 Task: Add a signature Connor Wood containing Have a lovely day, Connor Wood to email address softage.4@softage.net and add a label Benefits
Action: Mouse moved to (1001, 86)
Screenshot: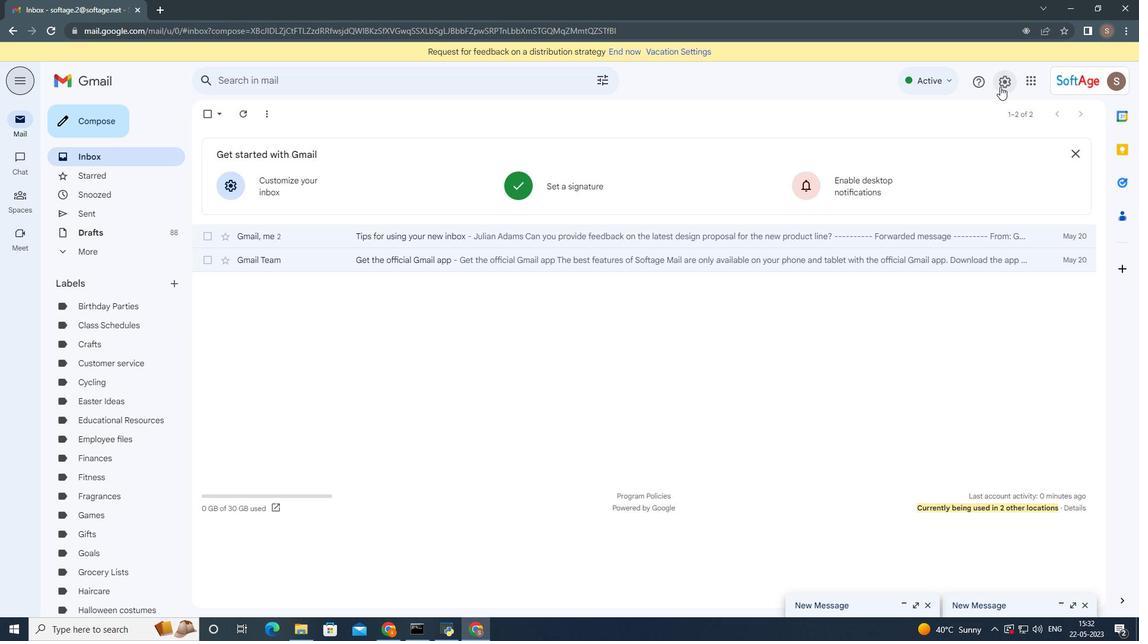 
Action: Mouse pressed left at (1000, 86)
Screenshot: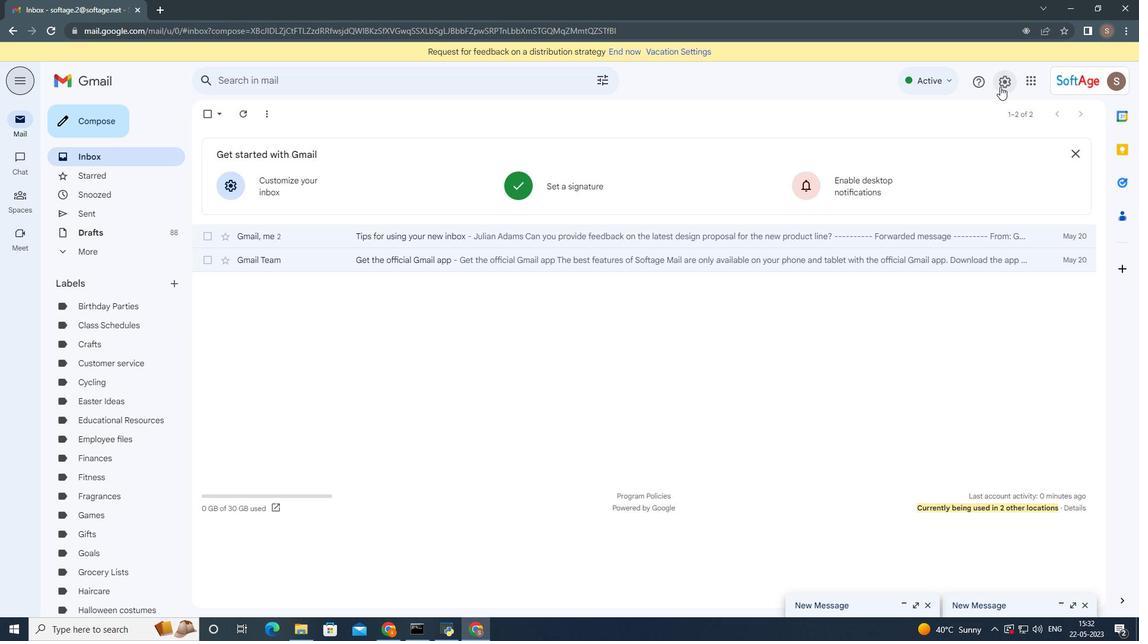 
Action: Mouse moved to (1019, 137)
Screenshot: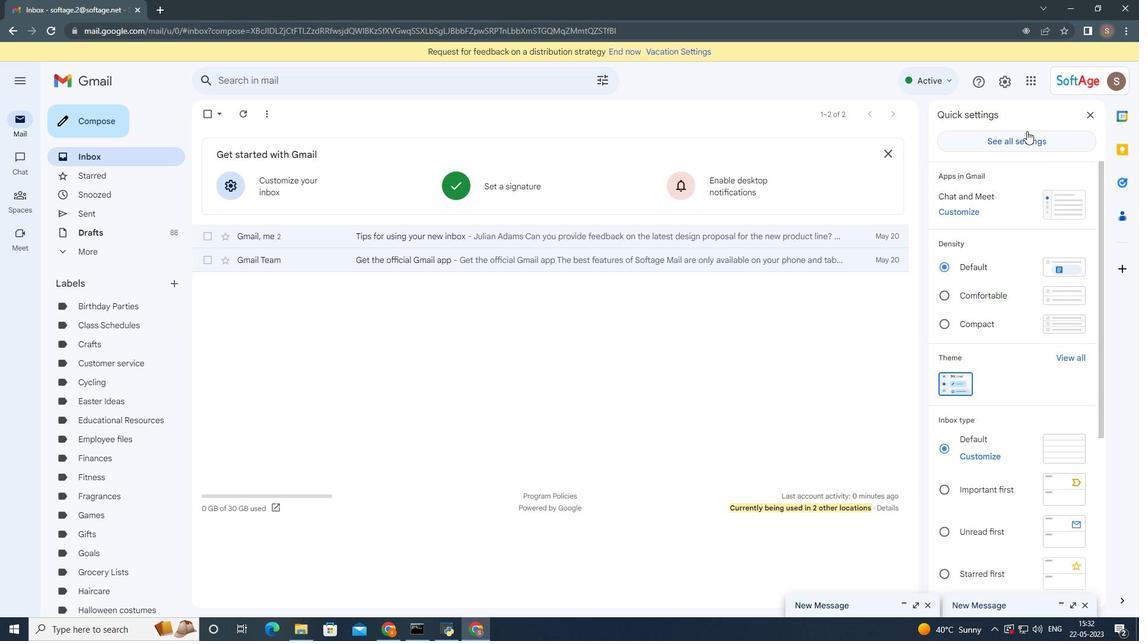 
Action: Mouse pressed left at (1019, 137)
Screenshot: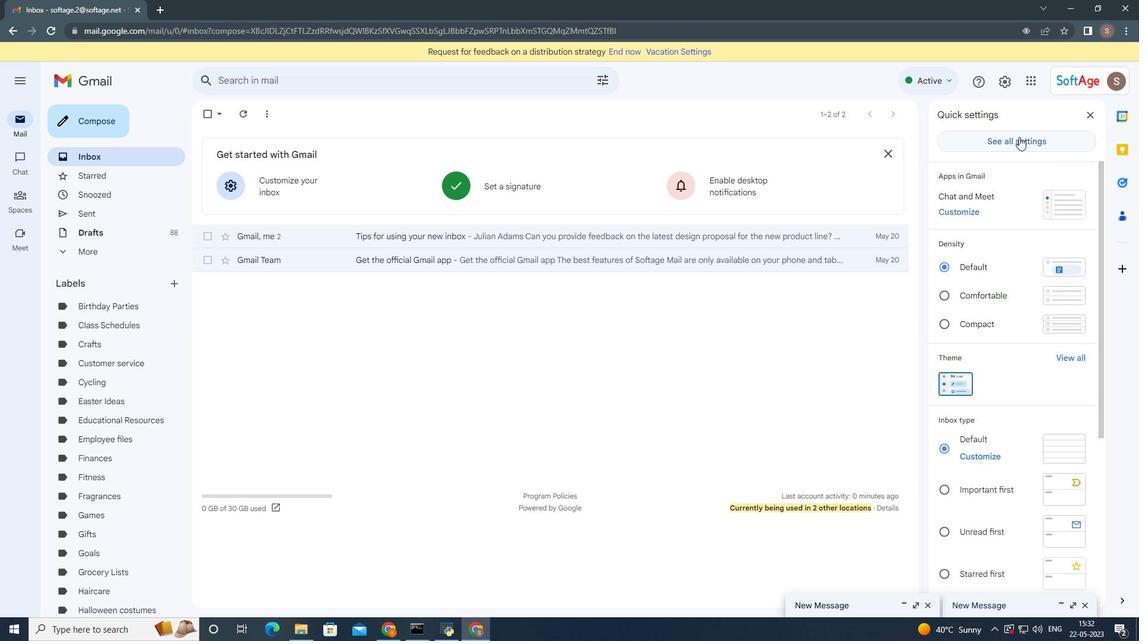 
Action: Mouse moved to (477, 305)
Screenshot: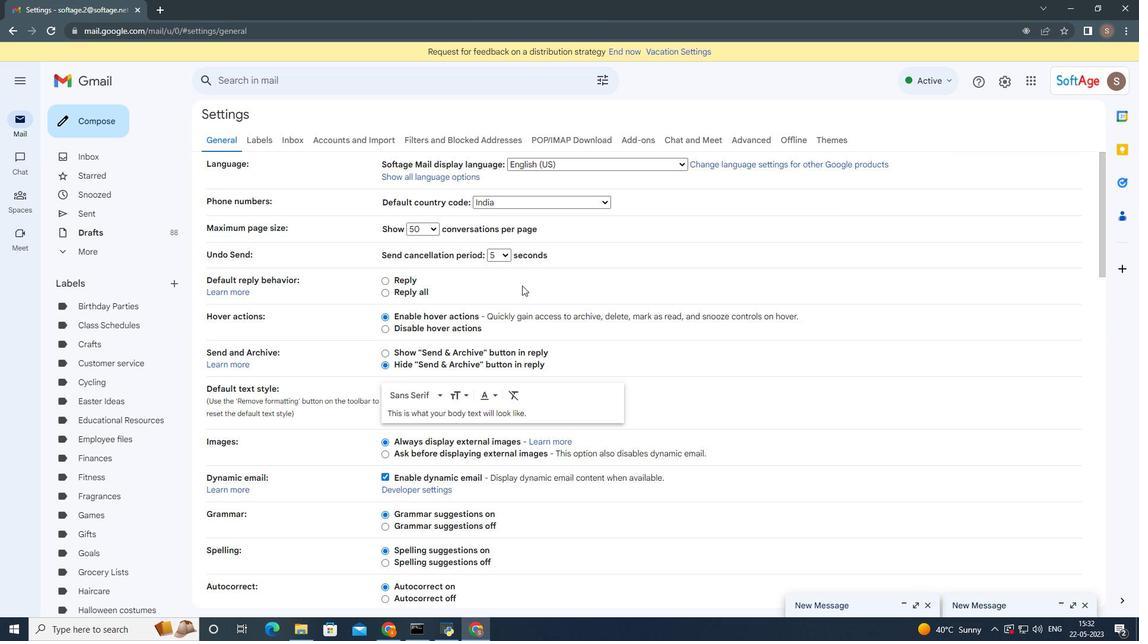 
Action: Mouse scrolled (477, 304) with delta (0, 0)
Screenshot: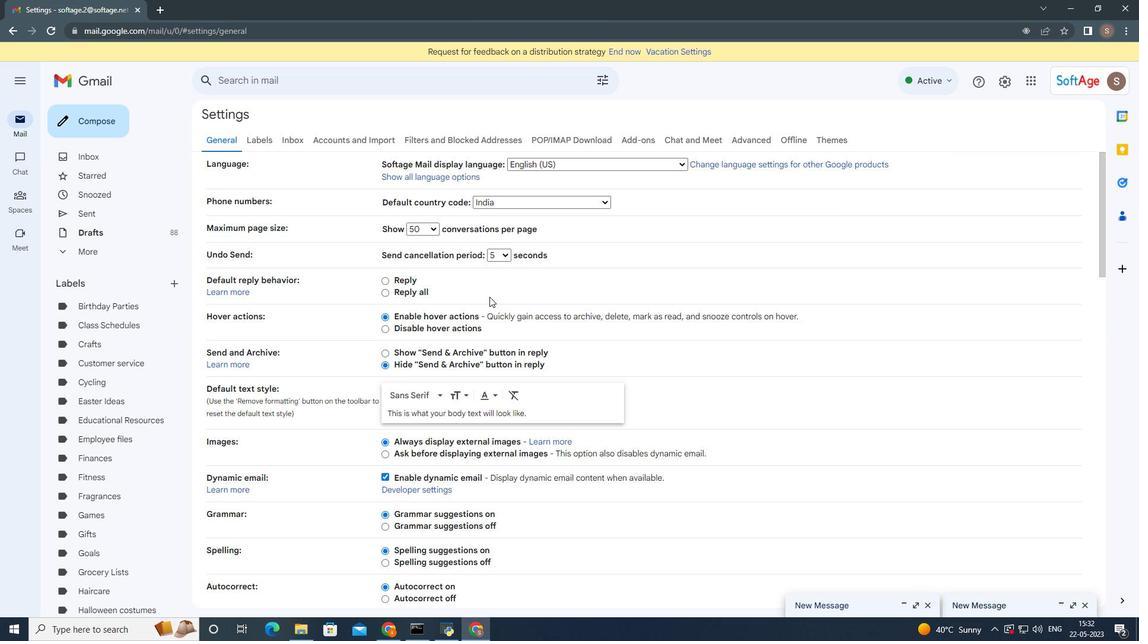 
Action: Mouse moved to (477, 305)
Screenshot: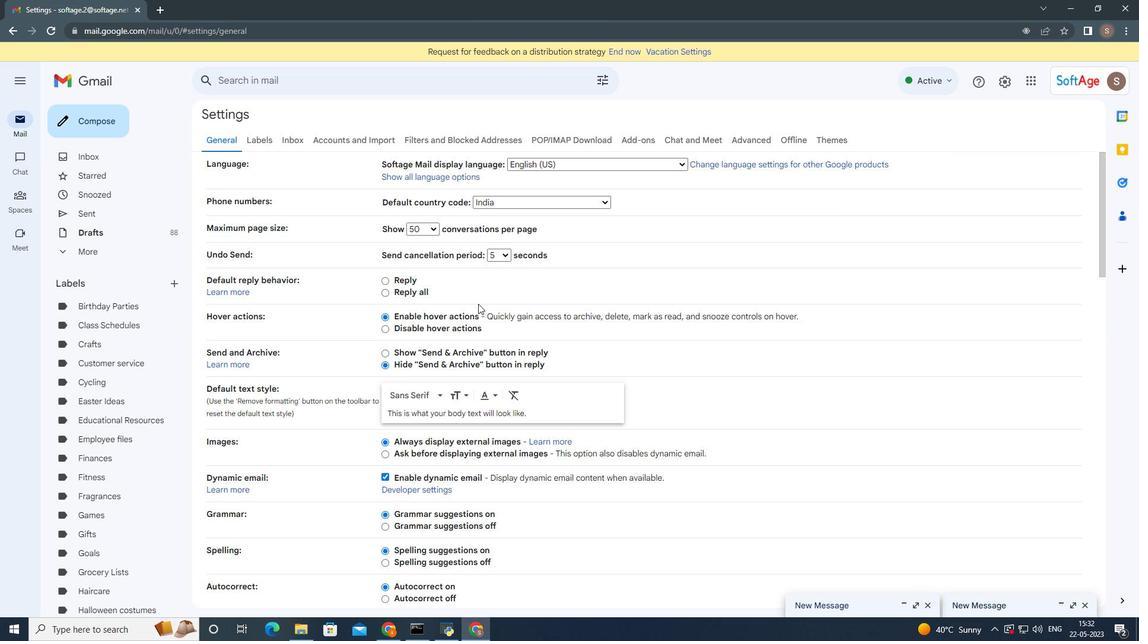 
Action: Mouse scrolled (477, 305) with delta (0, 0)
Screenshot: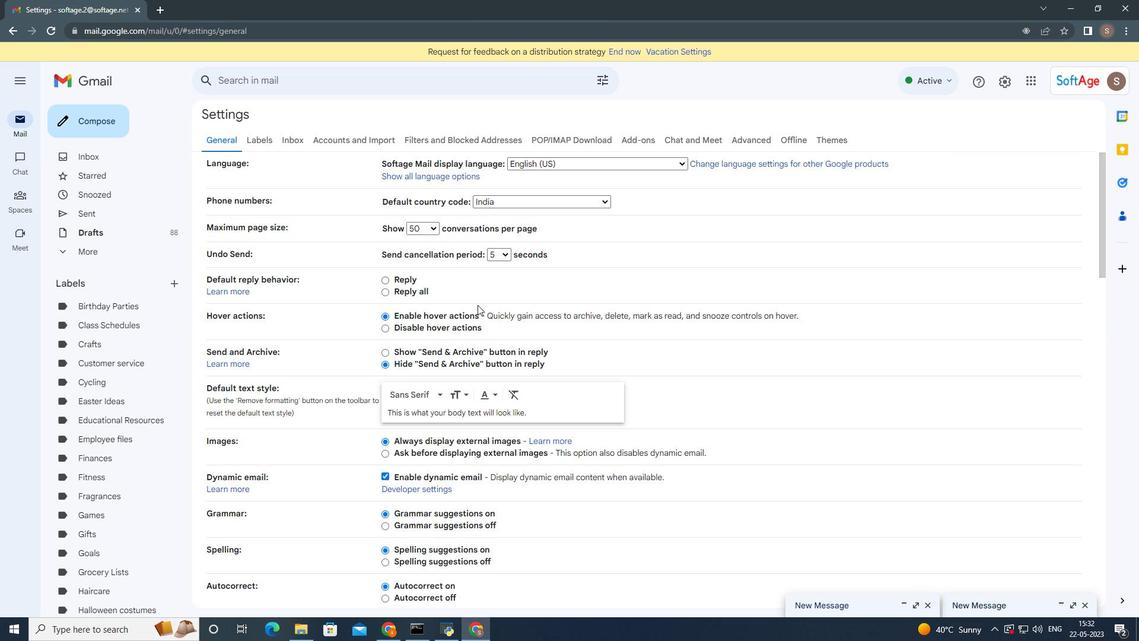 
Action: Mouse moved to (477, 306)
Screenshot: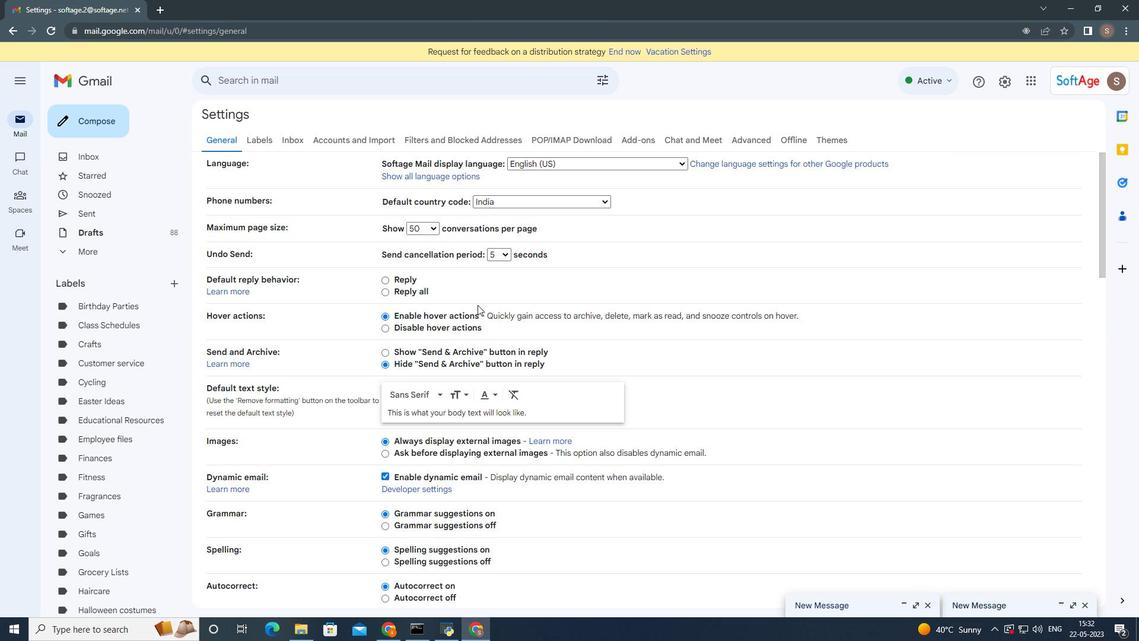 
Action: Mouse scrolled (477, 306) with delta (0, 0)
Screenshot: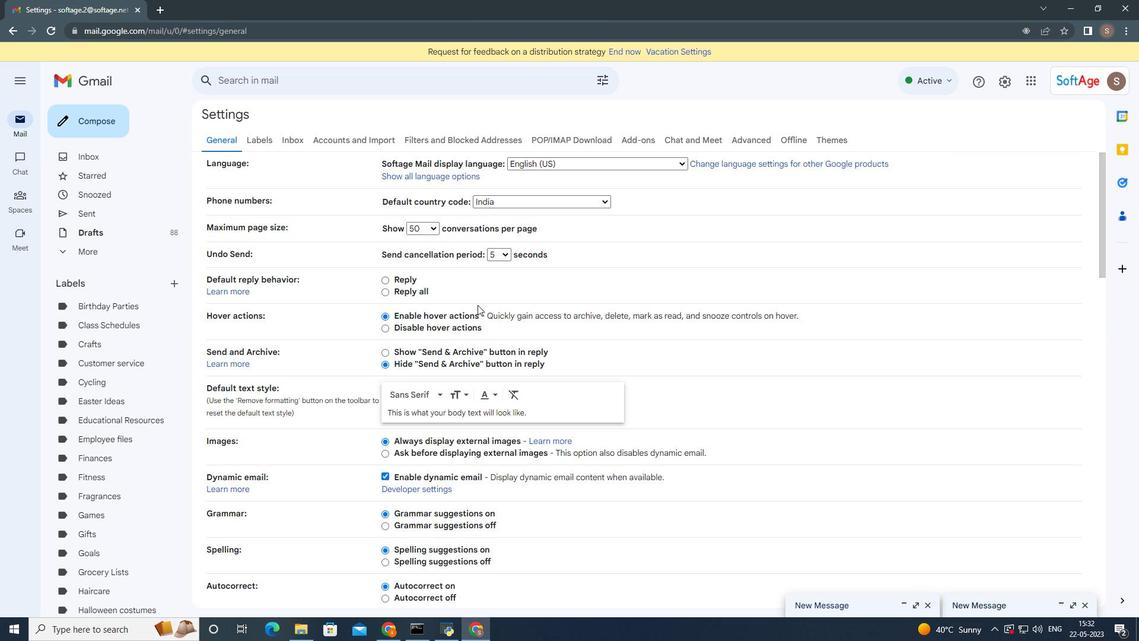 
Action: Mouse moved to (477, 307)
Screenshot: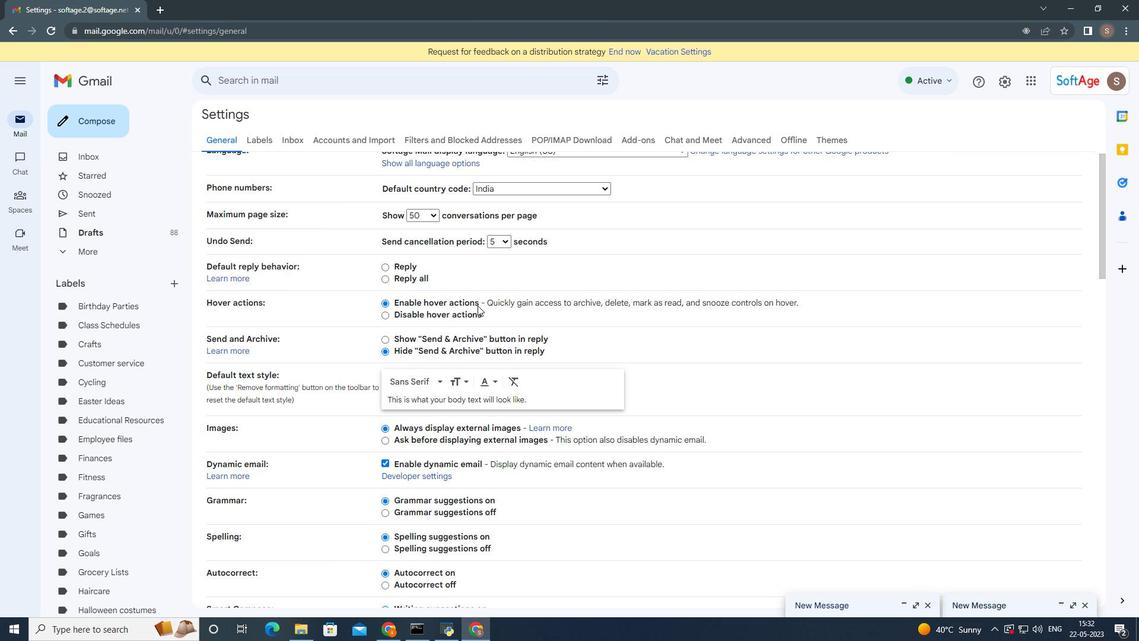 
Action: Mouse scrolled (477, 306) with delta (0, 0)
Screenshot: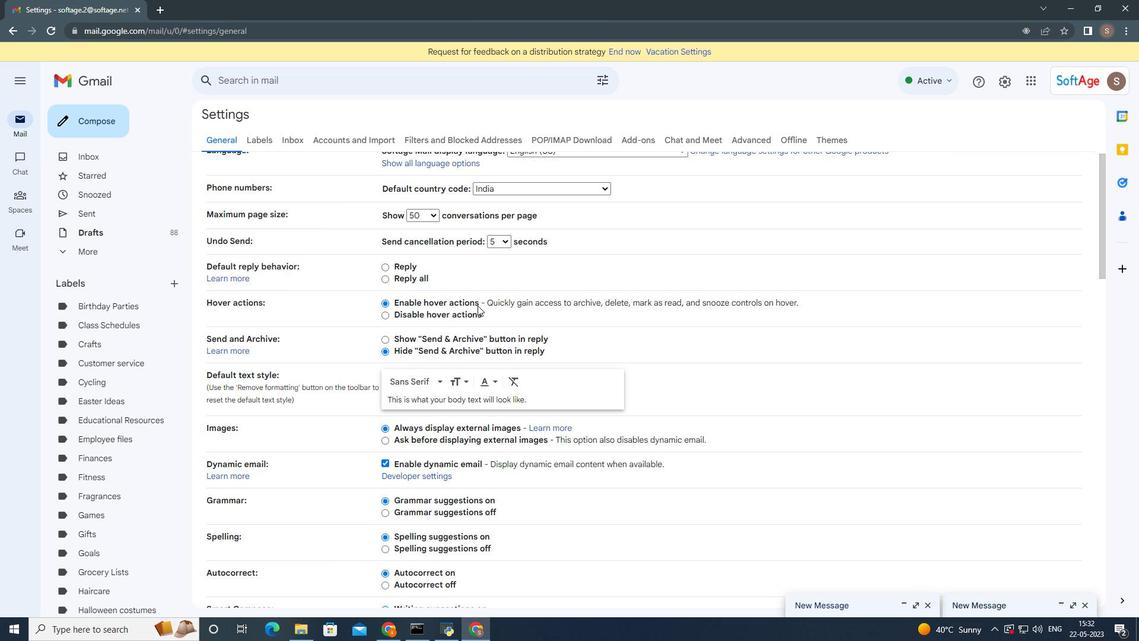 
Action: Mouse moved to (479, 308)
Screenshot: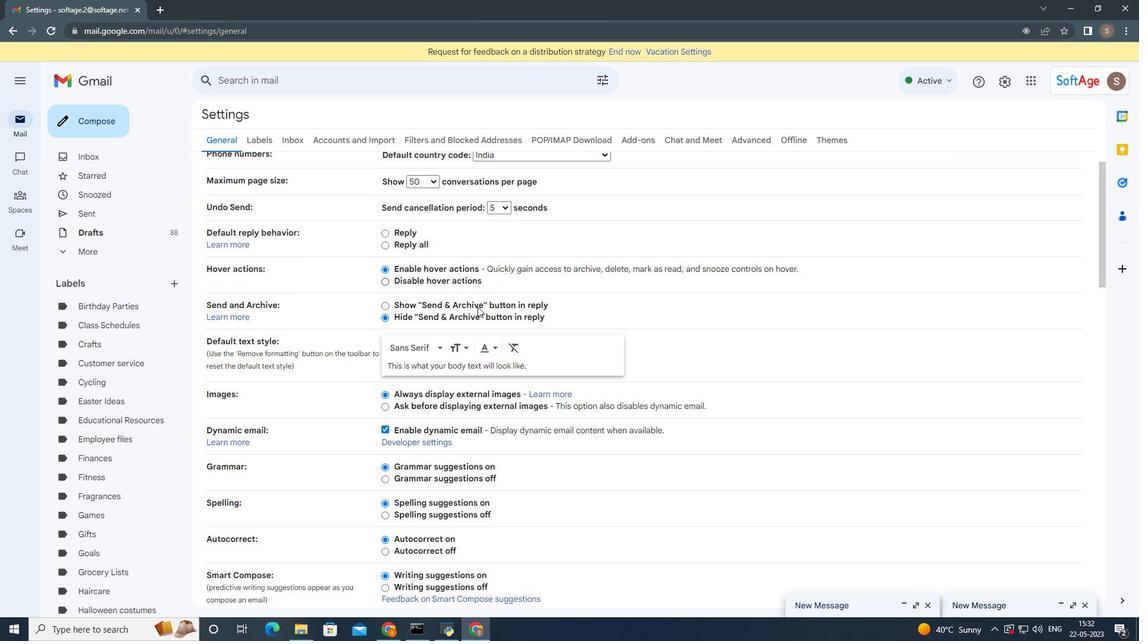 
Action: Mouse scrolled (479, 307) with delta (0, 0)
Screenshot: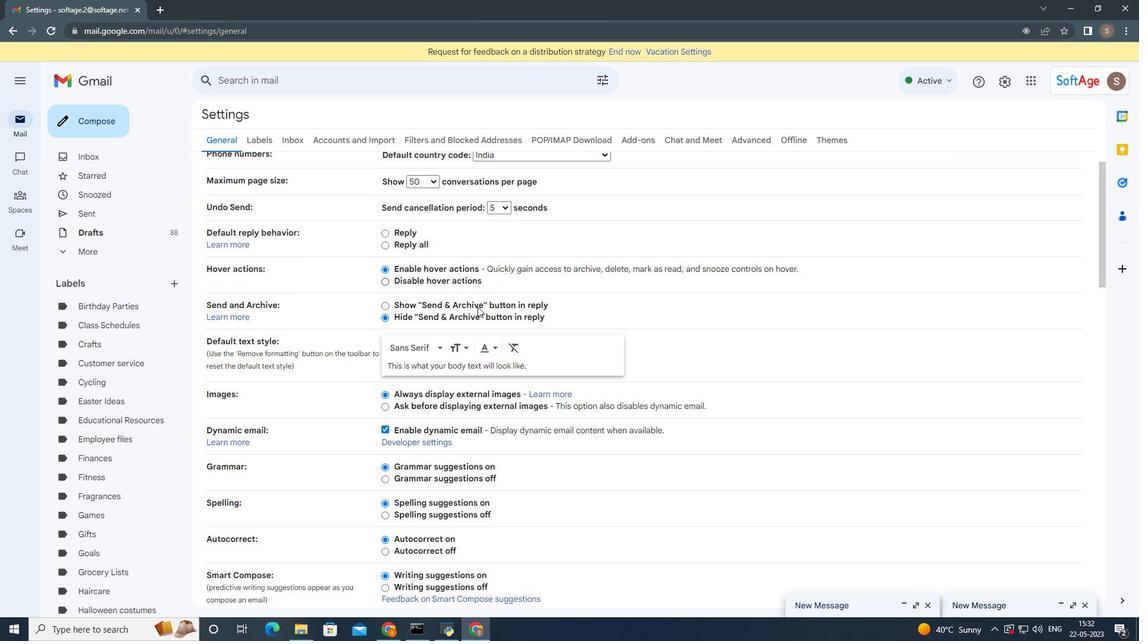 
Action: Mouse moved to (479, 308)
Screenshot: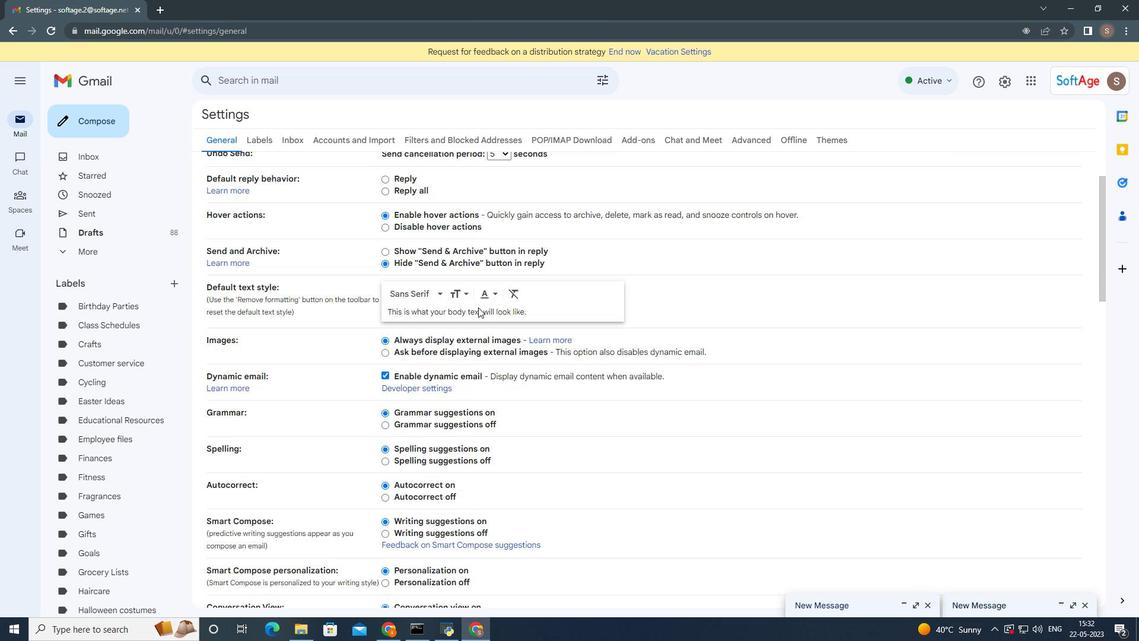 
Action: Mouse scrolled (479, 308) with delta (0, 0)
Screenshot: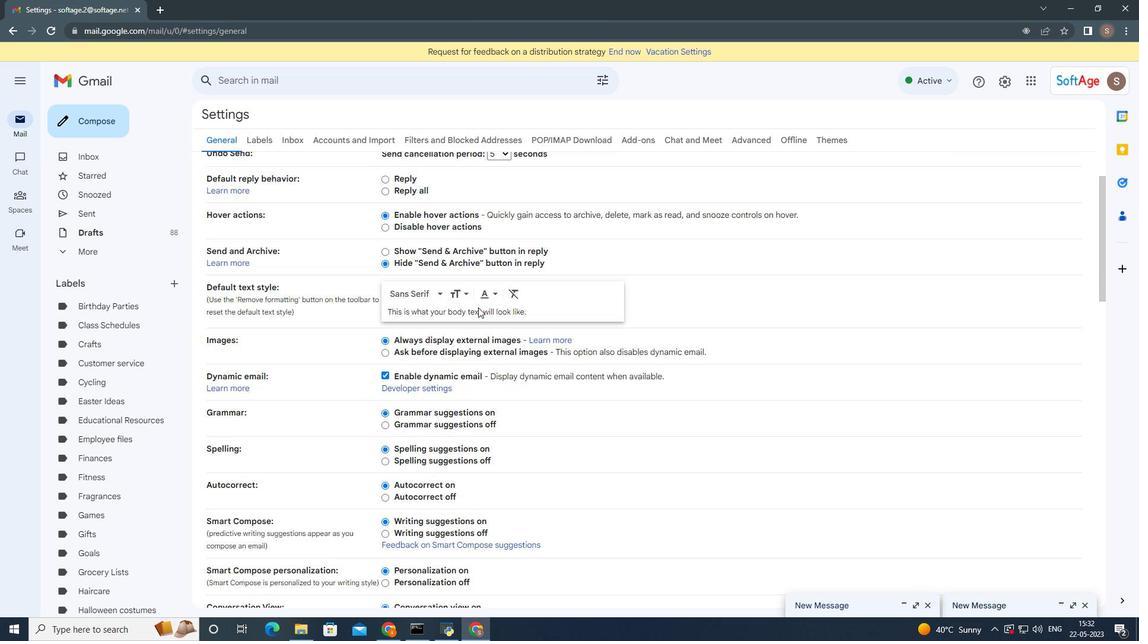 
Action: Mouse moved to (479, 309)
Screenshot: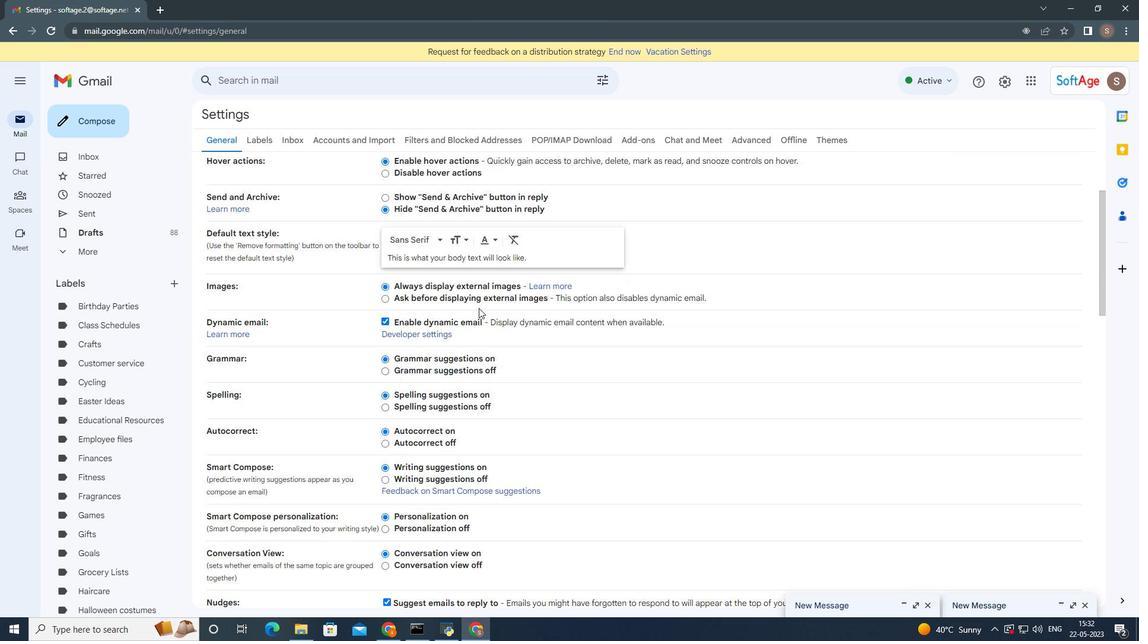 
Action: Mouse scrolled (479, 308) with delta (0, 0)
Screenshot: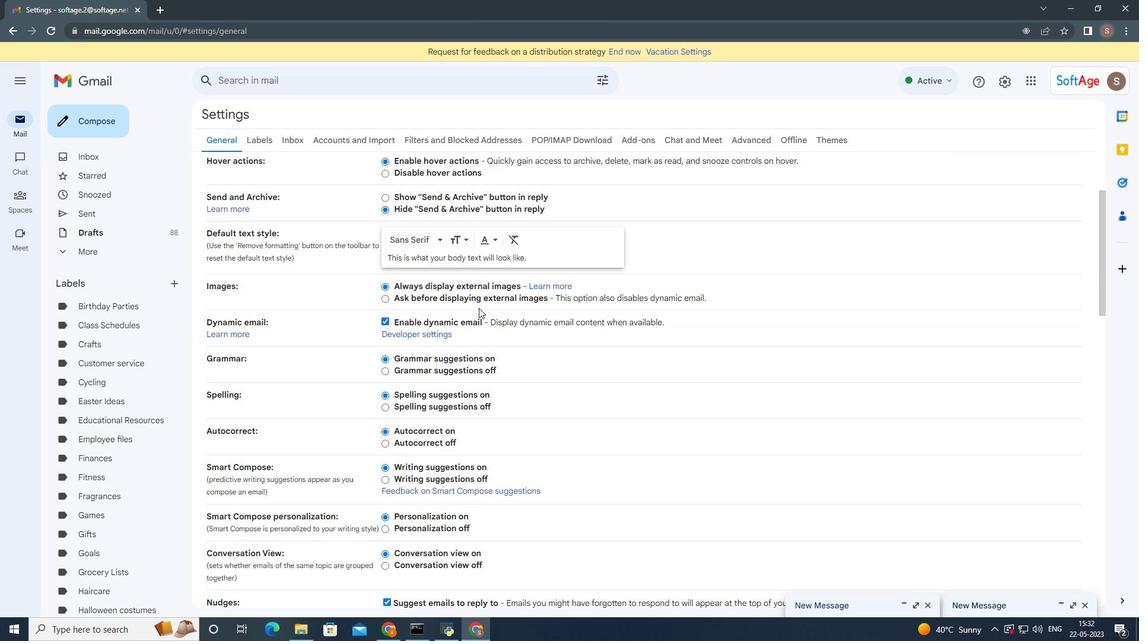 
Action: Mouse moved to (479, 311)
Screenshot: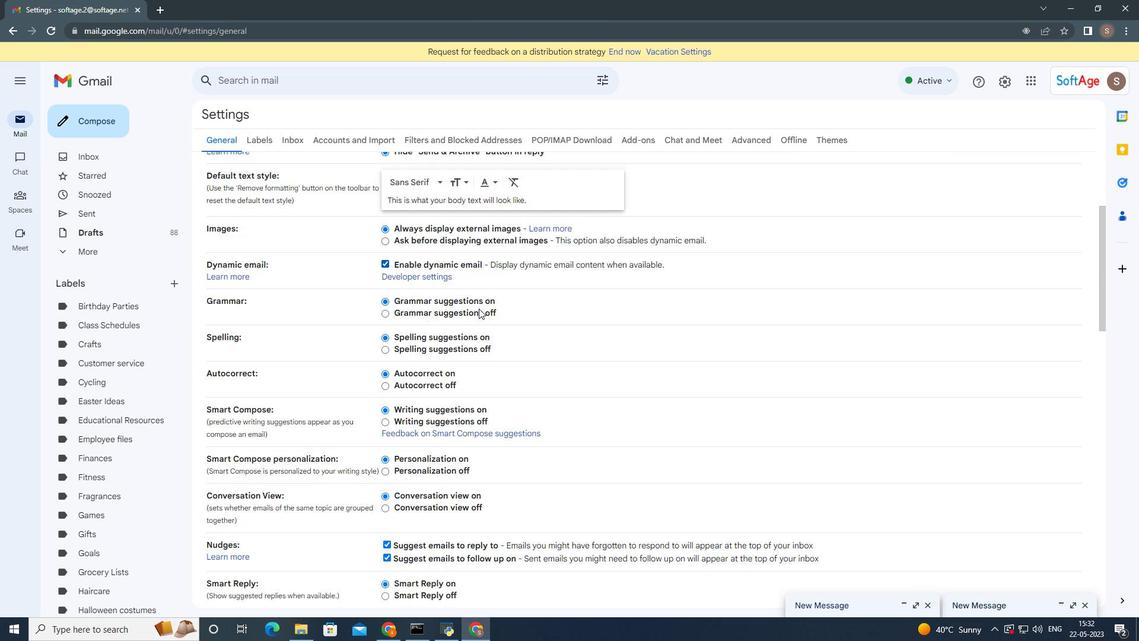 
Action: Mouse scrolled (479, 311) with delta (0, 0)
Screenshot: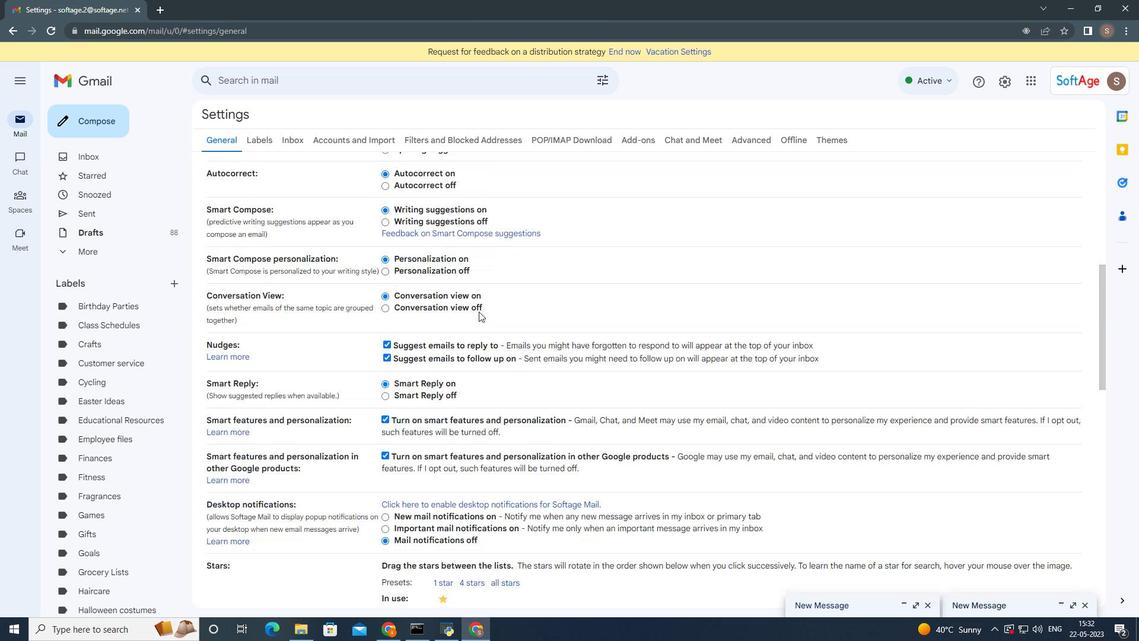 
Action: Mouse moved to (478, 314)
Screenshot: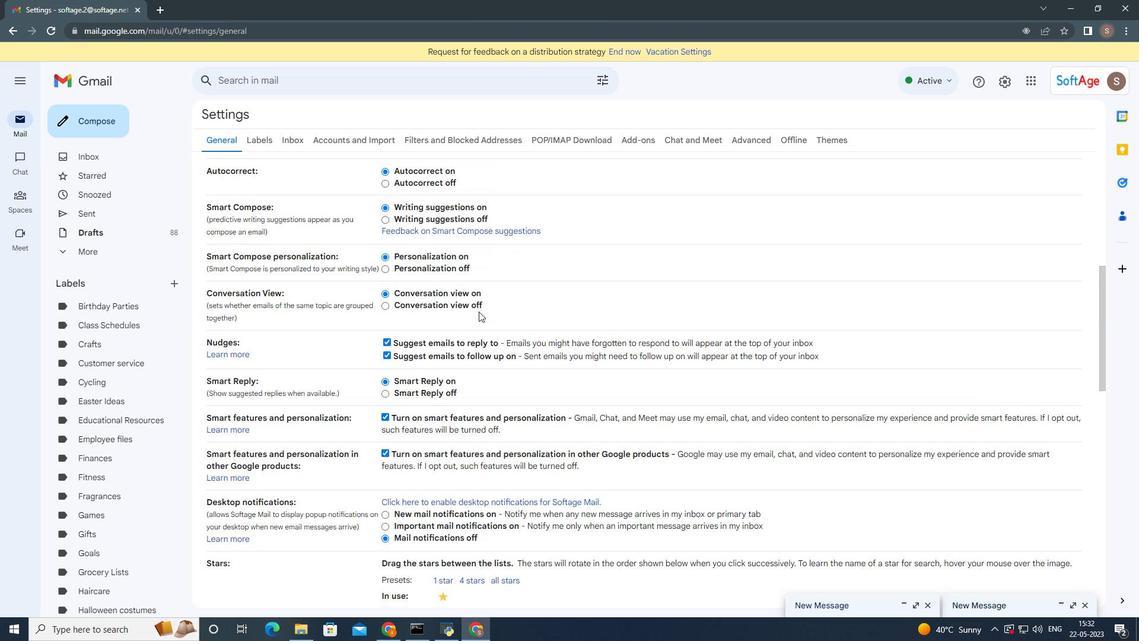 
Action: Mouse scrolled (478, 313) with delta (0, 0)
Screenshot: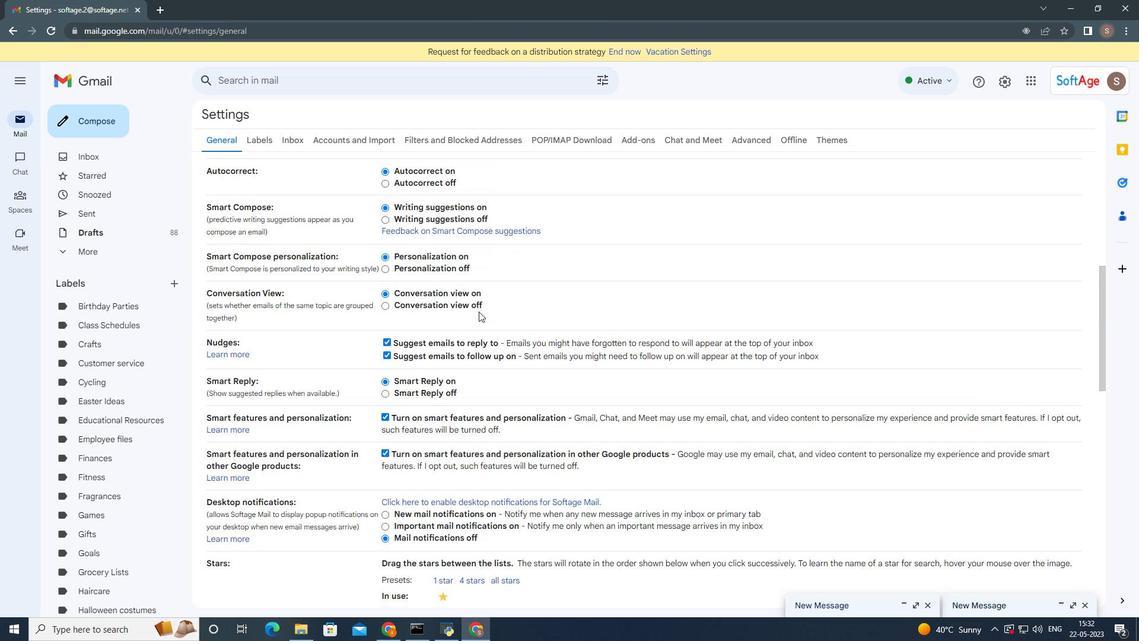 
Action: Mouse moved to (478, 318)
Screenshot: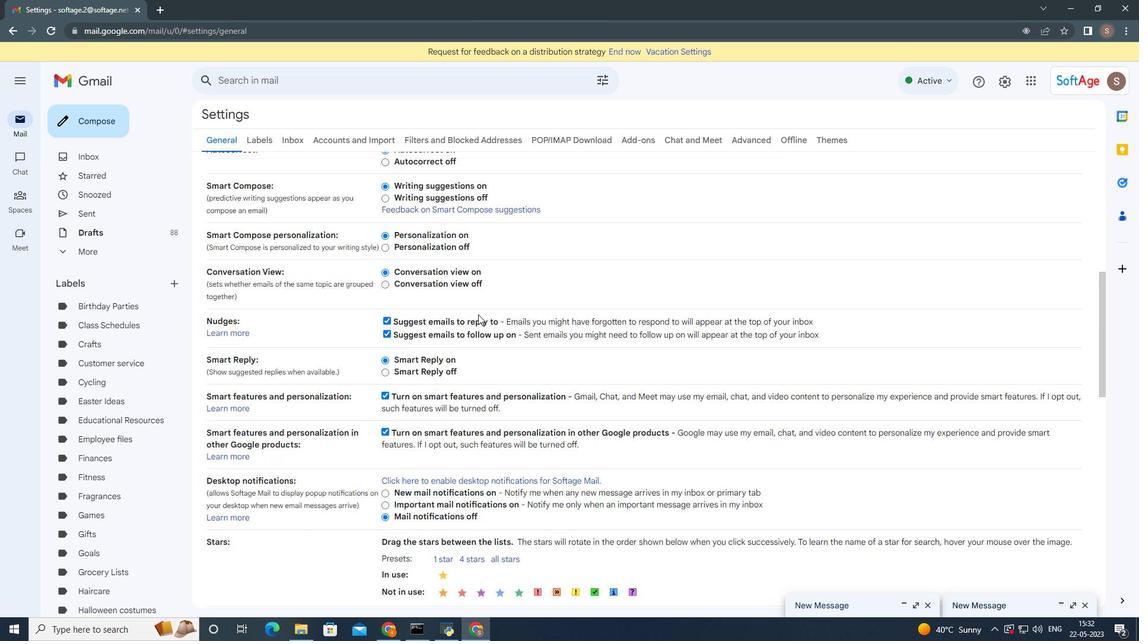 
Action: Mouse scrolled (478, 315) with delta (0, 0)
Screenshot: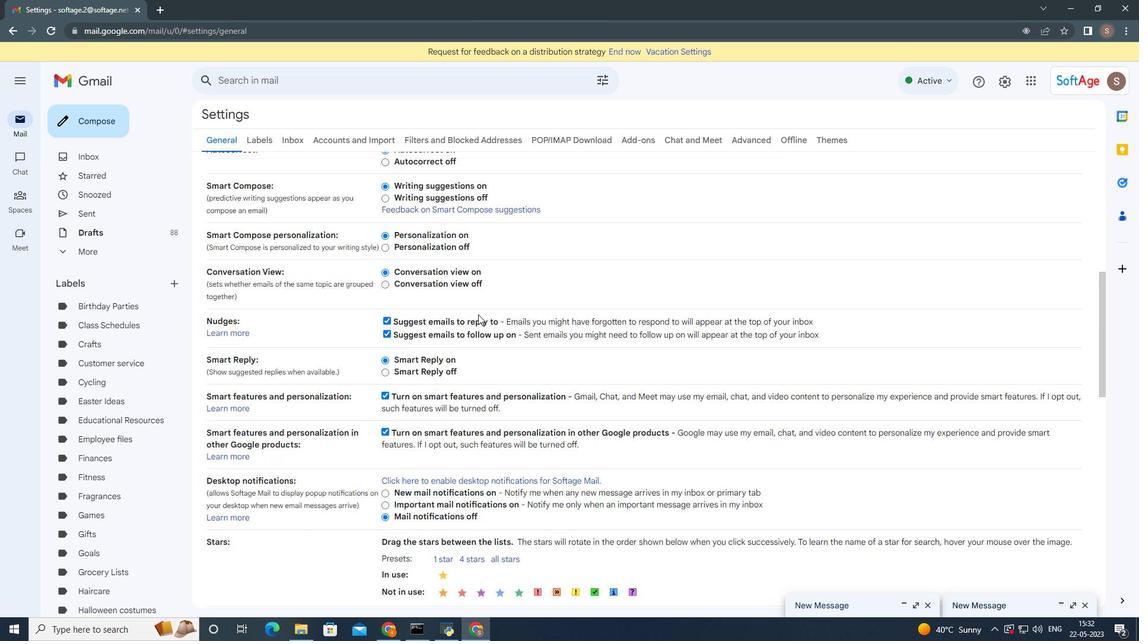 
Action: Mouse moved to (474, 323)
Screenshot: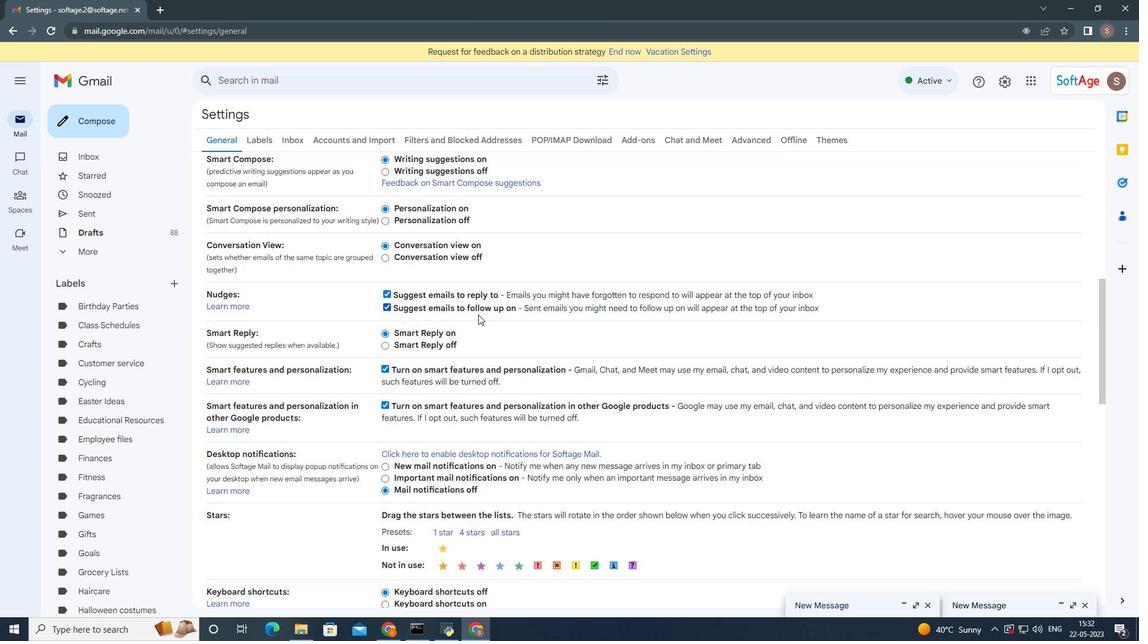 
Action: Mouse scrolled (478, 318) with delta (0, 0)
Screenshot: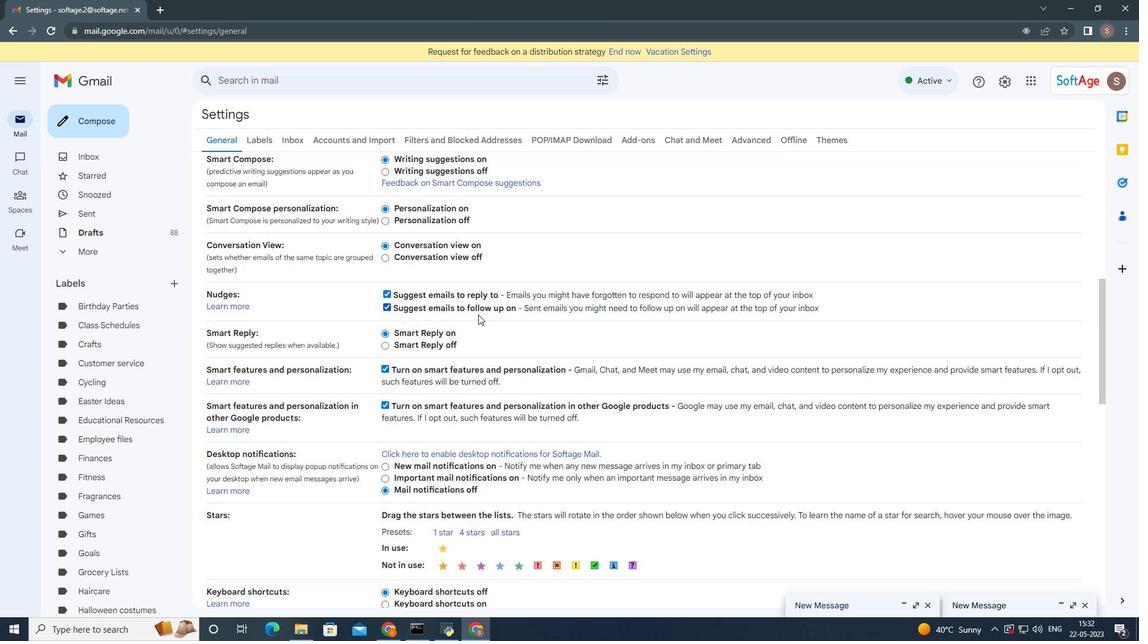 
Action: Mouse moved to (473, 324)
Screenshot: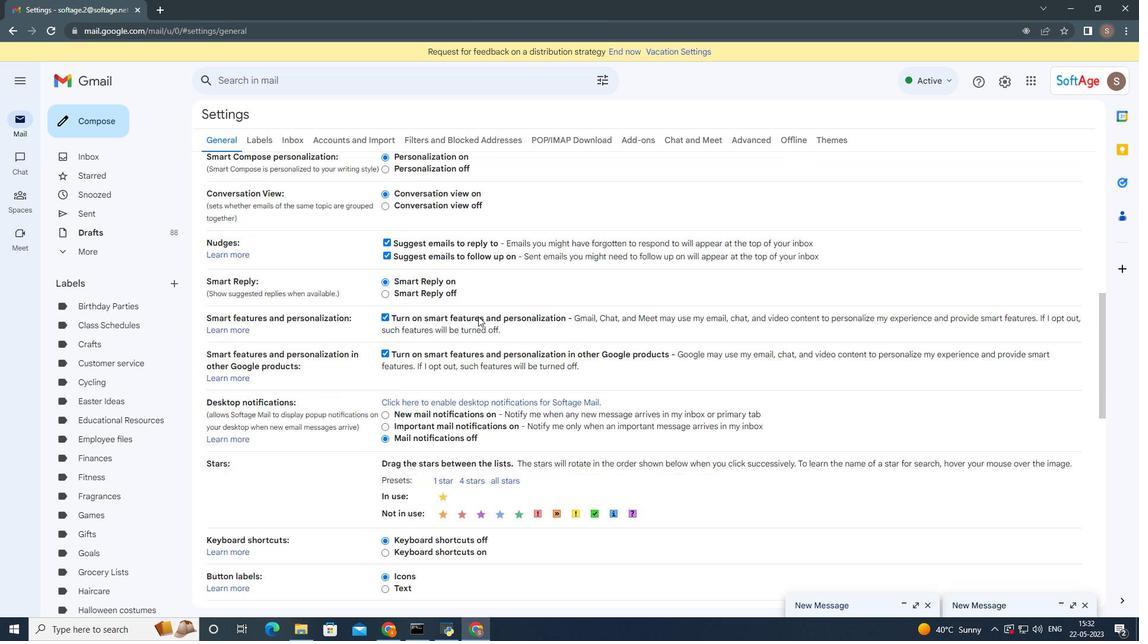 
Action: Mouse scrolled (473, 324) with delta (0, 0)
Screenshot: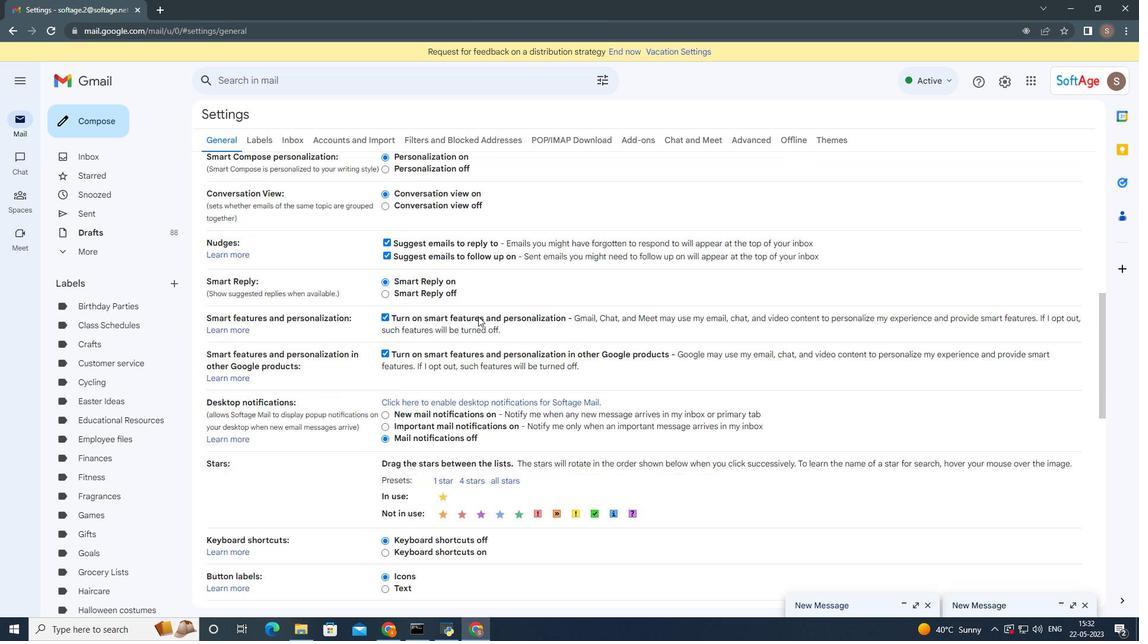 
Action: Mouse moved to (429, 363)
Screenshot: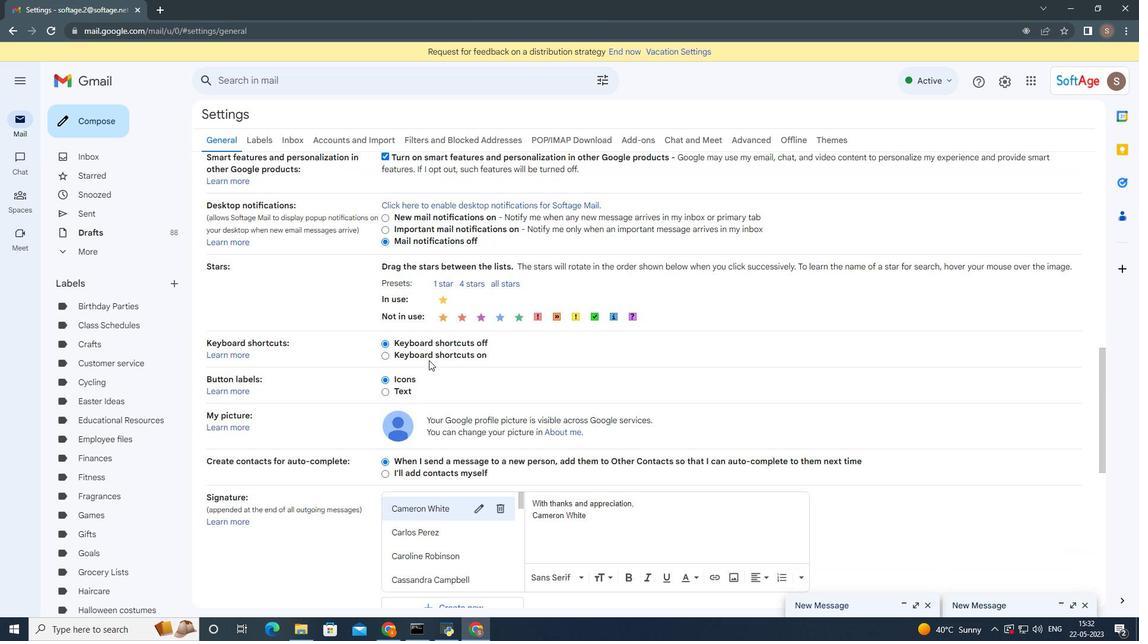 
Action: Mouse scrolled (429, 363) with delta (0, 0)
Screenshot: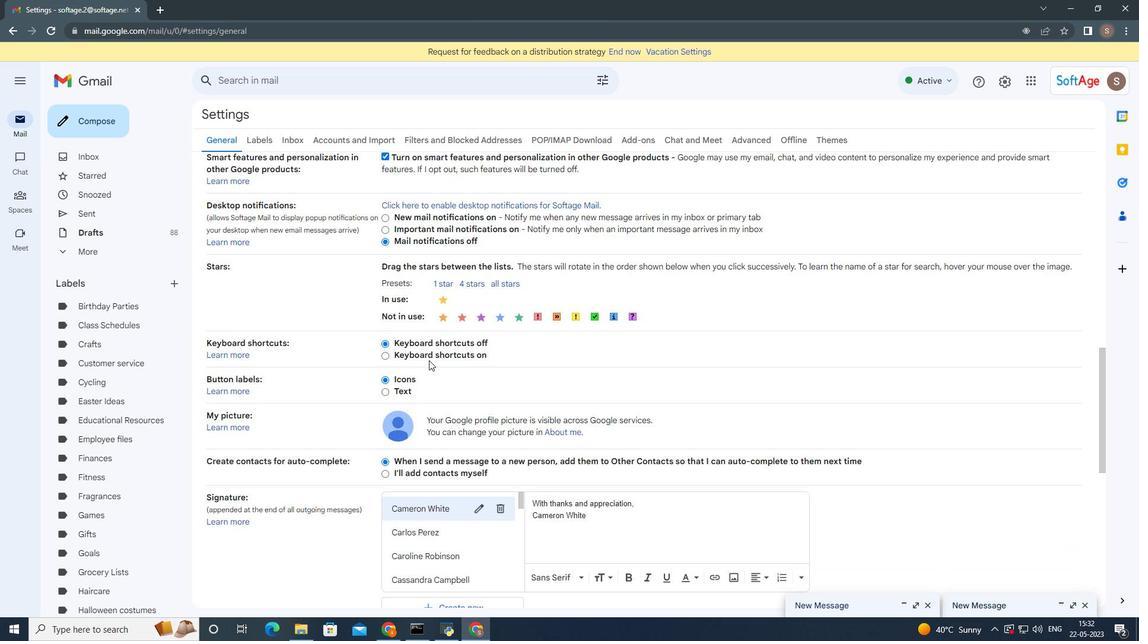 
Action: Mouse moved to (429, 364)
Screenshot: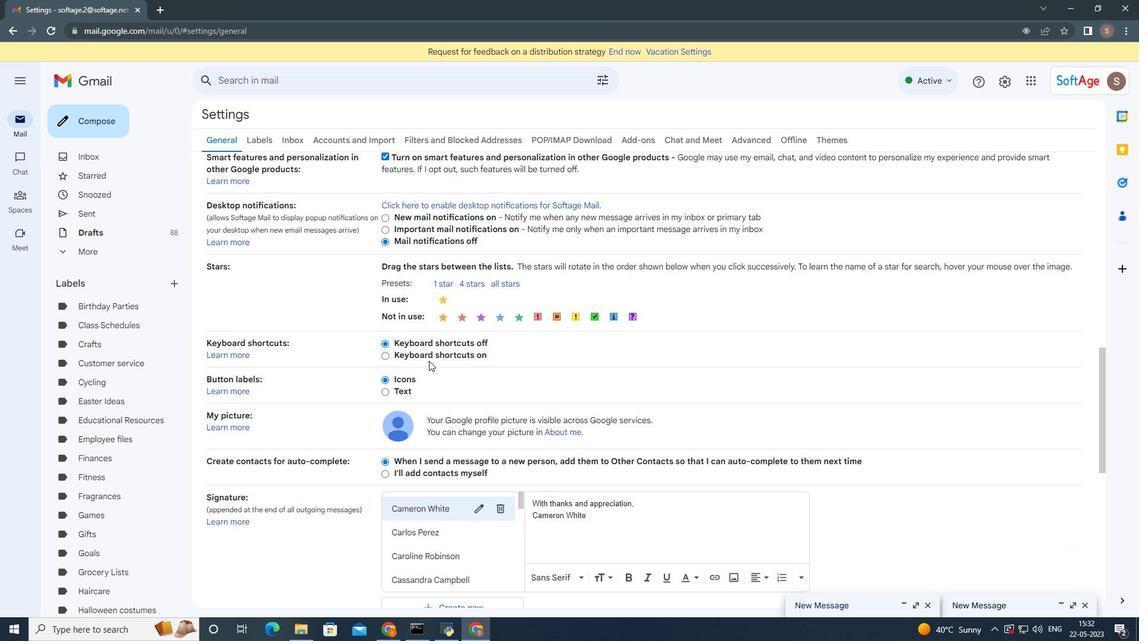 
Action: Mouse scrolled (429, 363) with delta (0, 0)
Screenshot: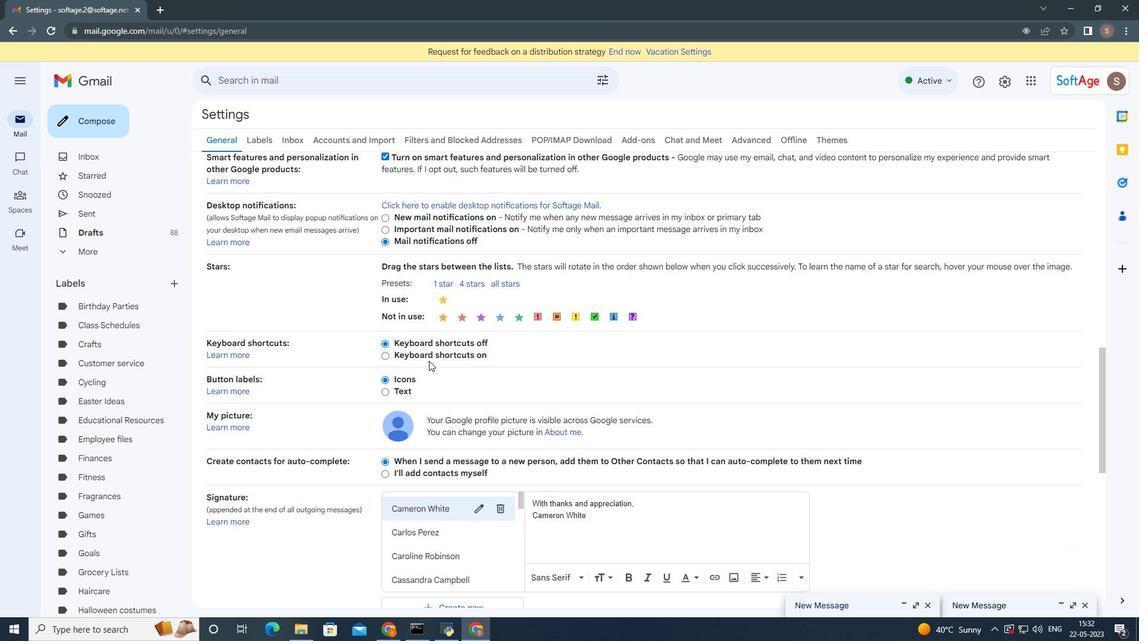
Action: Mouse moved to (429, 366)
Screenshot: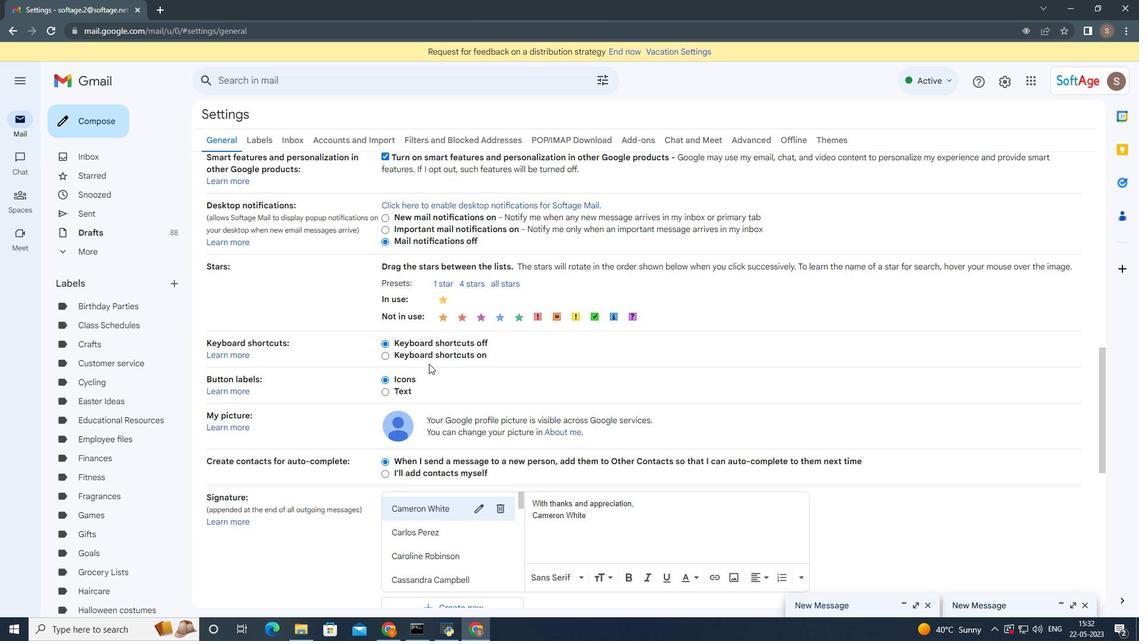 
Action: Mouse scrolled (429, 365) with delta (0, 0)
Screenshot: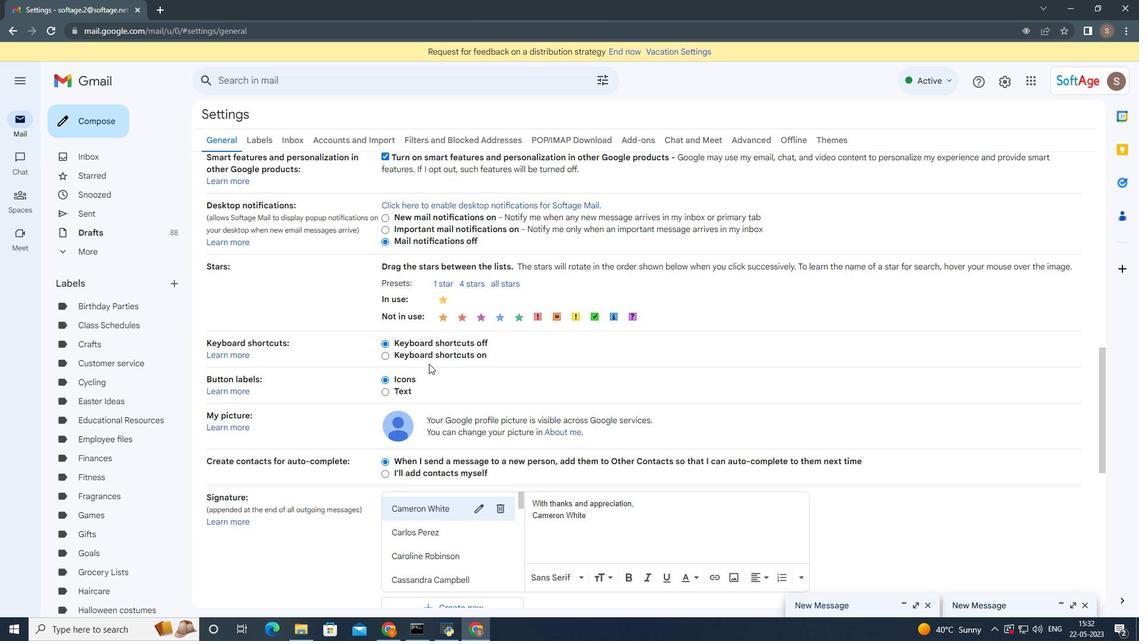 
Action: Mouse moved to (457, 426)
Screenshot: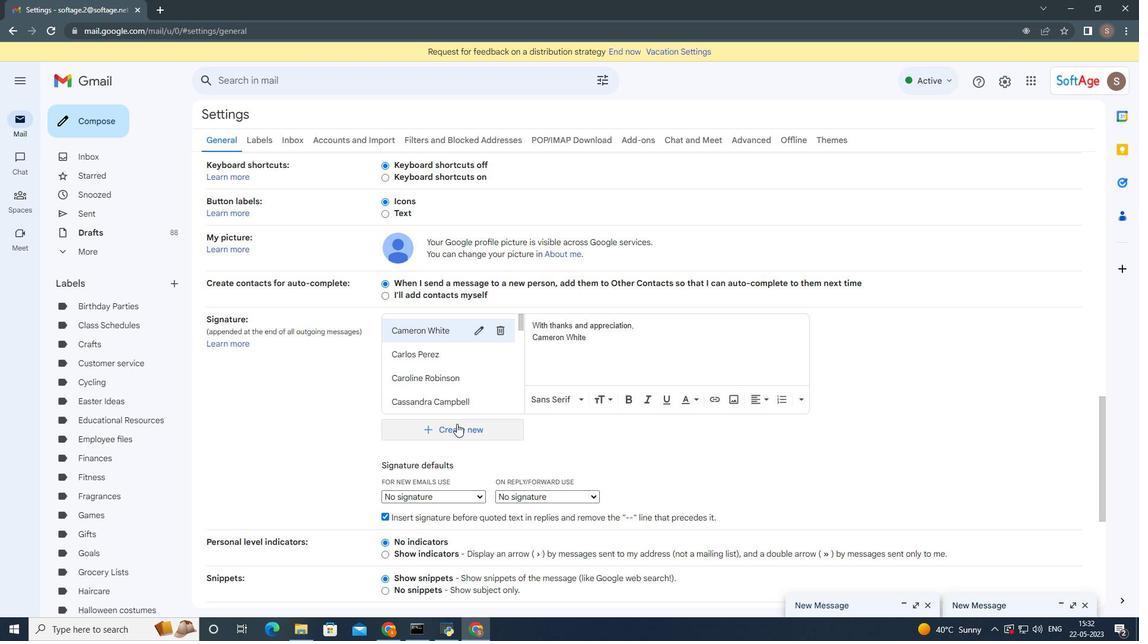 
Action: Mouse pressed left at (457, 426)
Screenshot: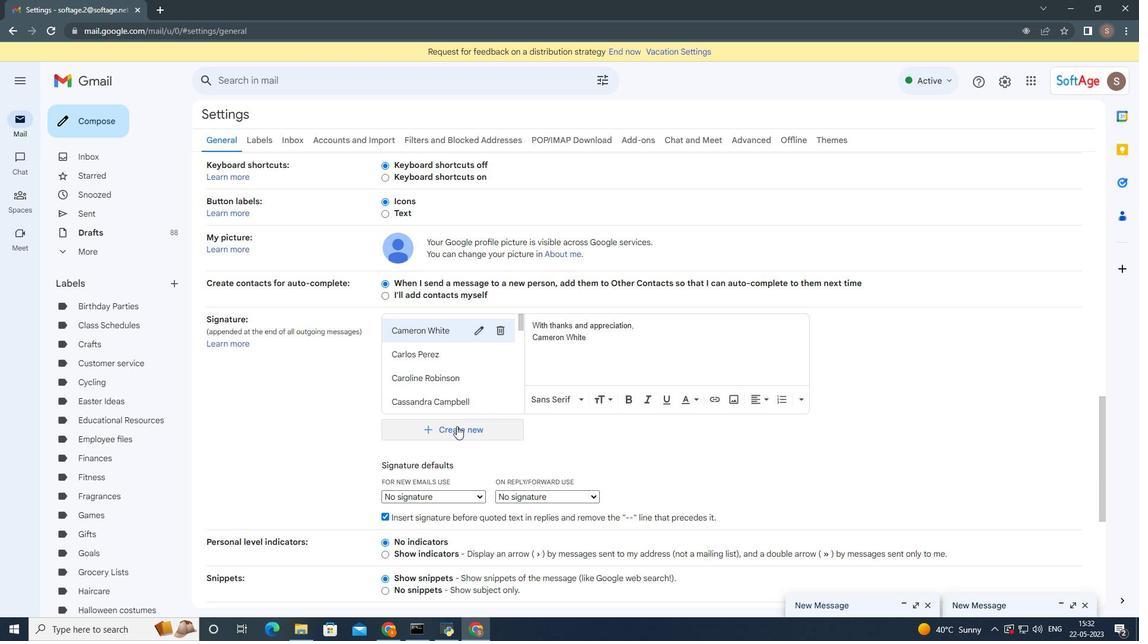 
Action: Mouse moved to (508, 325)
Screenshot: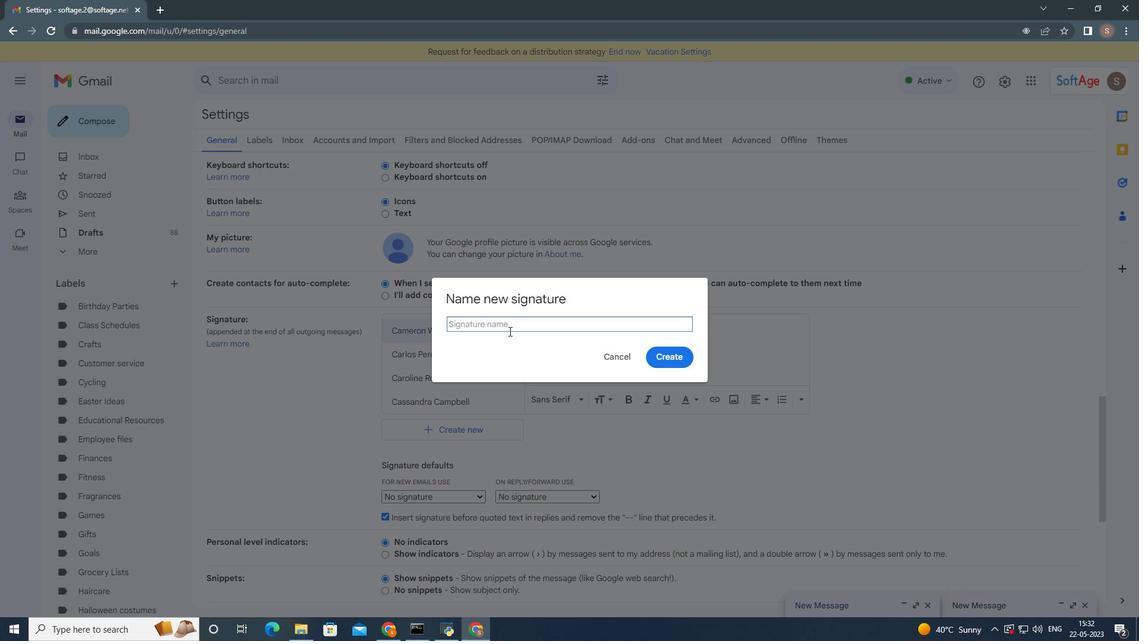 
Action: Key pressed <Key.shift>Connor<Key.space><Key.shift>Wood
Screenshot: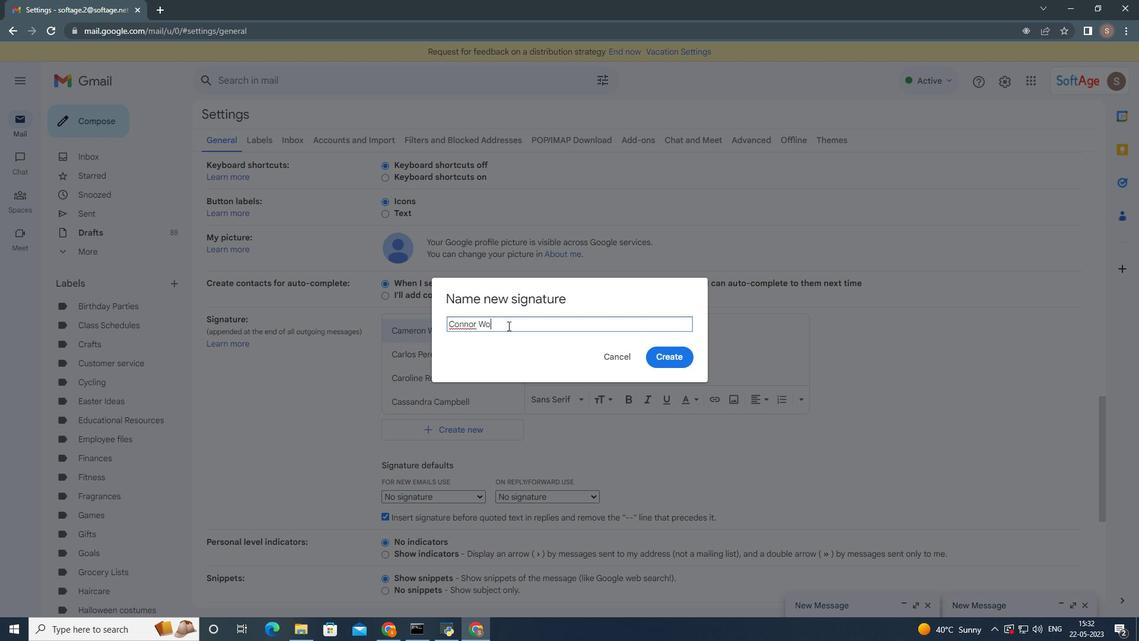 
Action: Mouse moved to (670, 357)
Screenshot: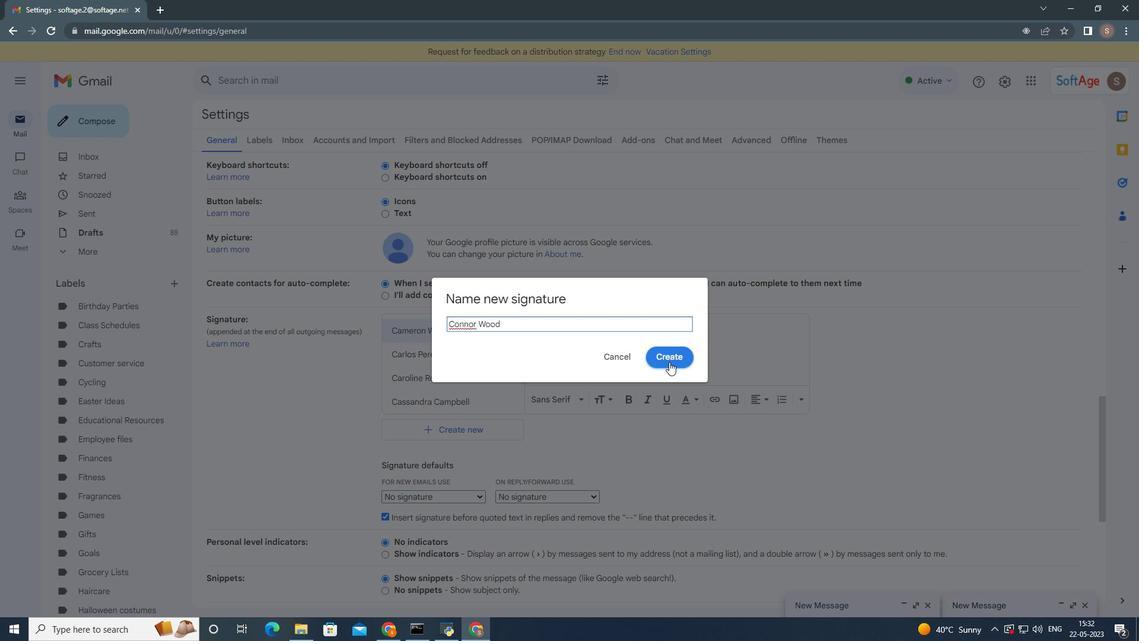 
Action: Mouse pressed left at (670, 357)
Screenshot: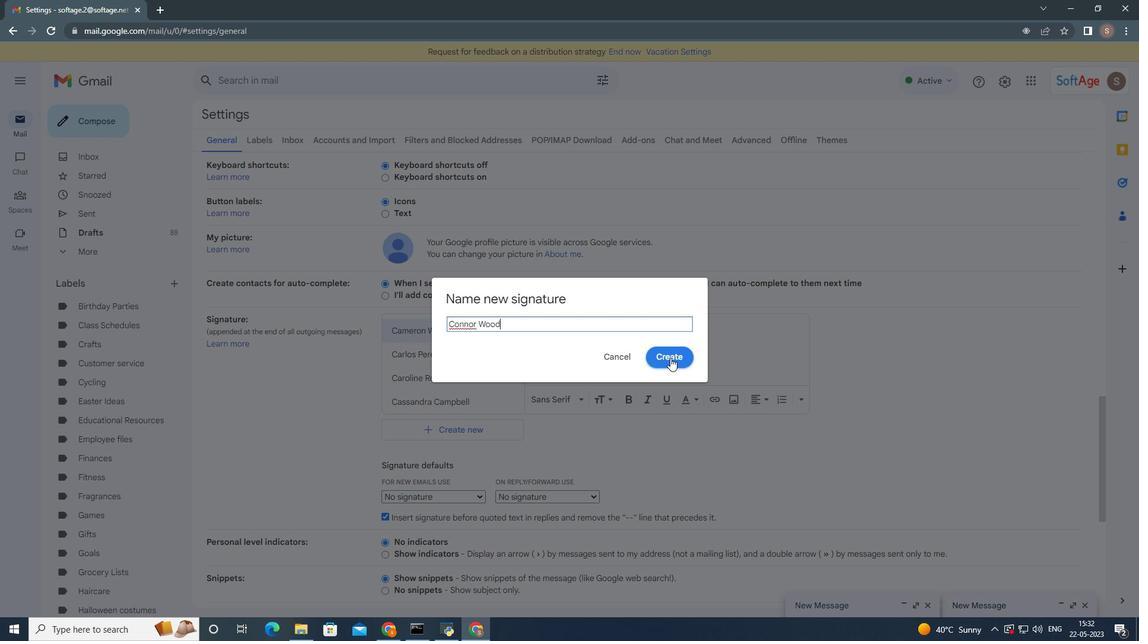 
Action: Mouse moved to (445, 341)
Screenshot: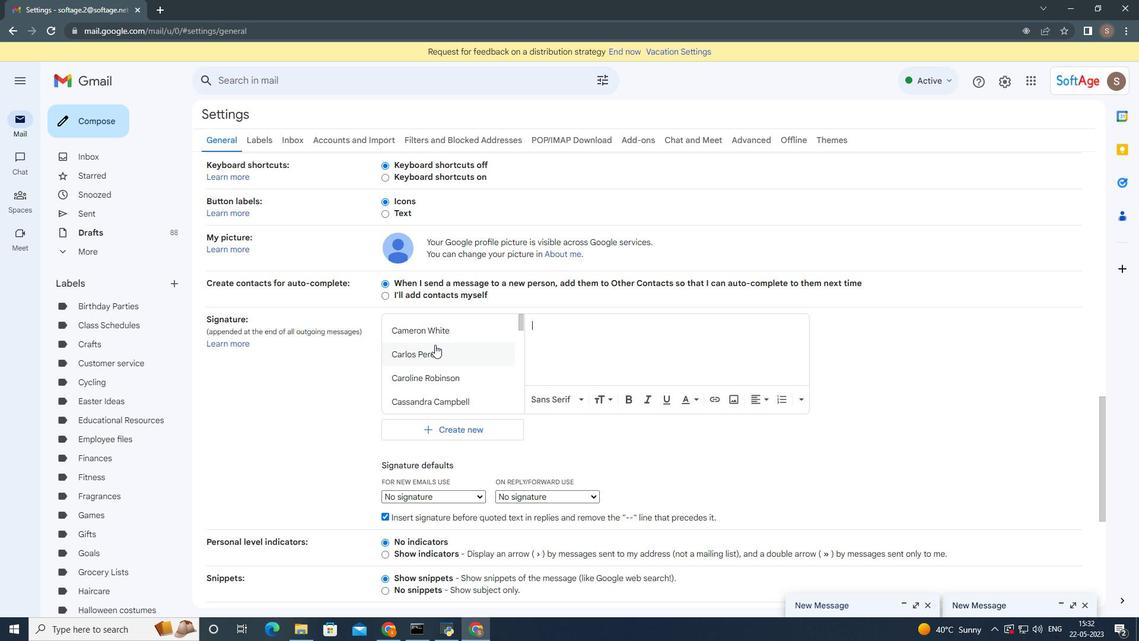 
Action: Mouse scrolled (445, 341) with delta (0, 0)
Screenshot: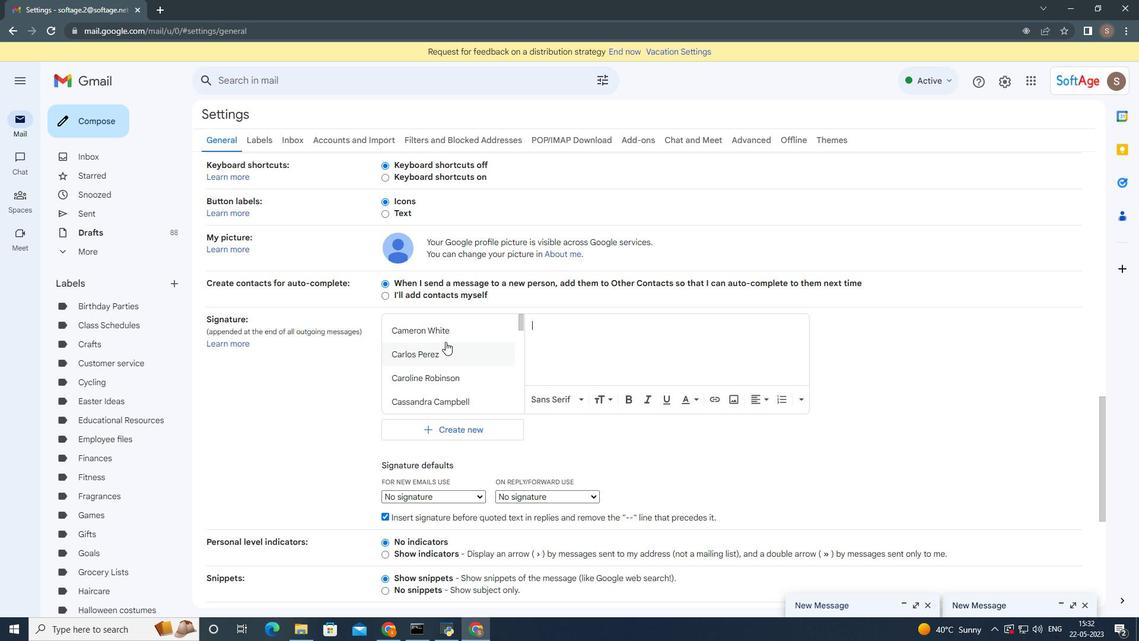 
Action: Mouse scrolled (445, 341) with delta (0, 0)
Screenshot: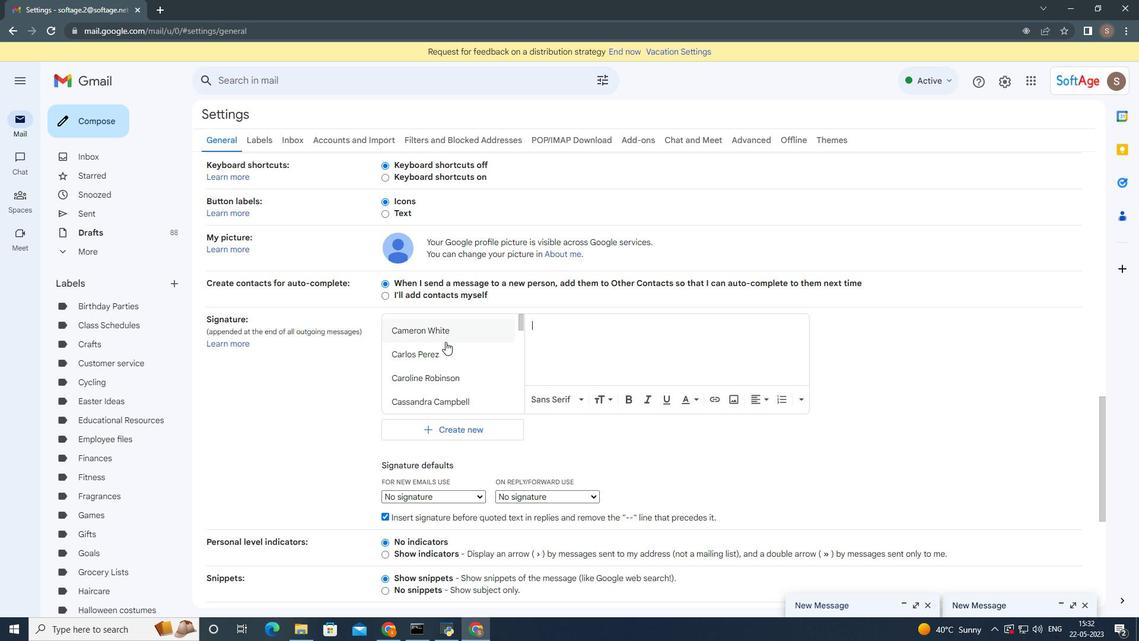 
Action: Mouse scrolled (445, 341) with delta (0, 0)
Screenshot: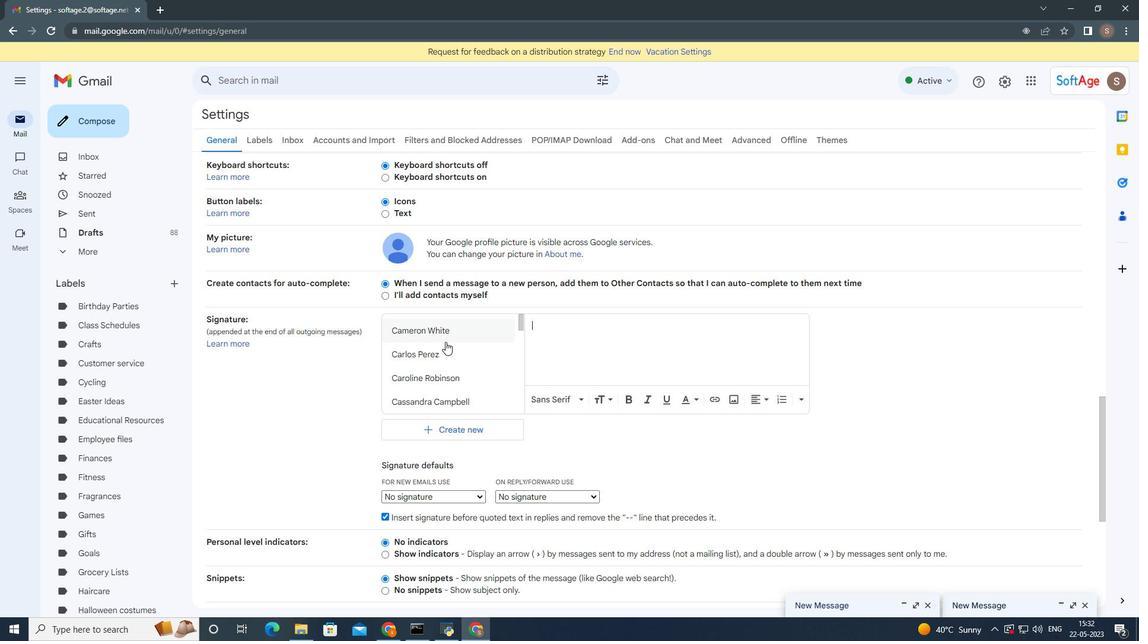 
Action: Mouse scrolled (445, 341) with delta (0, 0)
Screenshot: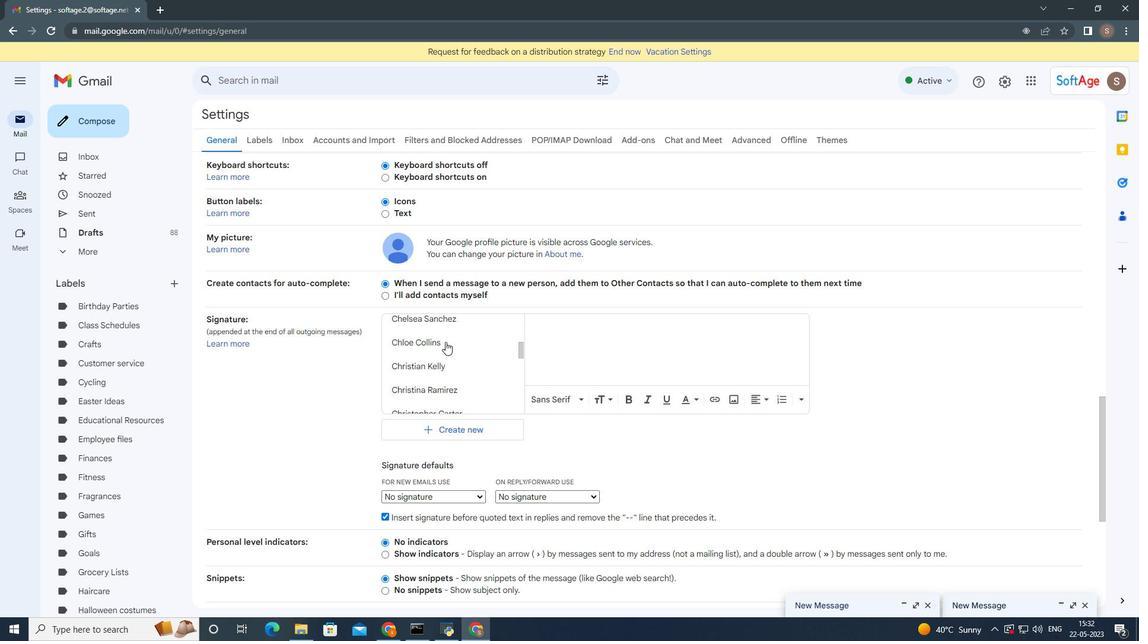 
Action: Mouse scrolled (445, 341) with delta (0, 0)
Screenshot: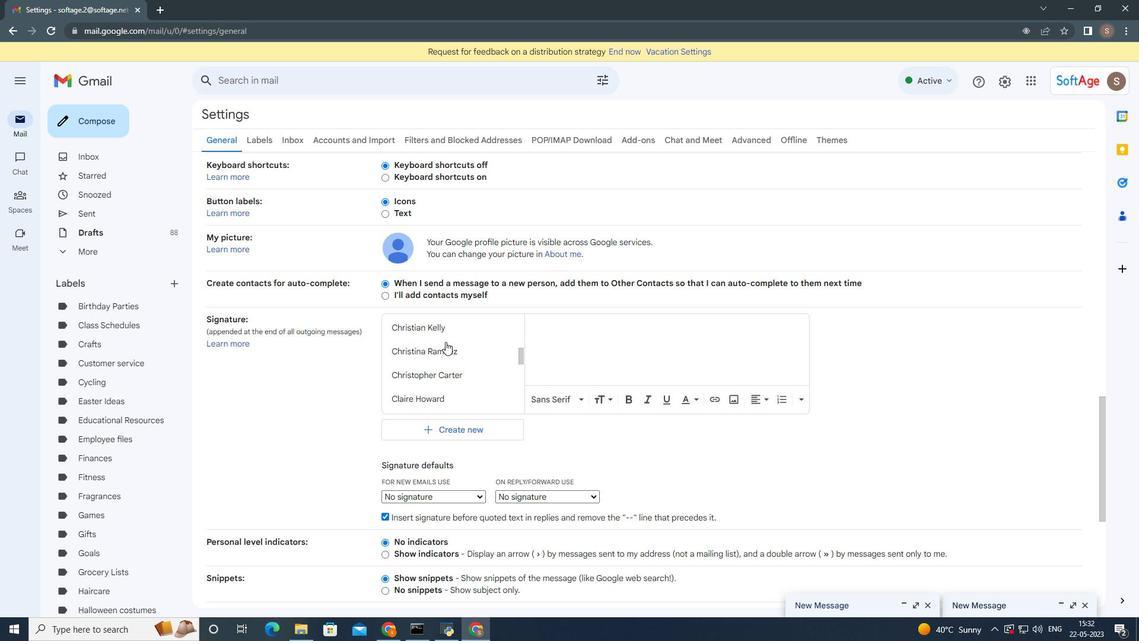 
Action: Mouse scrolled (445, 341) with delta (0, 0)
Screenshot: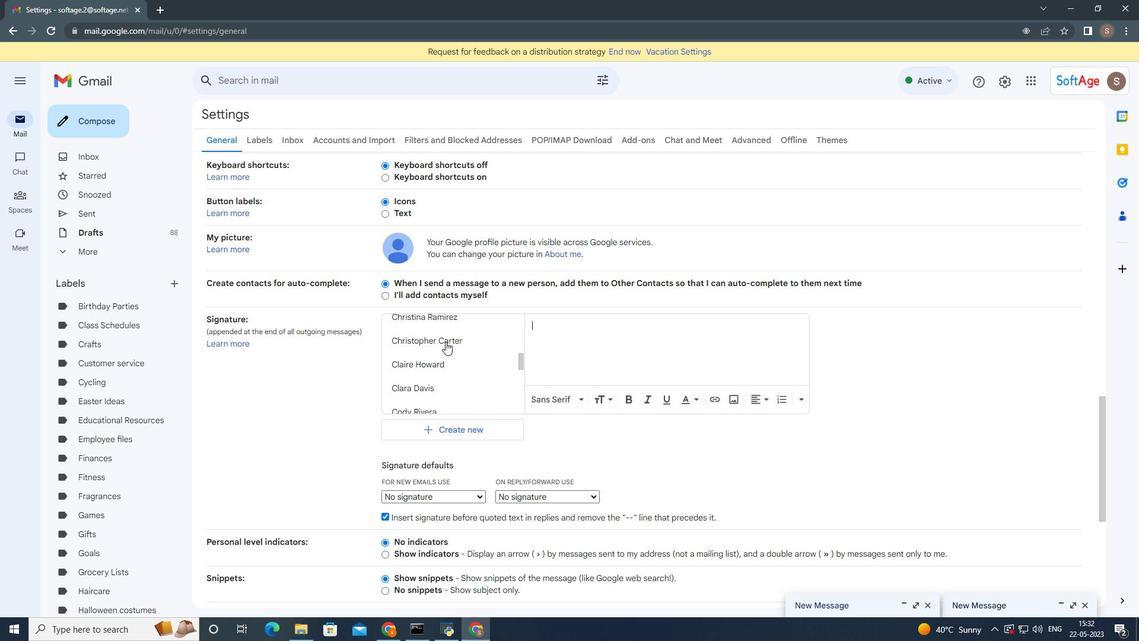 
Action: Mouse moved to (444, 344)
Screenshot: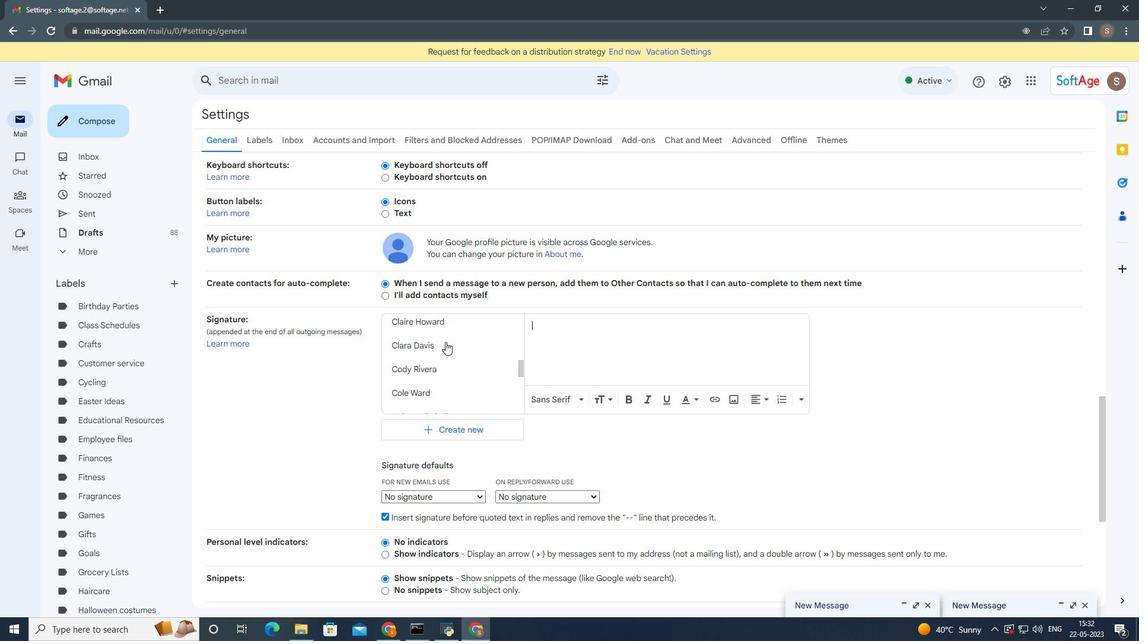 
Action: Mouse scrolled (444, 344) with delta (0, 0)
Screenshot: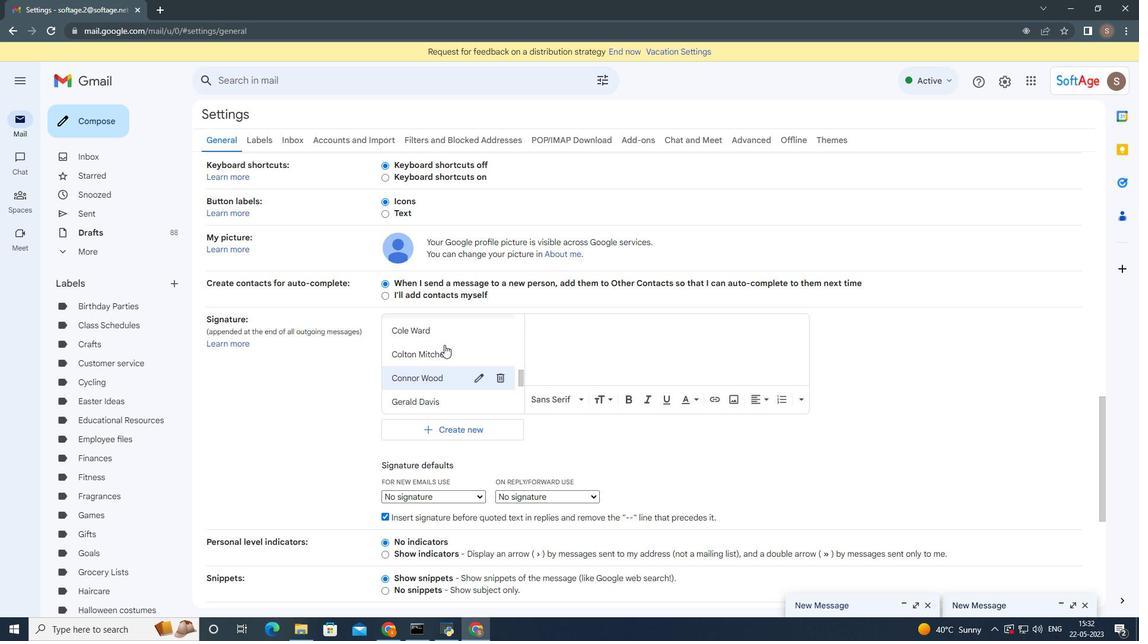
Action: Mouse scrolled (444, 345) with delta (0, 0)
Screenshot: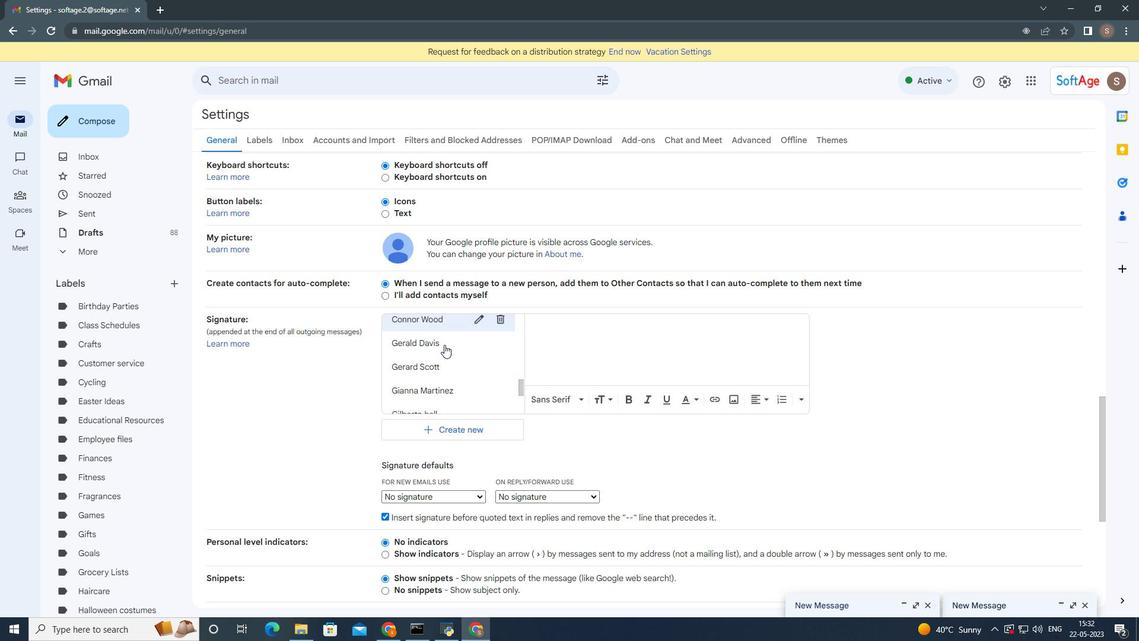 
Action: Mouse moved to (558, 331)
Screenshot: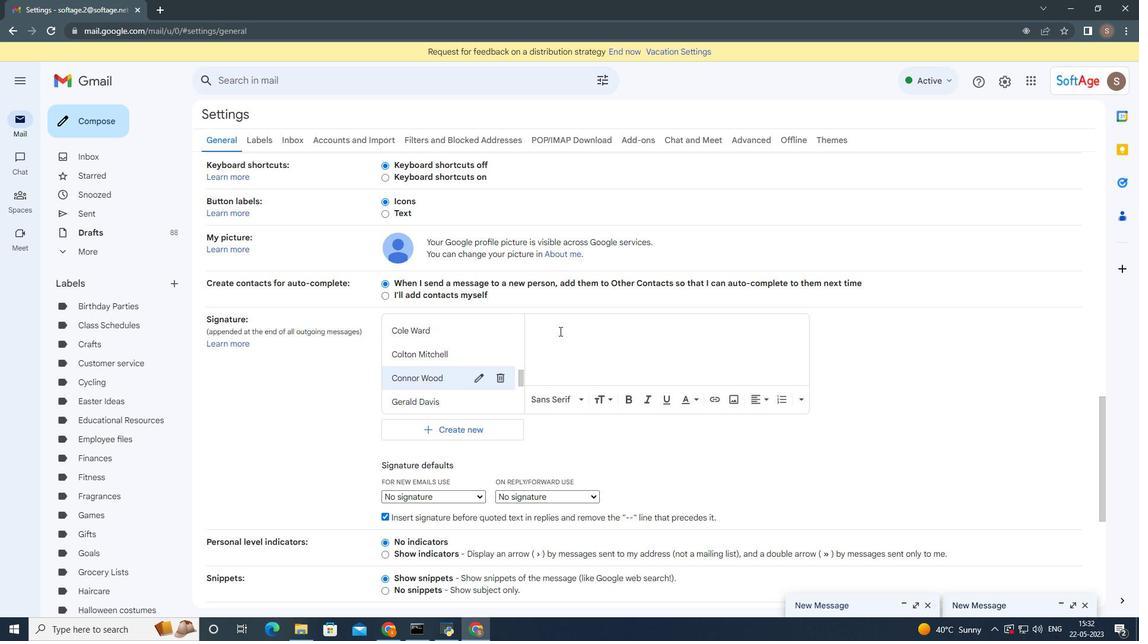 
Action: Key pressed <Key.shift>HAve<Key.backspace><Key.backspace><Key.backspace>ave<Key.space>a<Key.space>lovely<Key.space>day,<Key.enter><Key.shift>Conor<Key.space><Key.left><Key.left><Key.left>n<Key.right><Key.right><Key.right><Key.shift>Wood
Screenshot: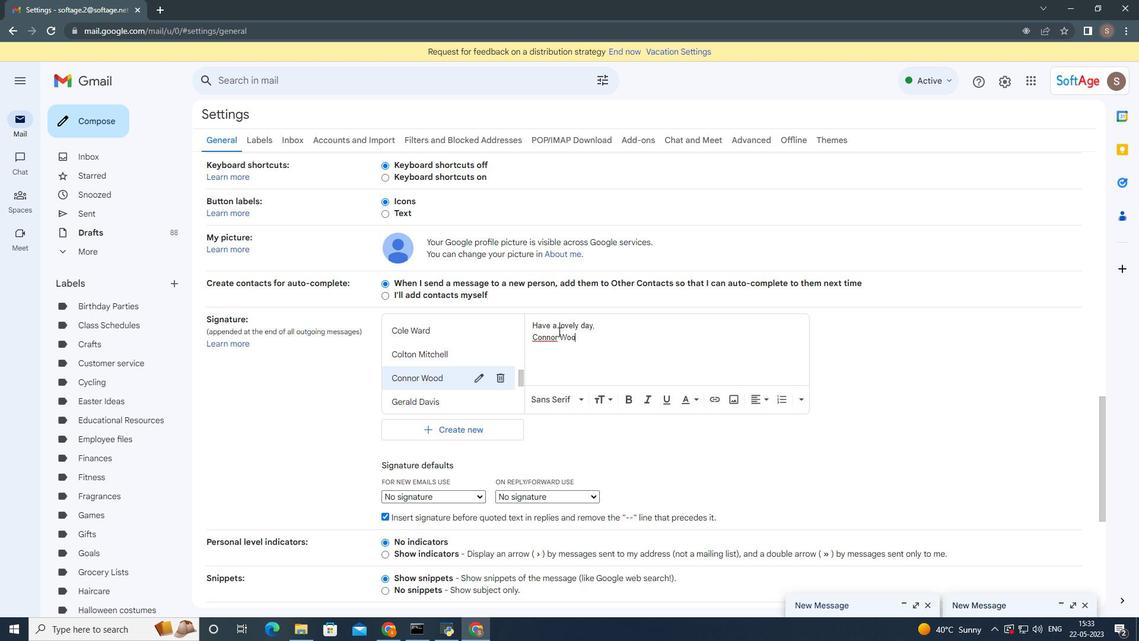 
Action: Mouse moved to (563, 324)
Screenshot: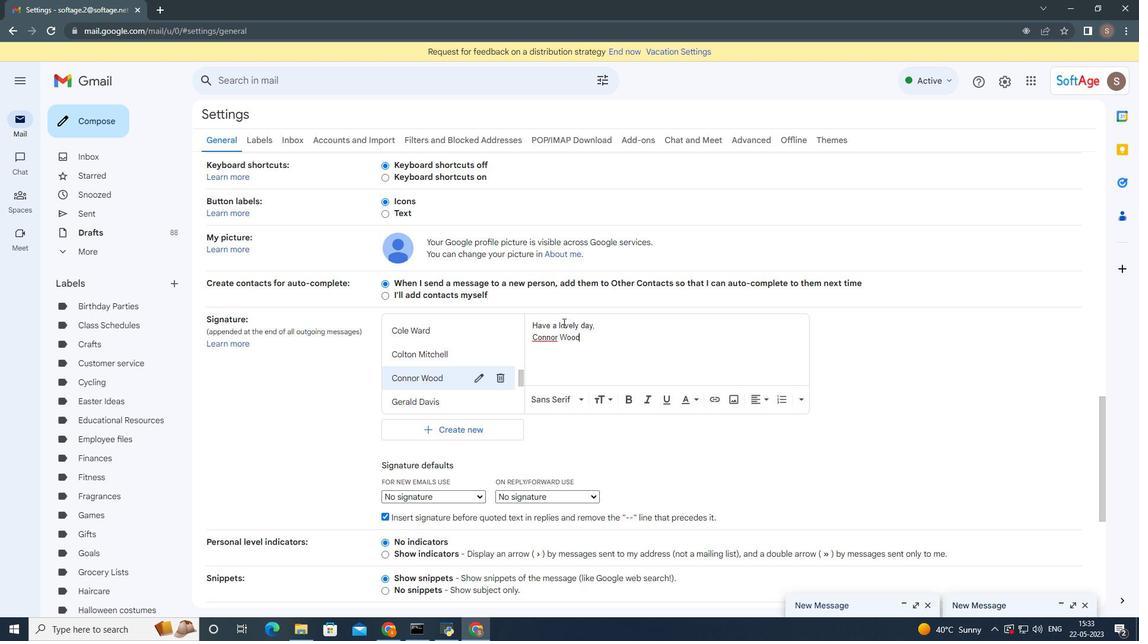 
Action: Mouse scrolled (563, 324) with delta (0, 0)
Screenshot: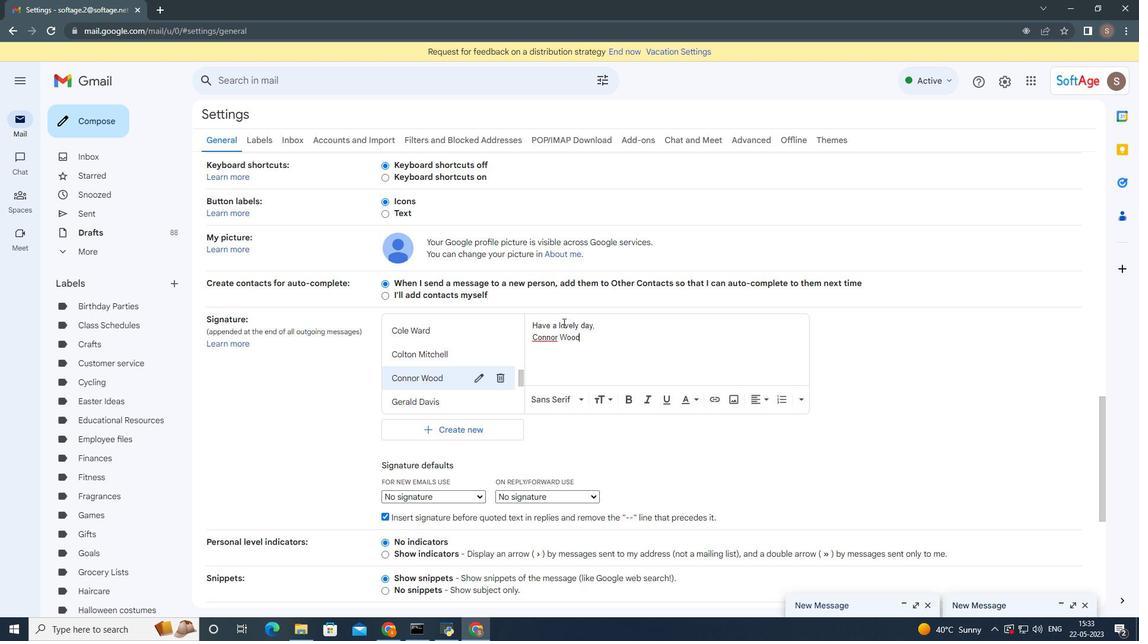 
Action: Mouse moved to (600, 380)
Screenshot: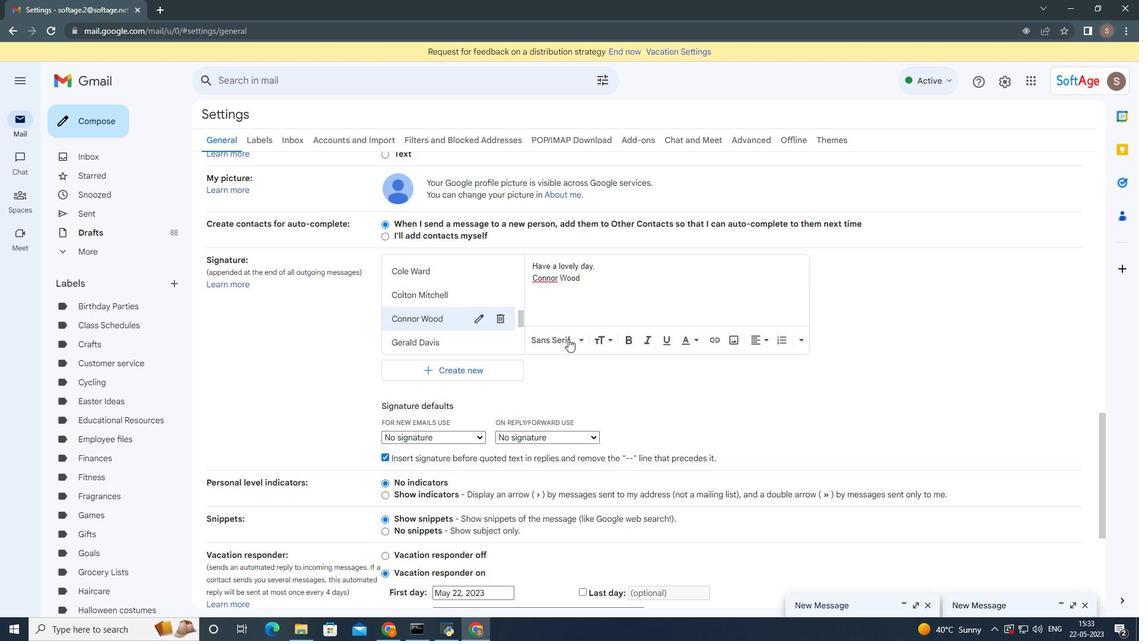 
Action: Mouse scrolled (600, 379) with delta (0, 0)
Screenshot: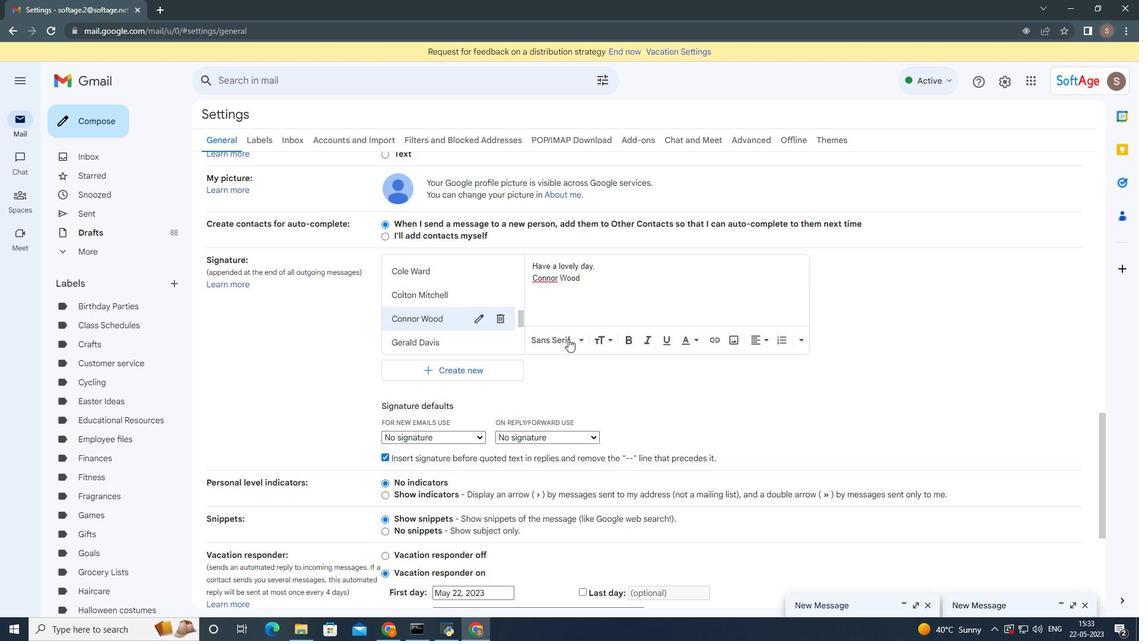 
Action: Mouse moved to (603, 381)
Screenshot: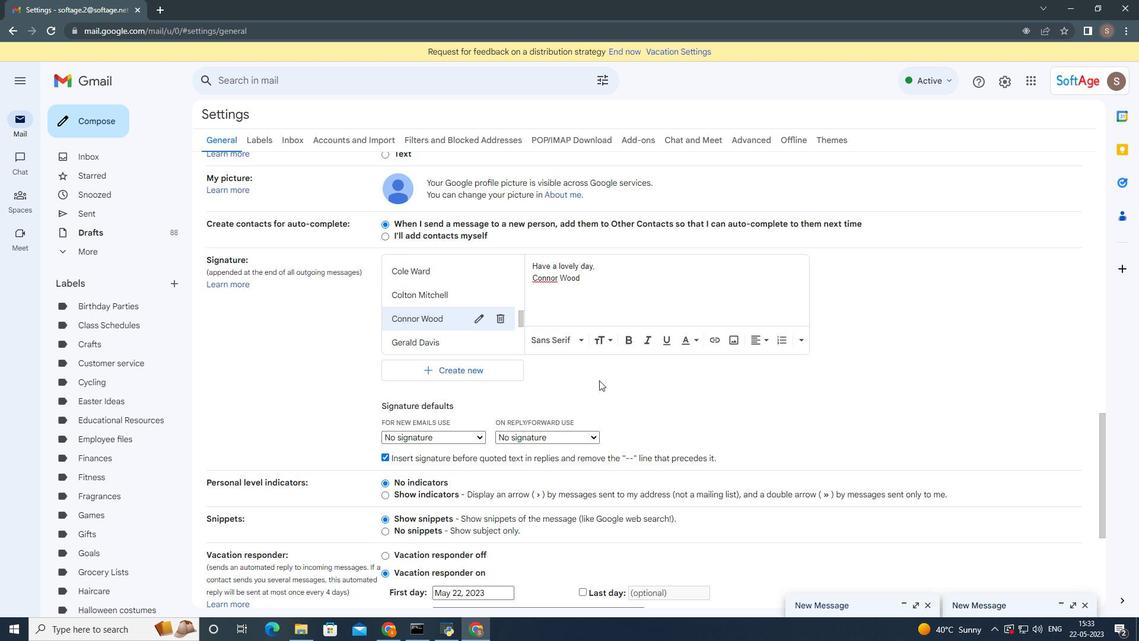 
Action: Mouse scrolled (603, 380) with delta (0, 0)
Screenshot: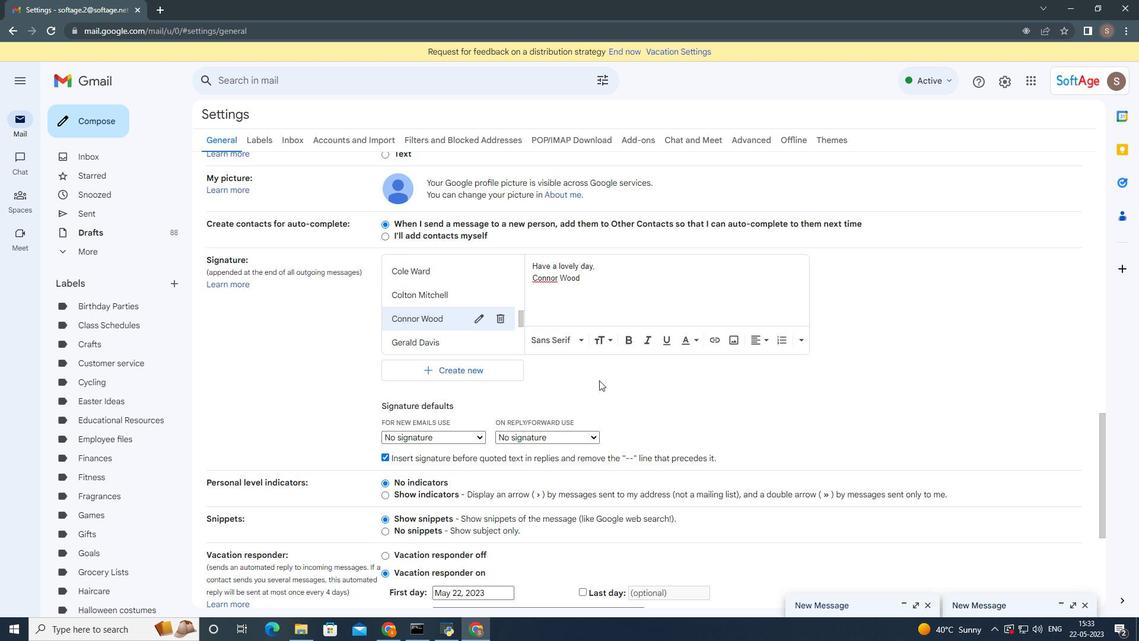 
Action: Mouse moved to (629, 441)
Screenshot: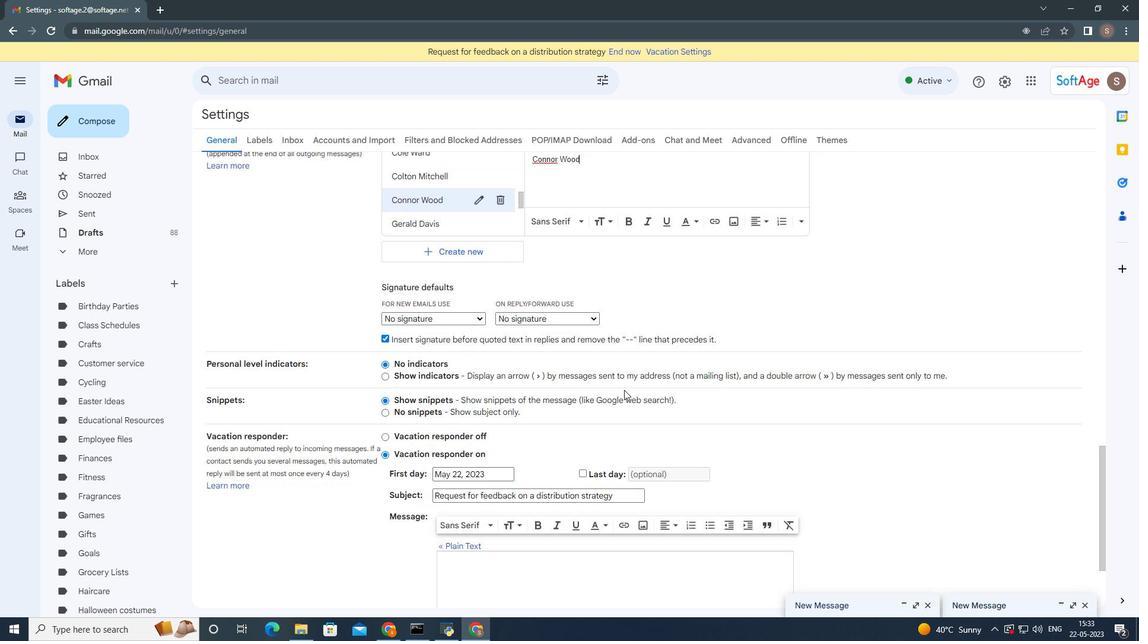 
Action: Mouse scrolled (629, 441) with delta (0, 0)
Screenshot: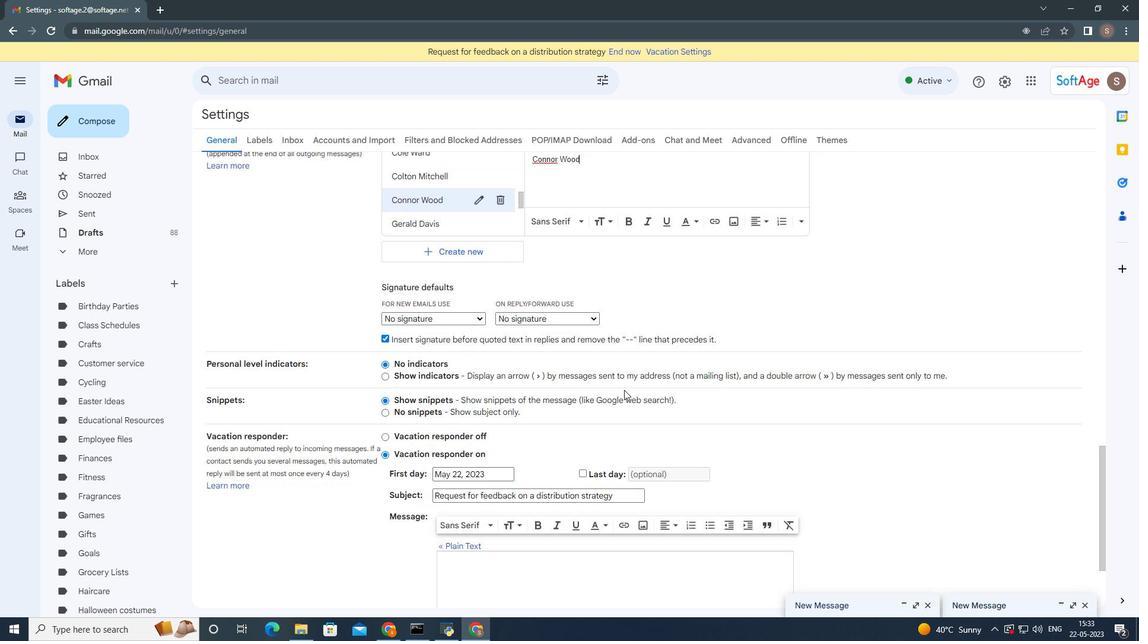 
Action: Mouse moved to (630, 444)
Screenshot: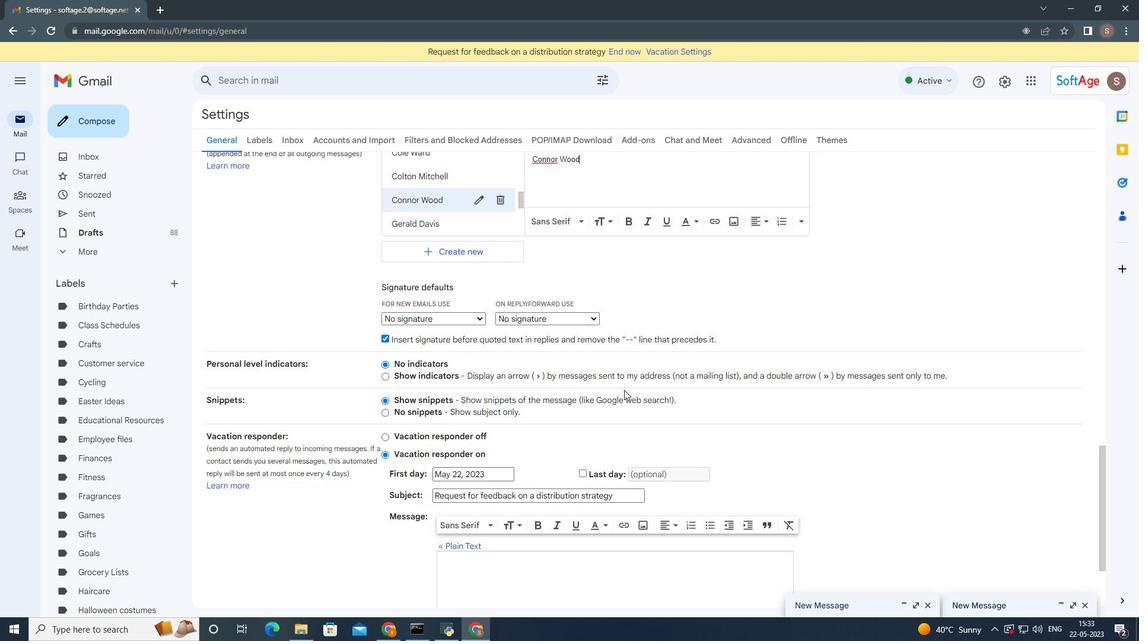 
Action: Mouse scrolled (630, 444) with delta (0, 0)
Screenshot: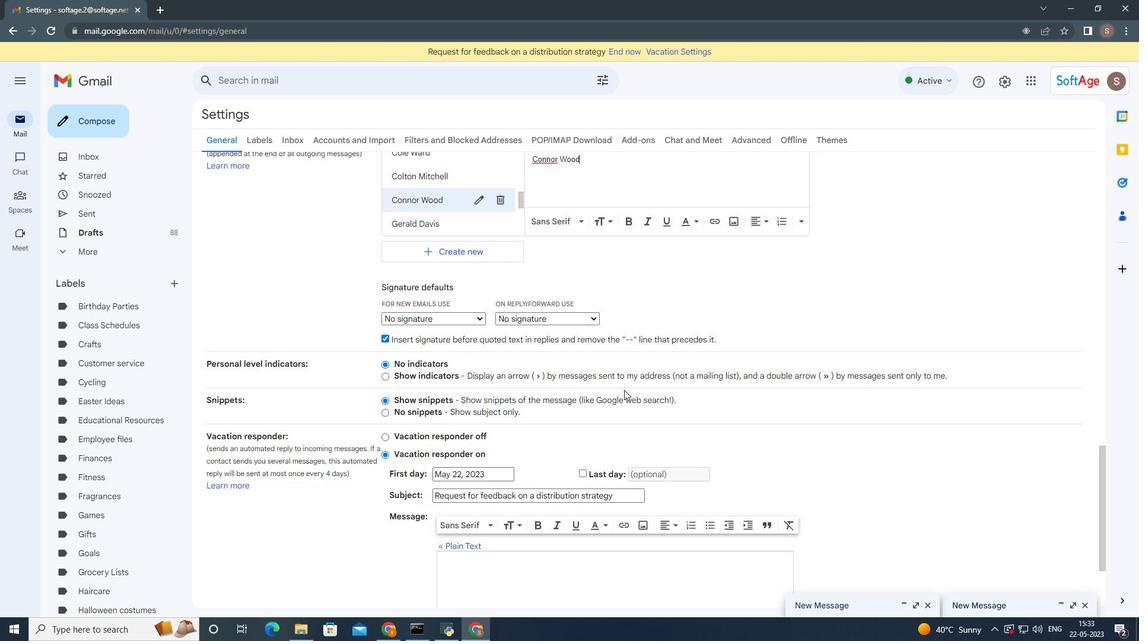 
Action: Mouse moved to (630, 445)
Screenshot: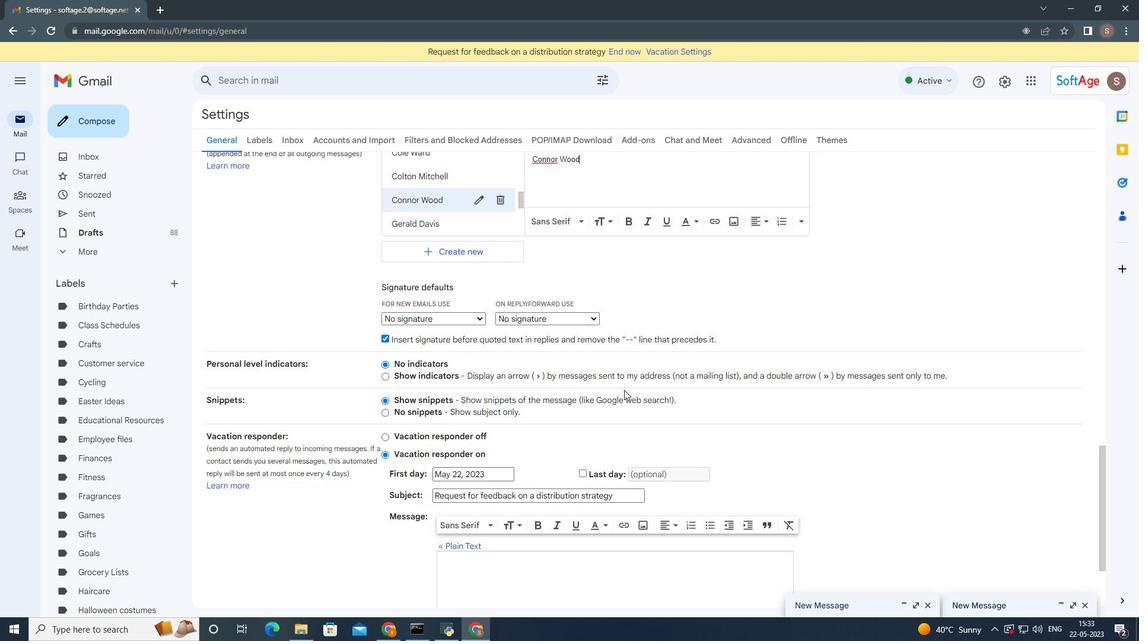 
Action: Mouse scrolled (630, 444) with delta (0, 0)
Screenshot: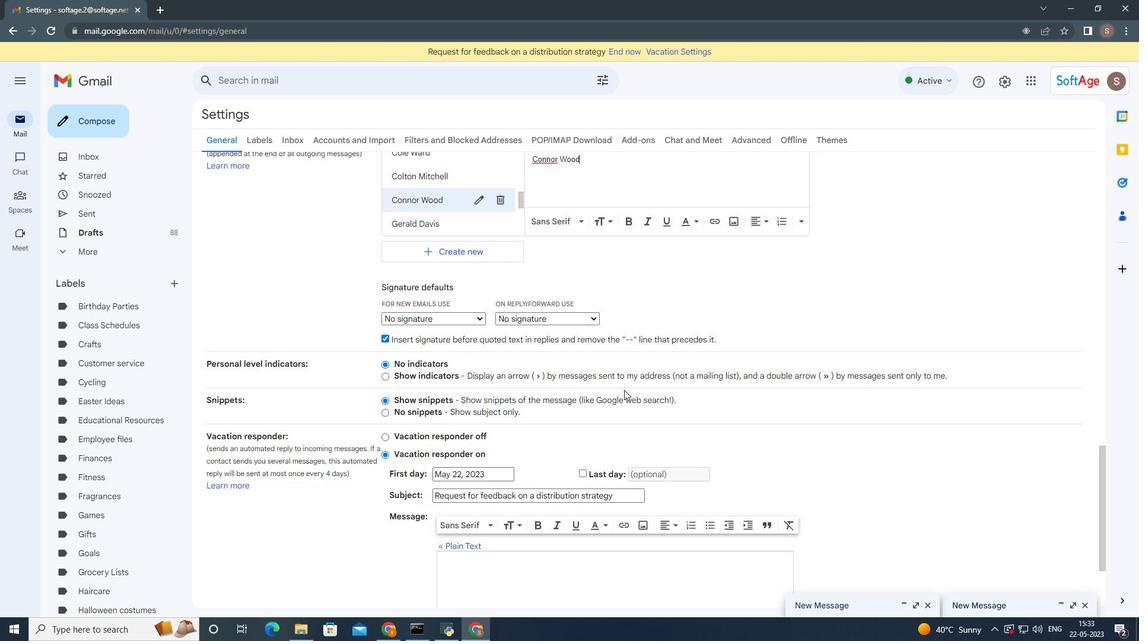 
Action: Mouse moved to (630, 447)
Screenshot: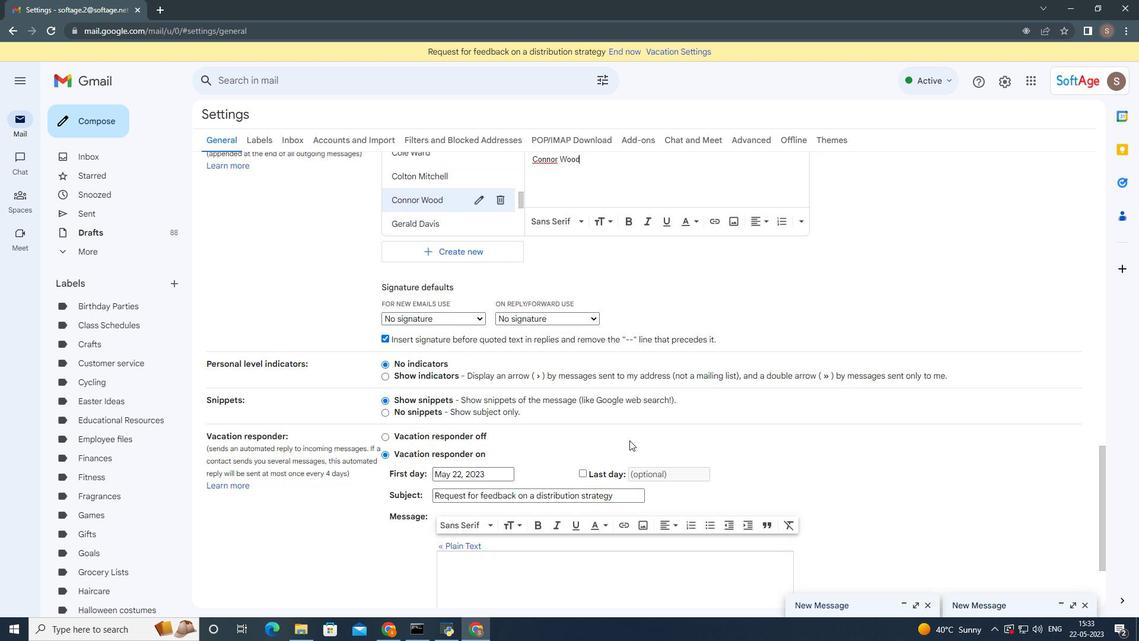 
Action: Mouse scrolled (630, 447) with delta (0, 0)
Screenshot: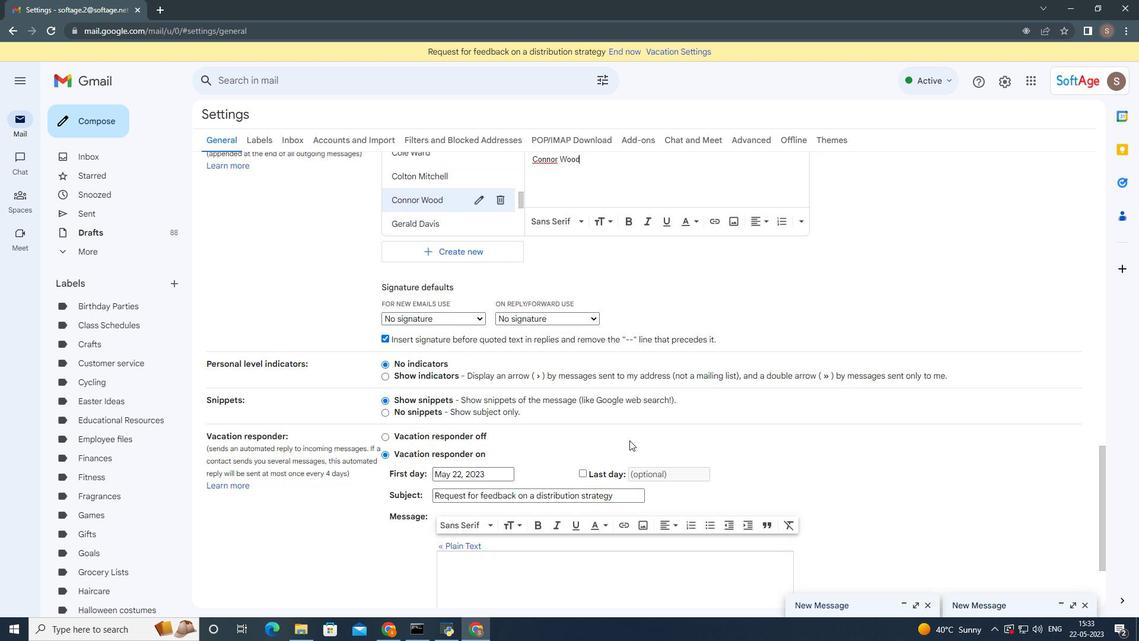 
Action: Mouse moved to (611, 491)
Screenshot: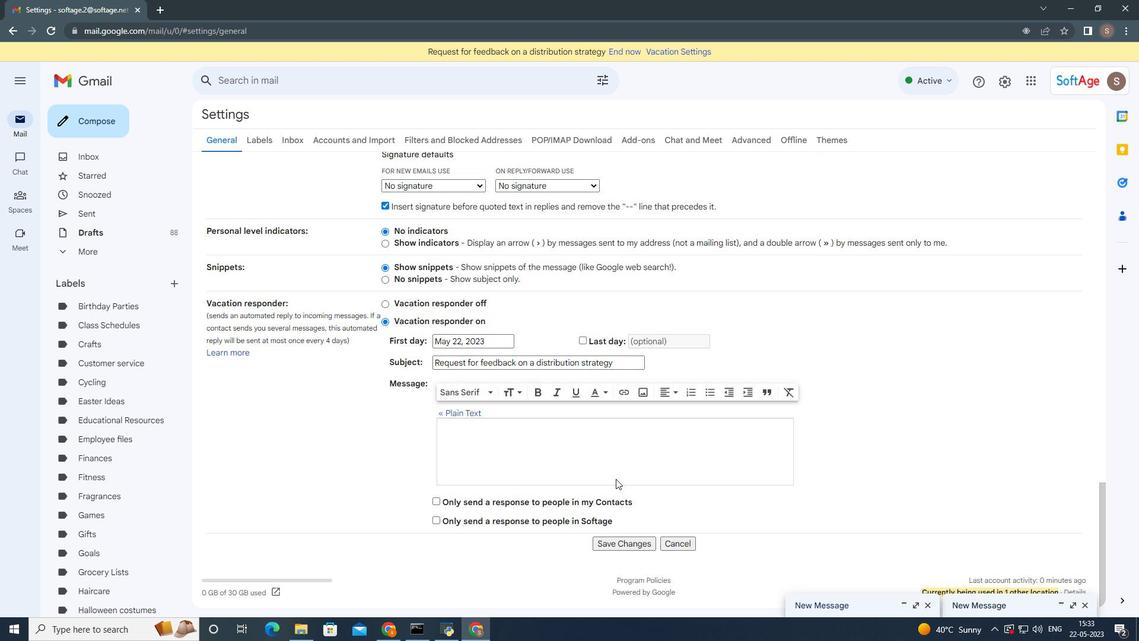 
Action: Mouse scrolled (611, 490) with delta (0, 0)
Screenshot: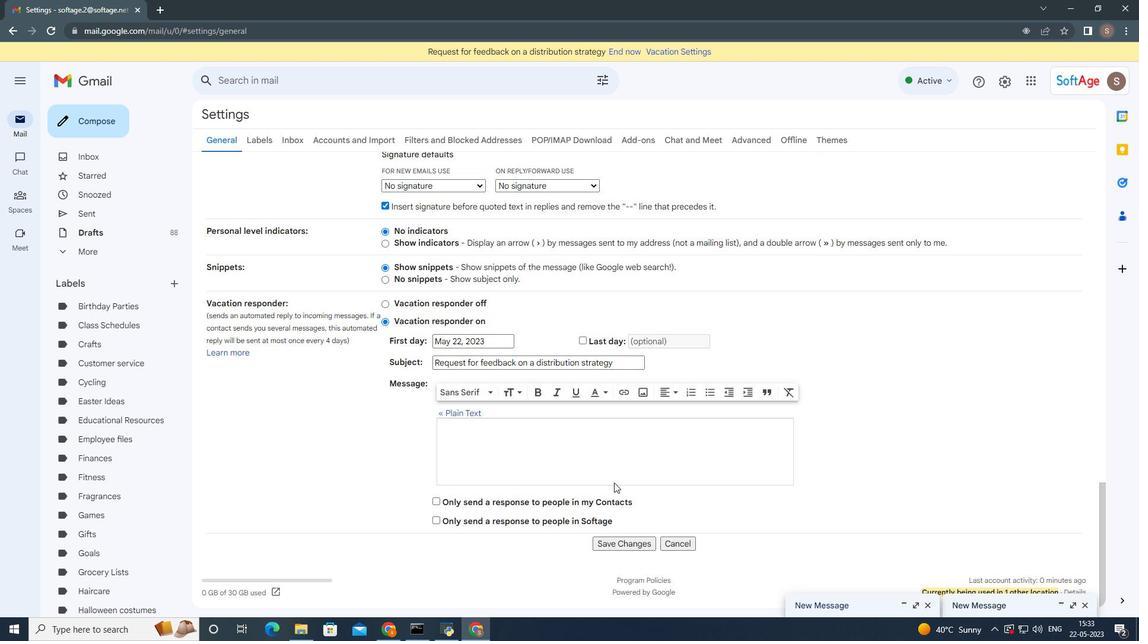 
Action: Mouse moved to (611, 492)
Screenshot: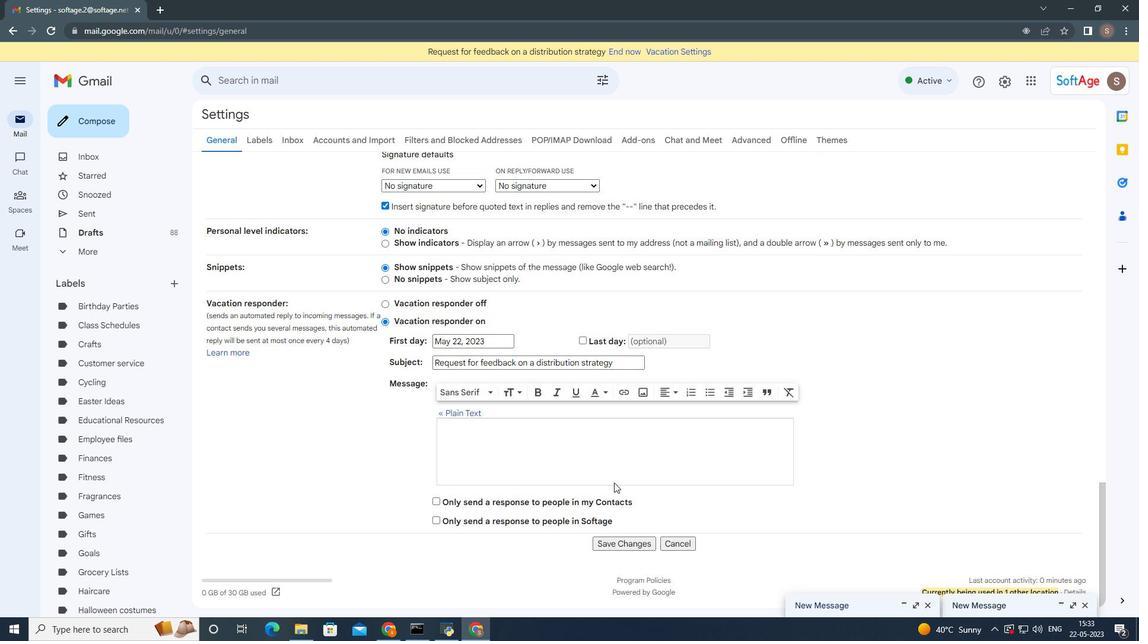 
Action: Mouse scrolled (611, 492) with delta (0, 0)
Screenshot: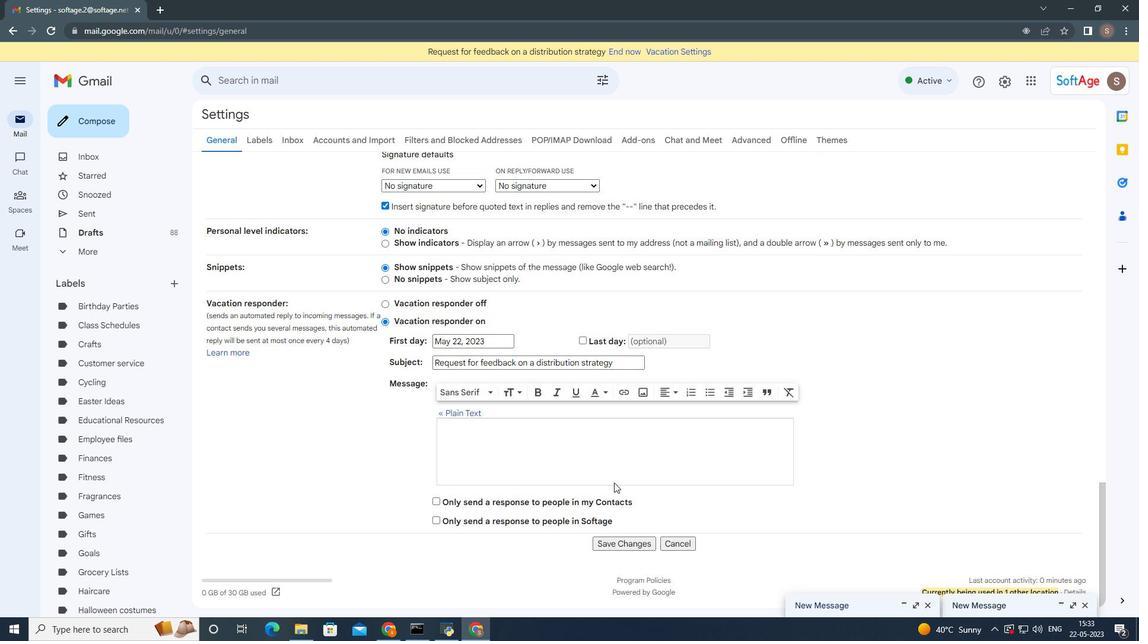 
Action: Mouse moved to (611, 492)
Screenshot: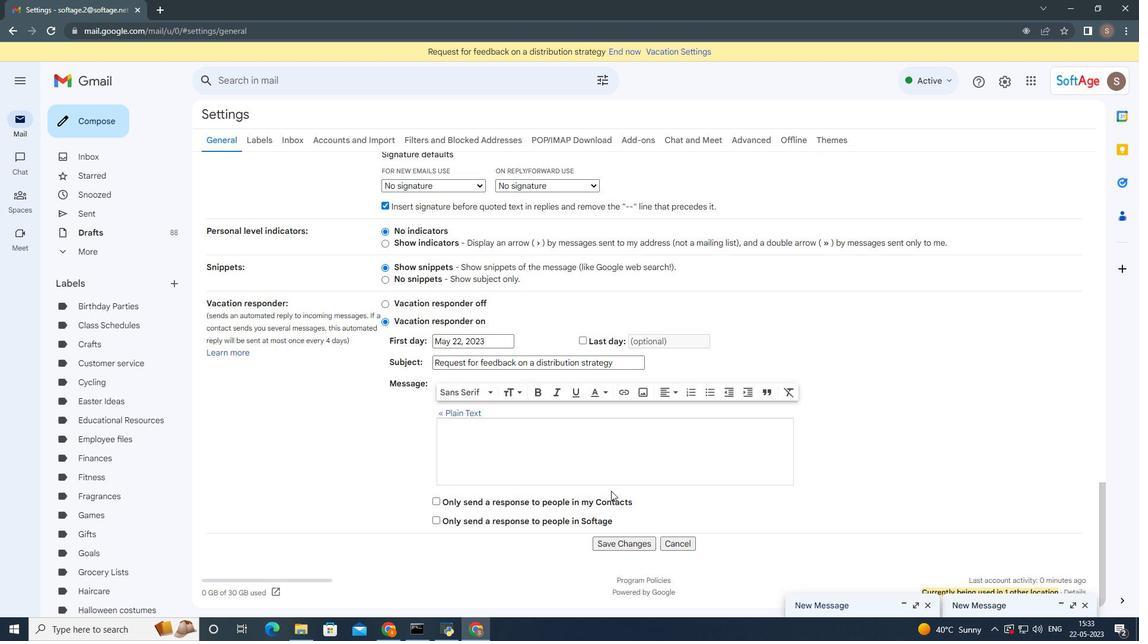 
Action: Mouse scrolled (611, 492) with delta (0, 0)
Screenshot: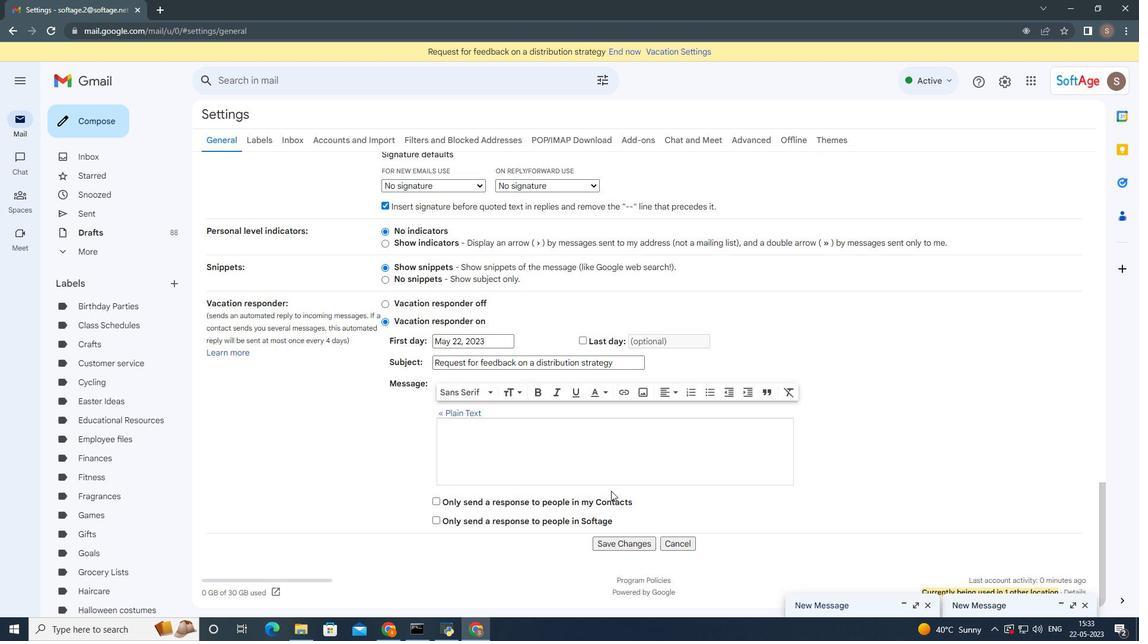 
Action: Mouse moved to (614, 497)
Screenshot: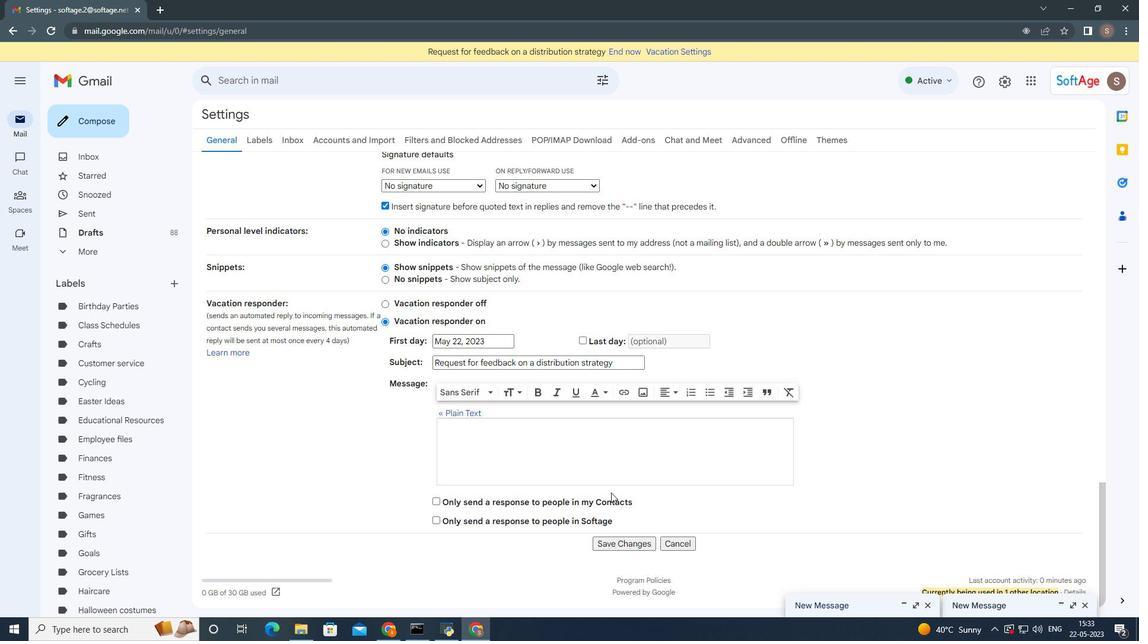 
Action: Mouse scrolled (612, 492) with delta (0, 0)
Screenshot: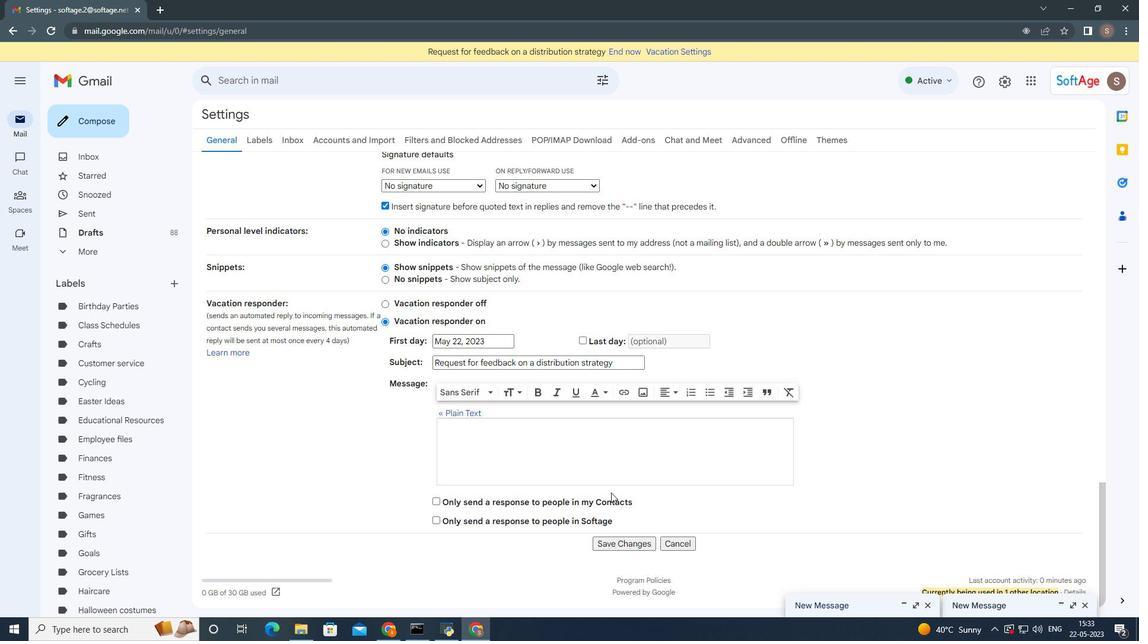 
Action: Mouse moved to (623, 544)
Screenshot: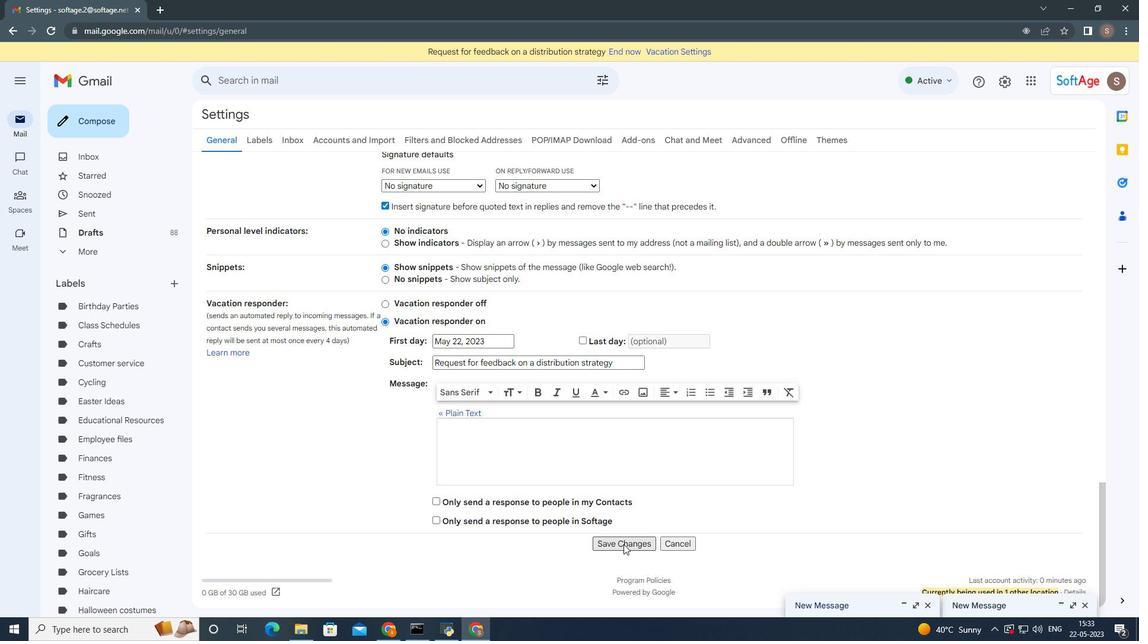 
Action: Mouse pressed left at (623, 544)
Screenshot: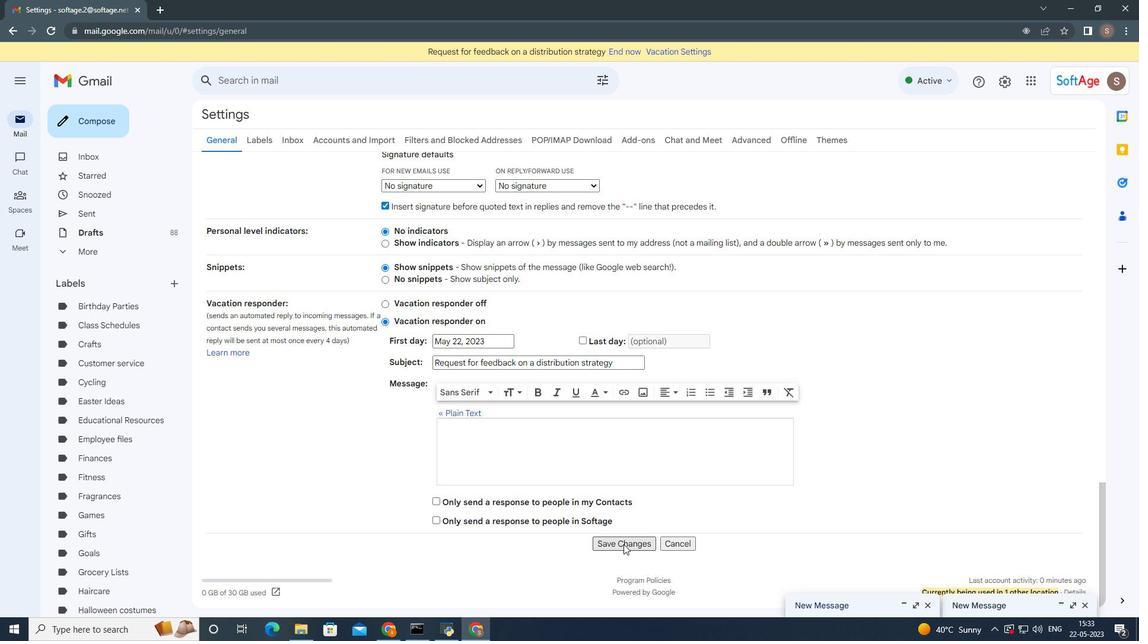 
Action: Mouse moved to (109, 118)
Screenshot: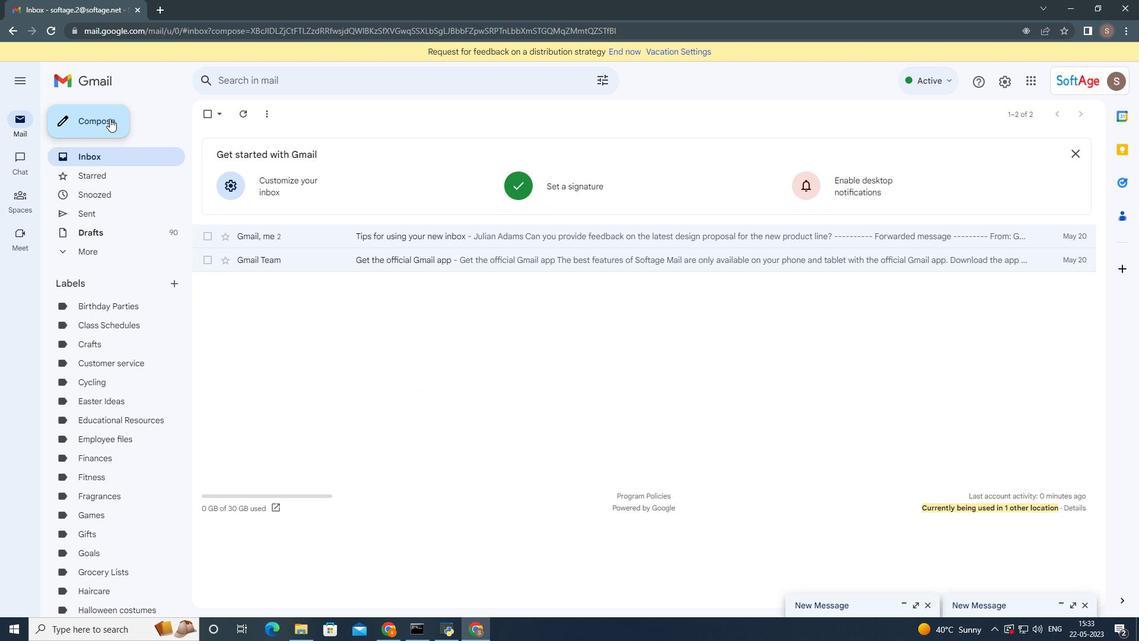 
Action: Mouse pressed left at (109, 118)
Screenshot: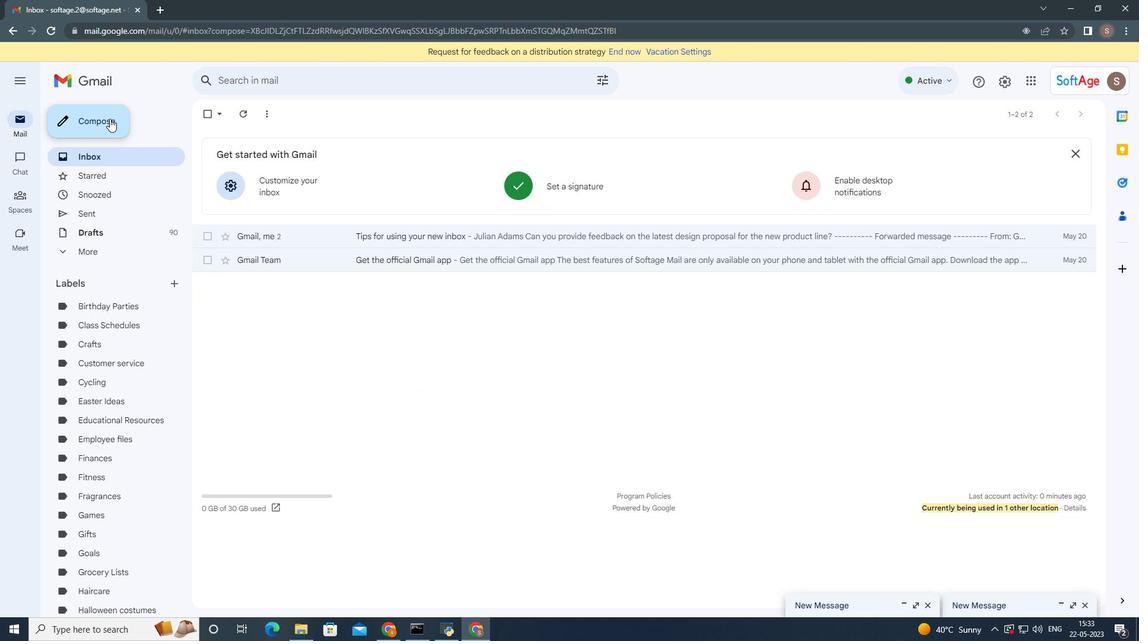 
Action: Mouse moved to (470, 287)
Screenshot: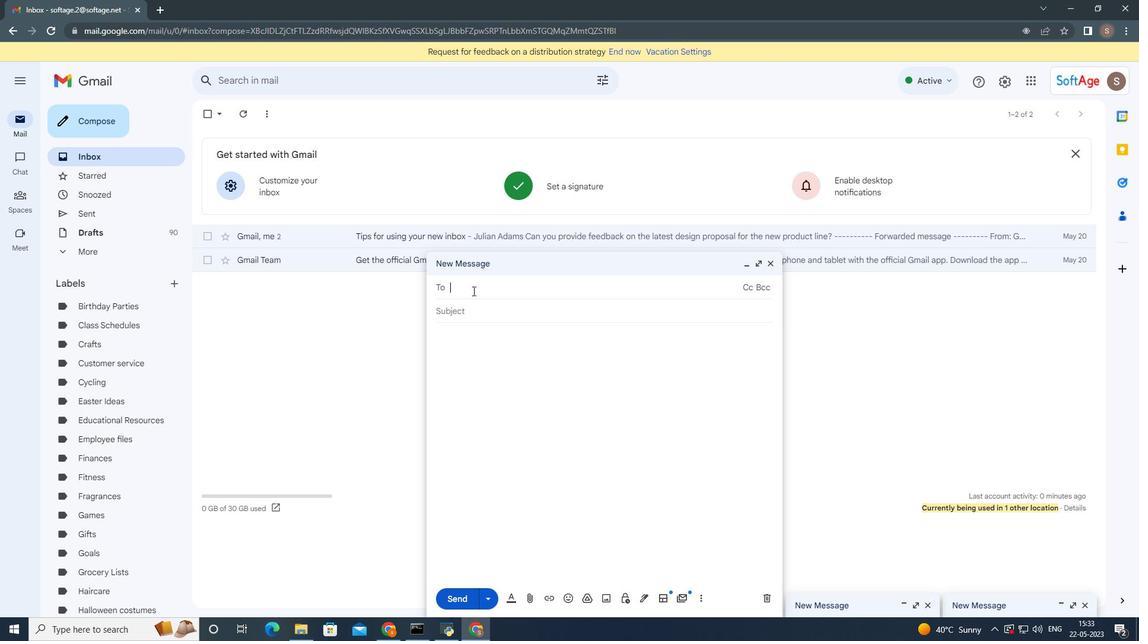 
Action: Key pressed softage.4
Screenshot: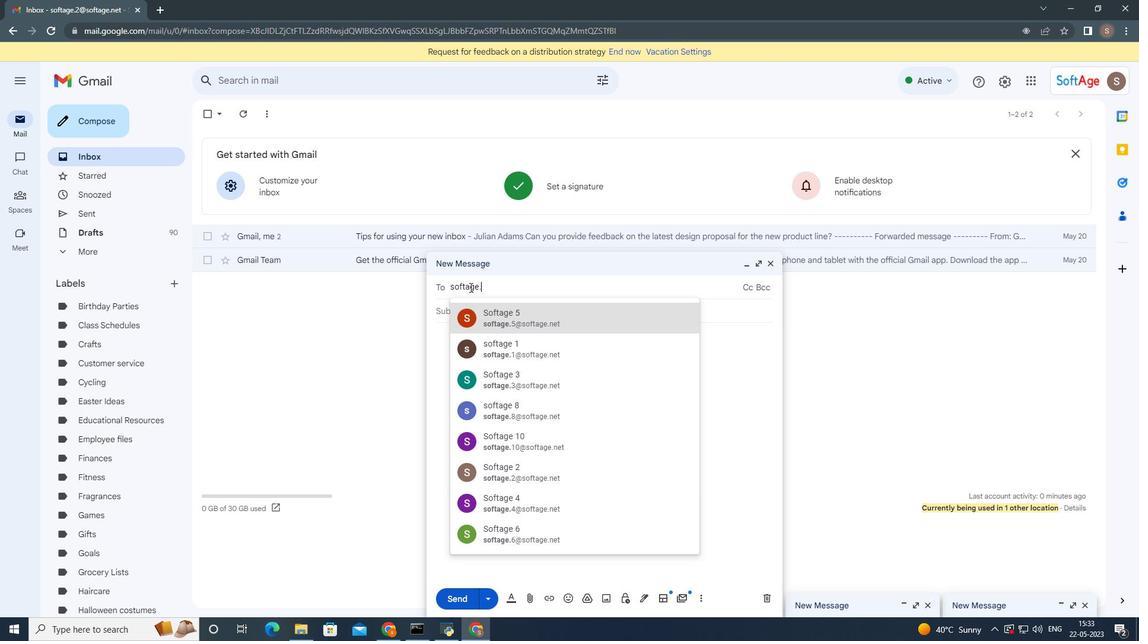 
Action: Mouse moved to (517, 314)
Screenshot: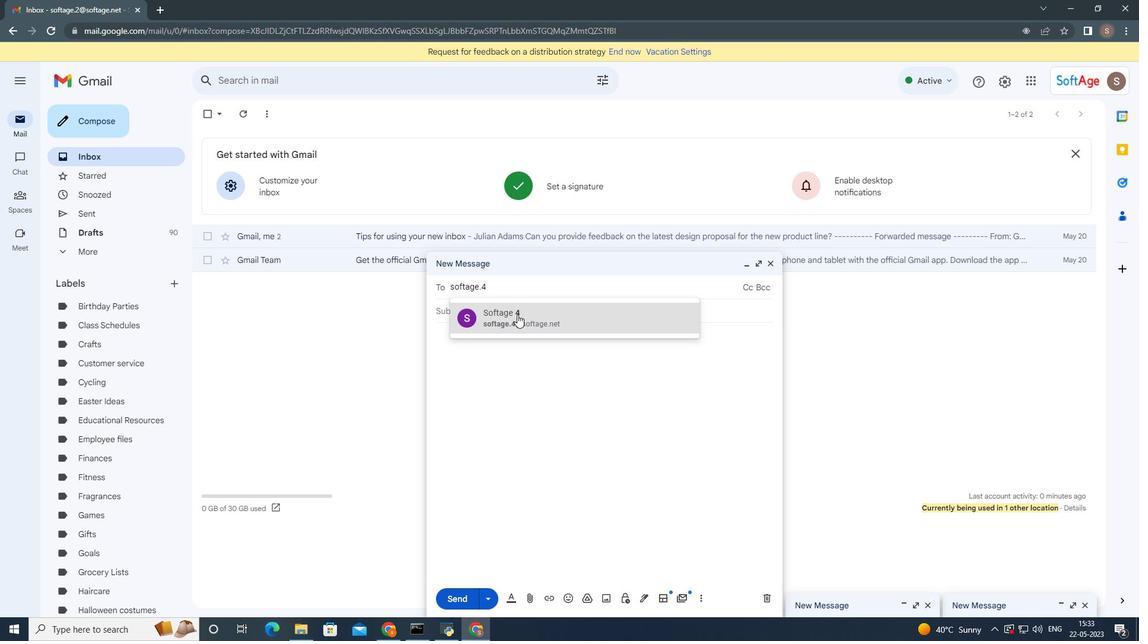 
Action: Mouse pressed left at (517, 314)
Screenshot: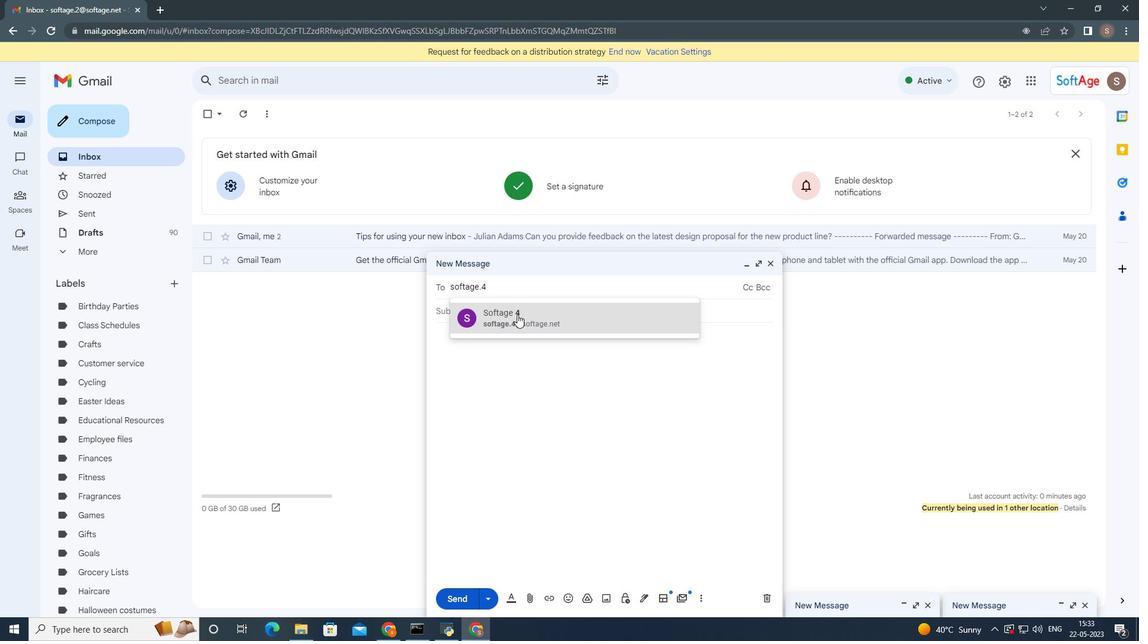 
Action: Mouse moved to (645, 598)
Screenshot: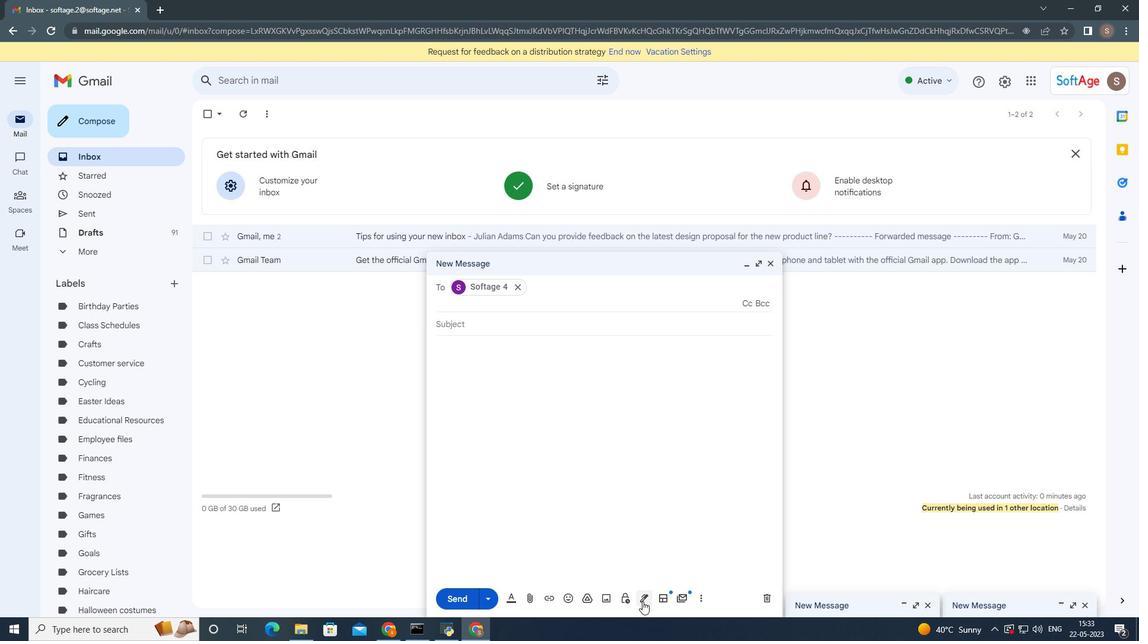
Action: Mouse pressed left at (645, 598)
Screenshot: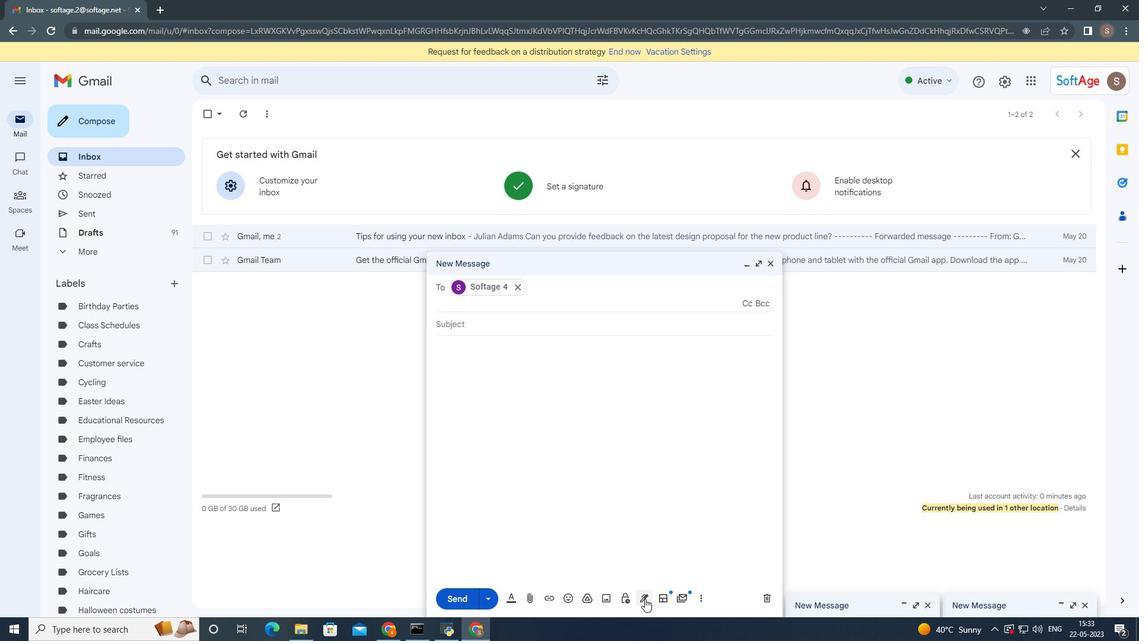 
Action: Mouse moved to (690, 416)
Screenshot: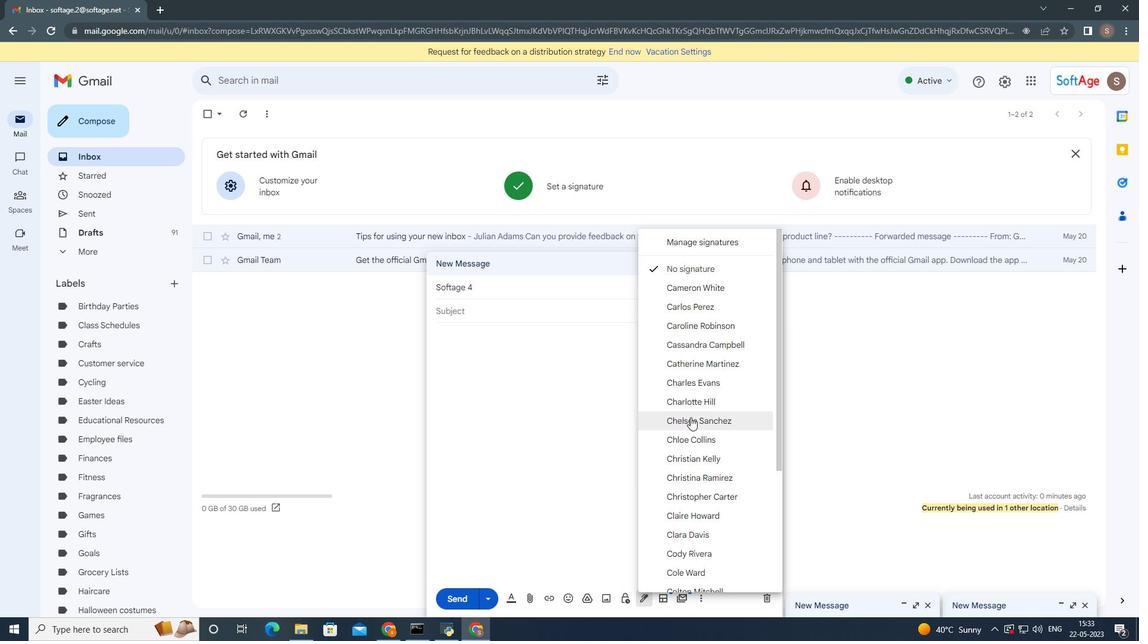 
Action: Mouse scrolled (690, 416) with delta (0, 0)
Screenshot: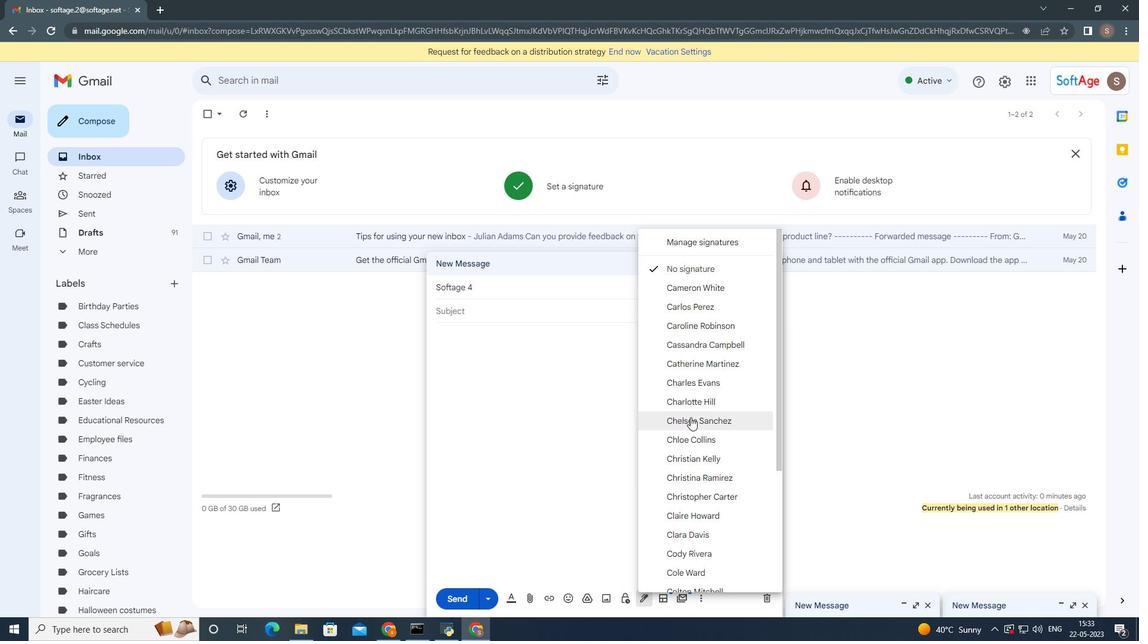 
Action: Mouse moved to (701, 427)
Screenshot: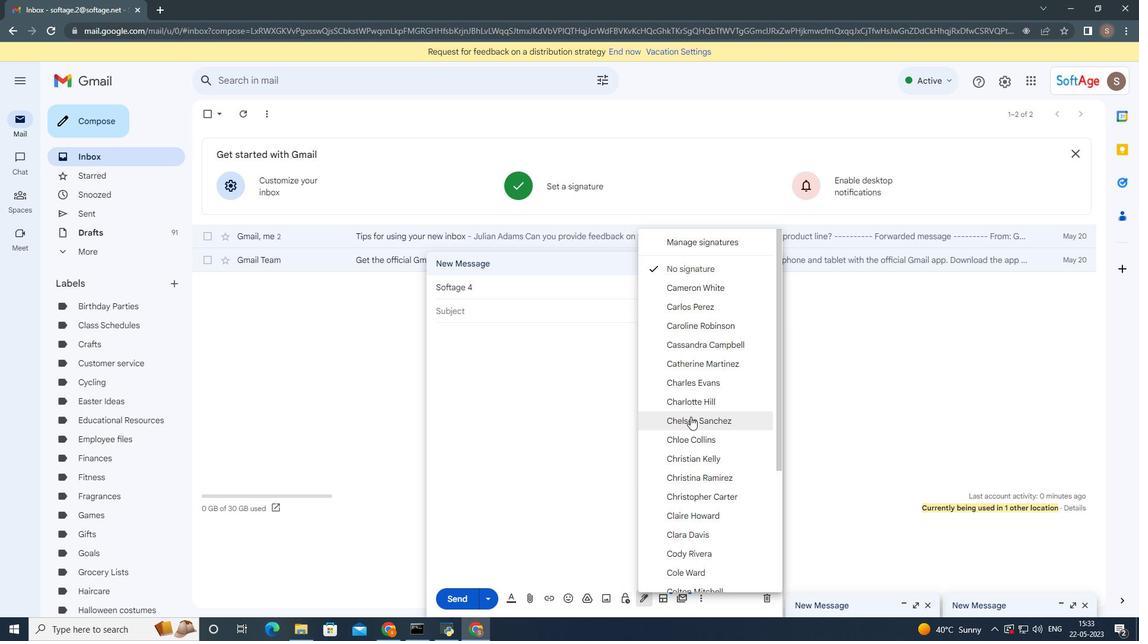 
Action: Mouse scrolled (701, 426) with delta (0, 0)
Screenshot: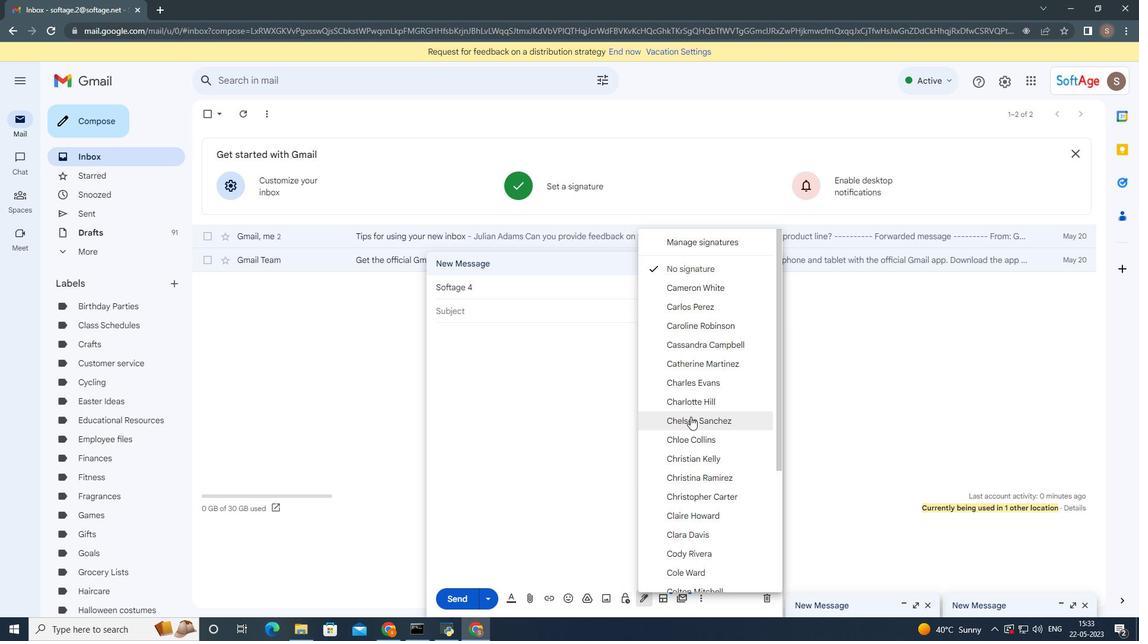 
Action: Mouse moved to (701, 428)
Screenshot: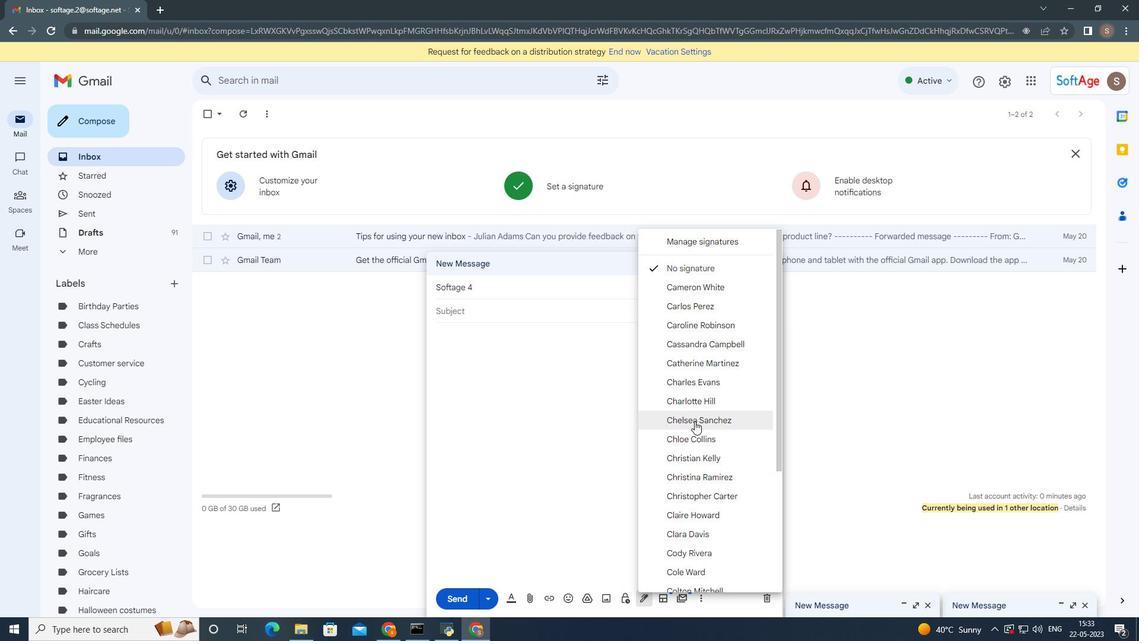 
Action: Mouse scrolled (701, 427) with delta (0, 0)
Screenshot: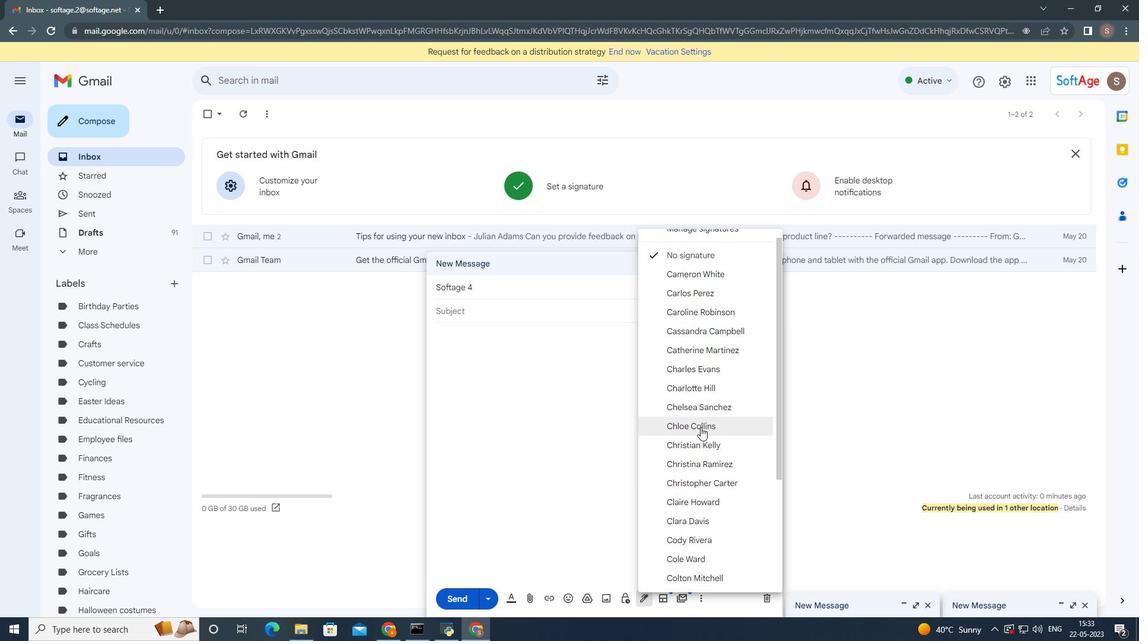 
Action: Mouse moved to (710, 433)
Screenshot: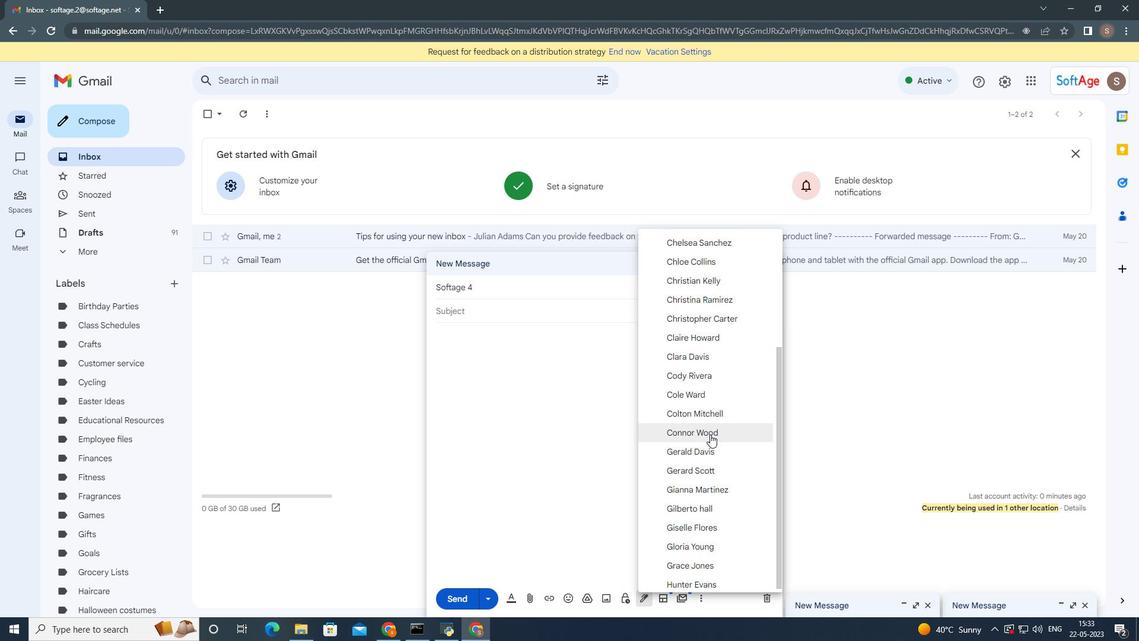 
Action: Mouse pressed left at (710, 433)
Screenshot: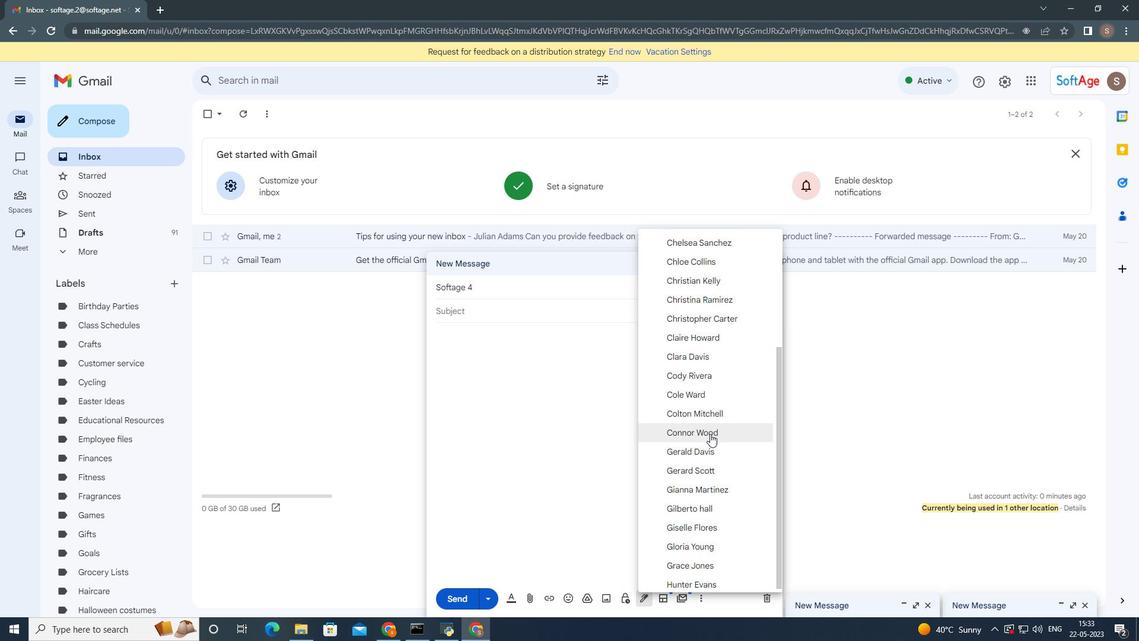 
Action: Mouse moved to (699, 598)
Screenshot: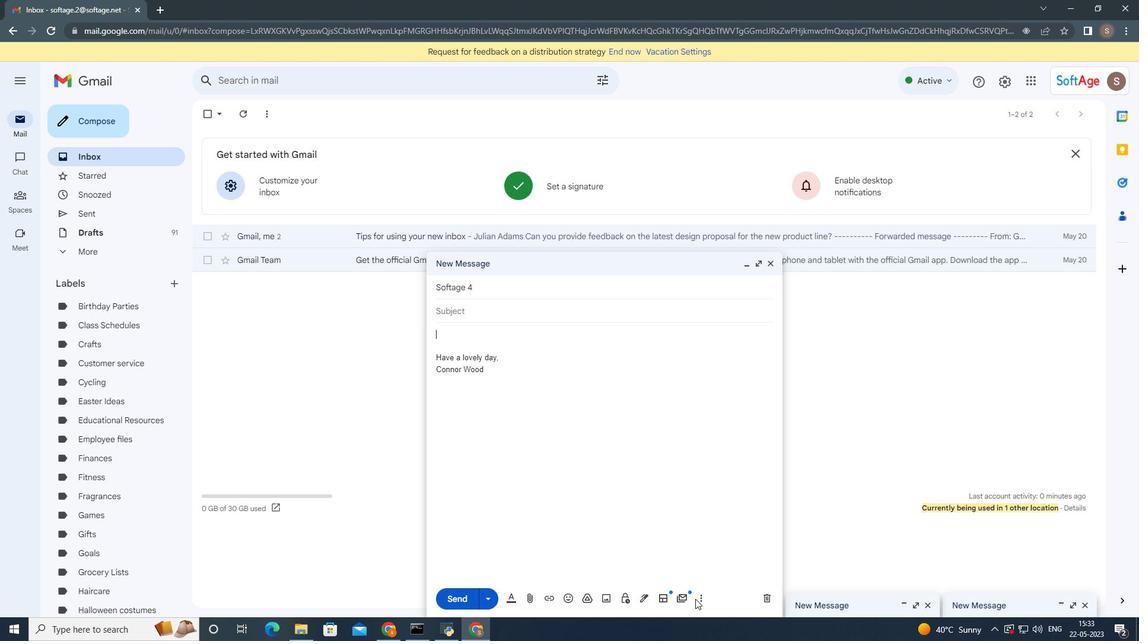 
Action: Mouse pressed left at (699, 598)
Screenshot: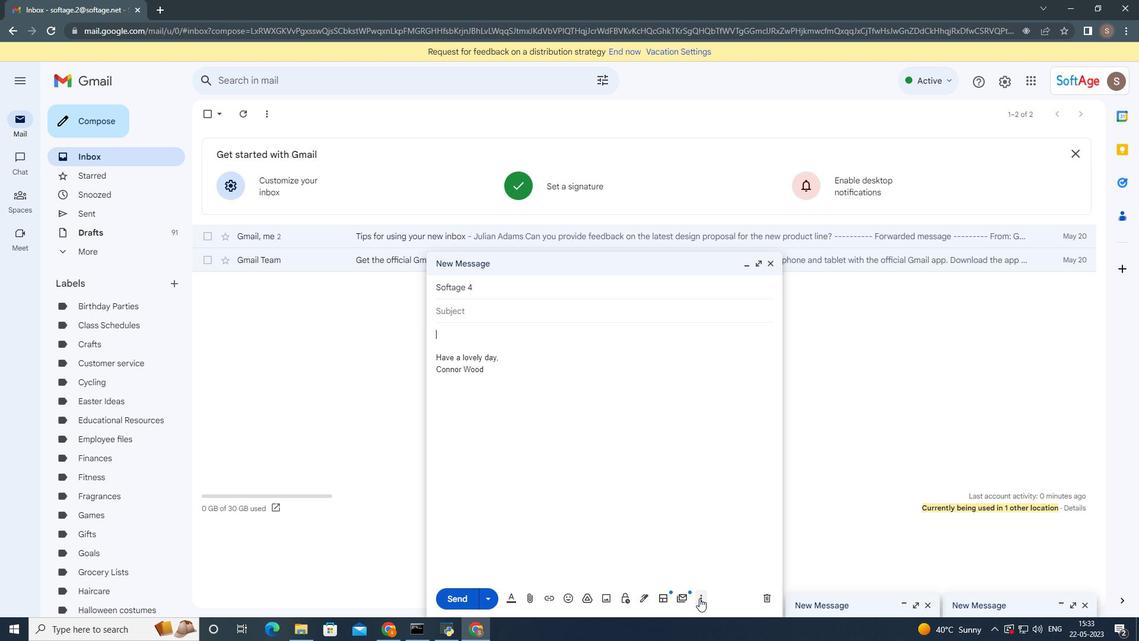 
Action: Mouse moved to (728, 490)
Screenshot: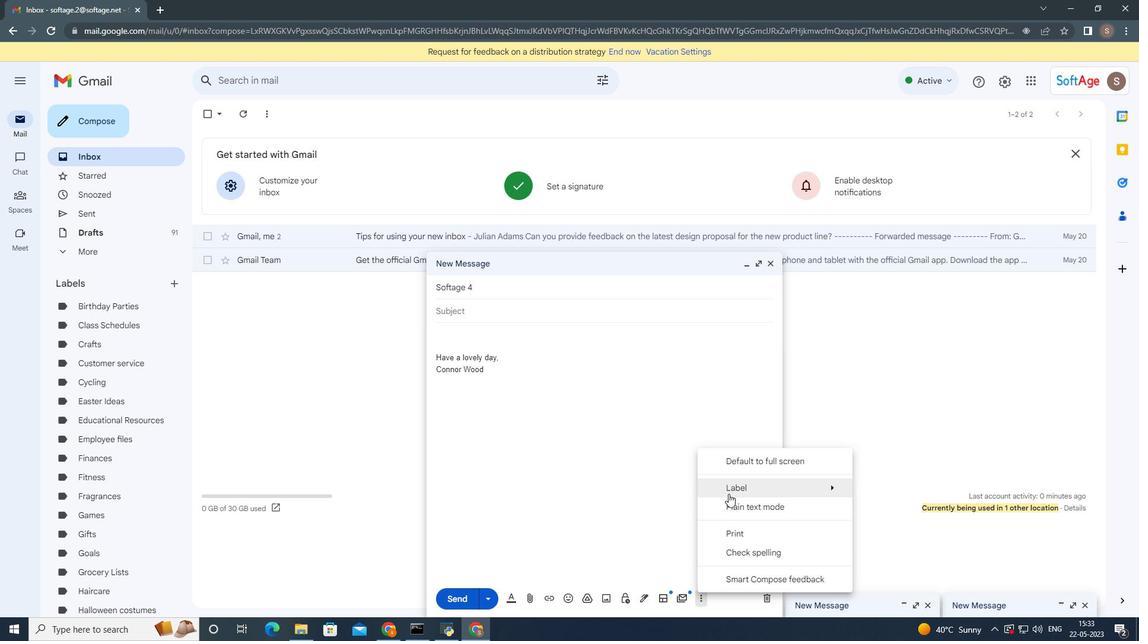 
Action: Mouse pressed left at (728, 490)
Screenshot: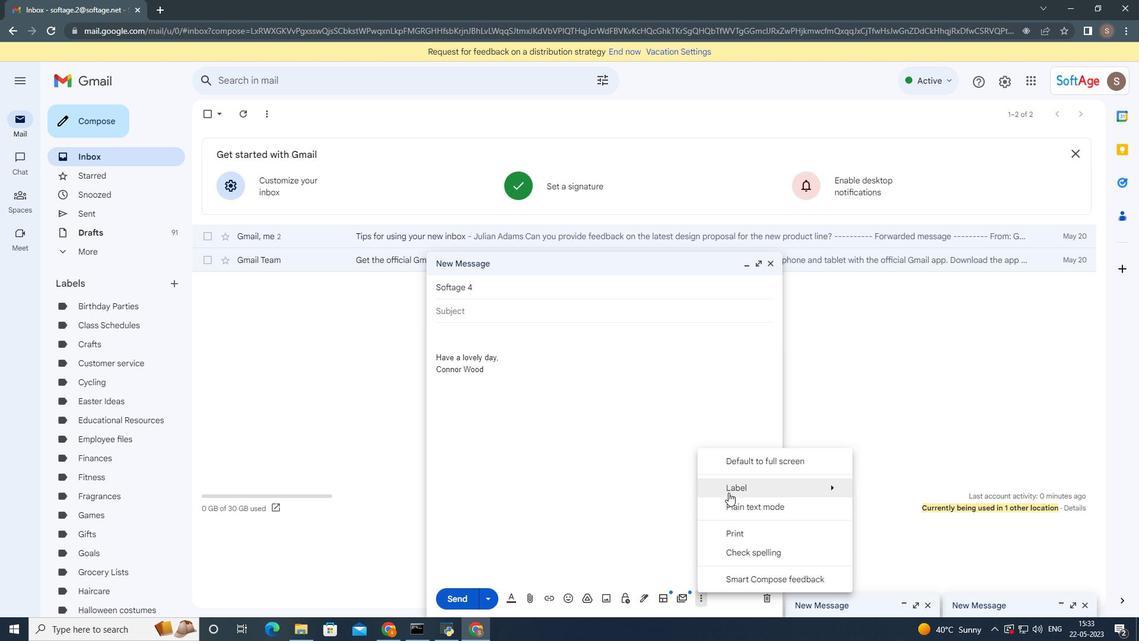 
Action: Mouse moved to (806, 486)
Screenshot: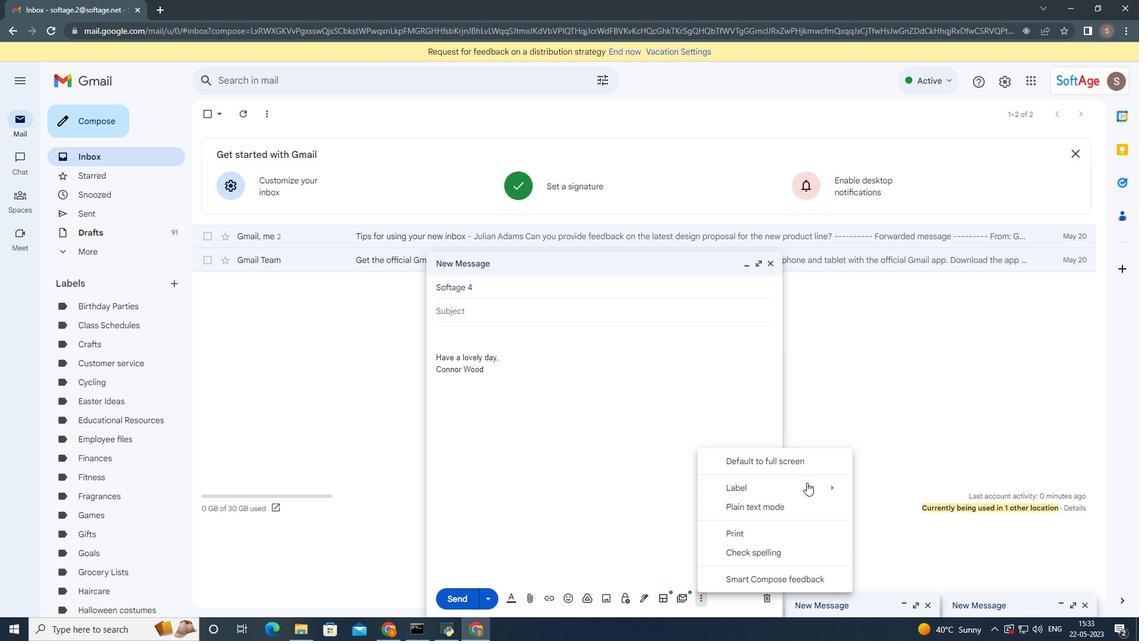 
Action: Mouse pressed left at (806, 486)
Screenshot: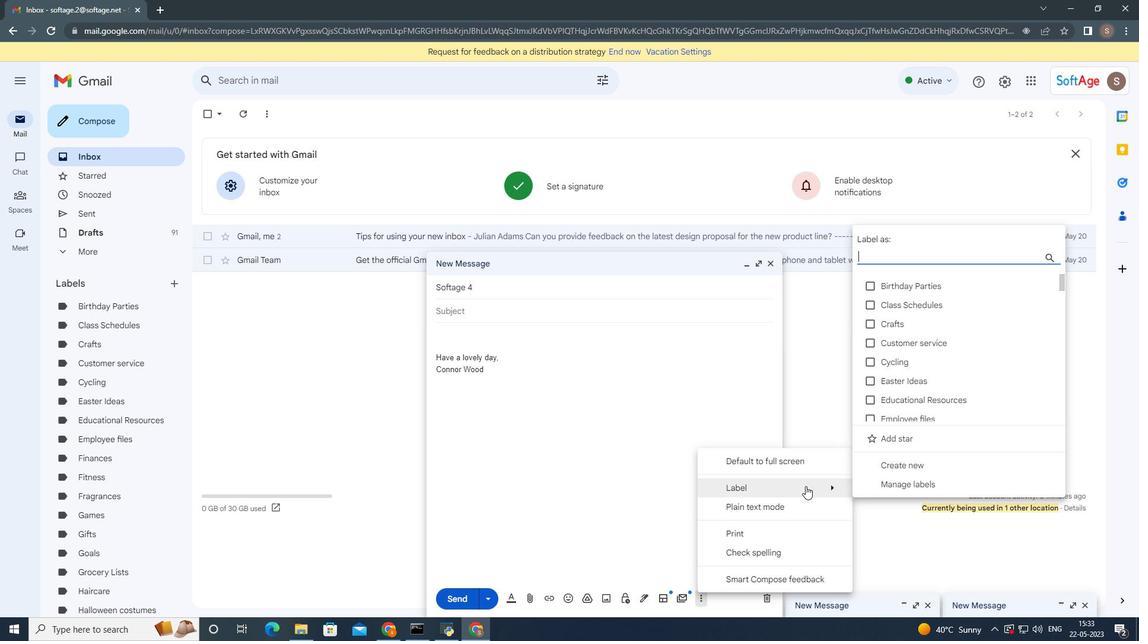
Action: Mouse moved to (897, 466)
Screenshot: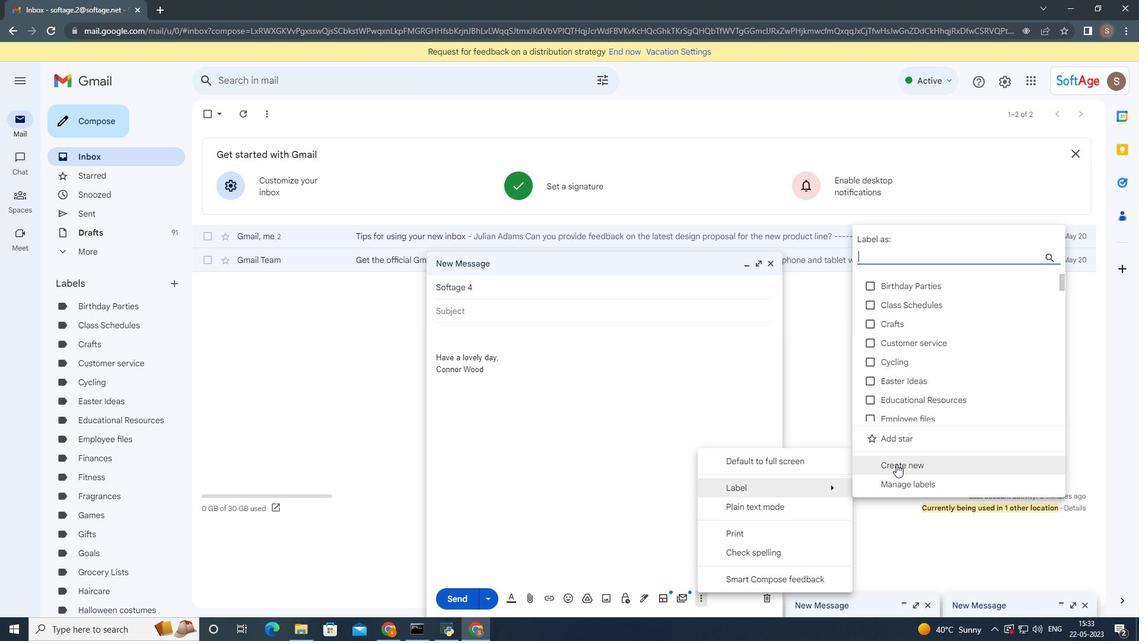 
Action: Mouse pressed left at (897, 466)
Screenshot: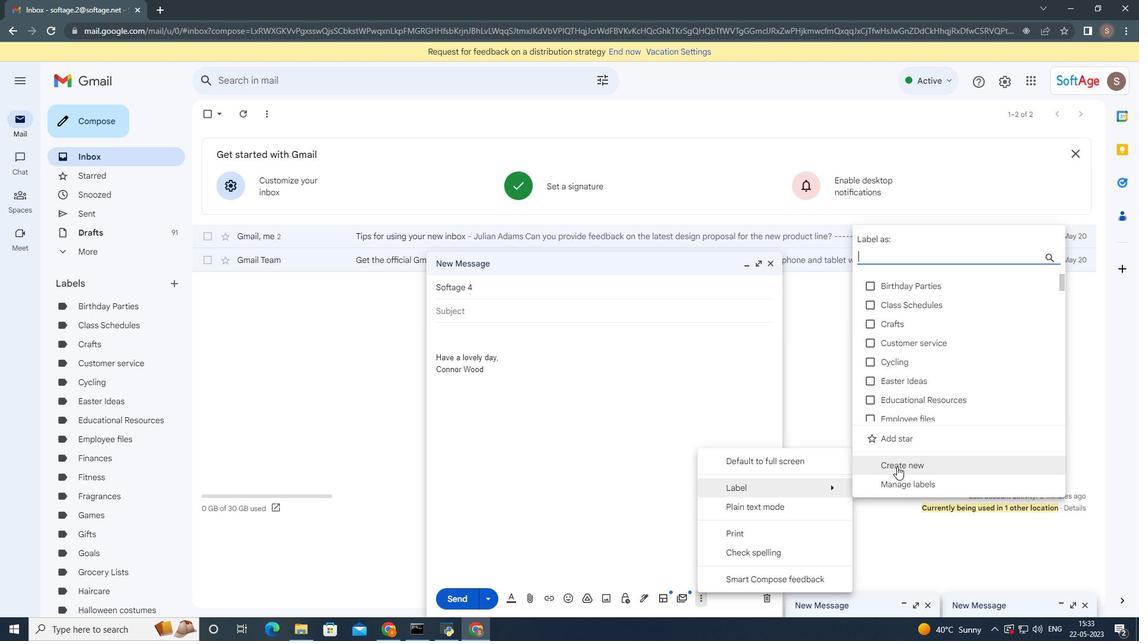 
Action: Mouse moved to (573, 323)
Screenshot: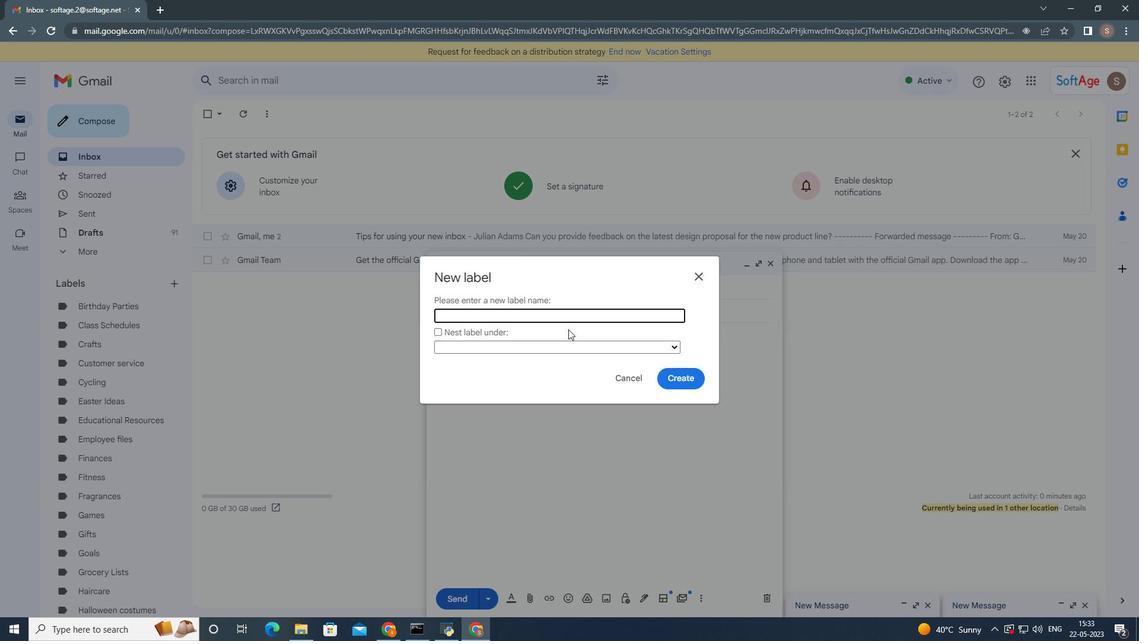 
Action: Key pressed <Key.shift>Benefits
Screenshot: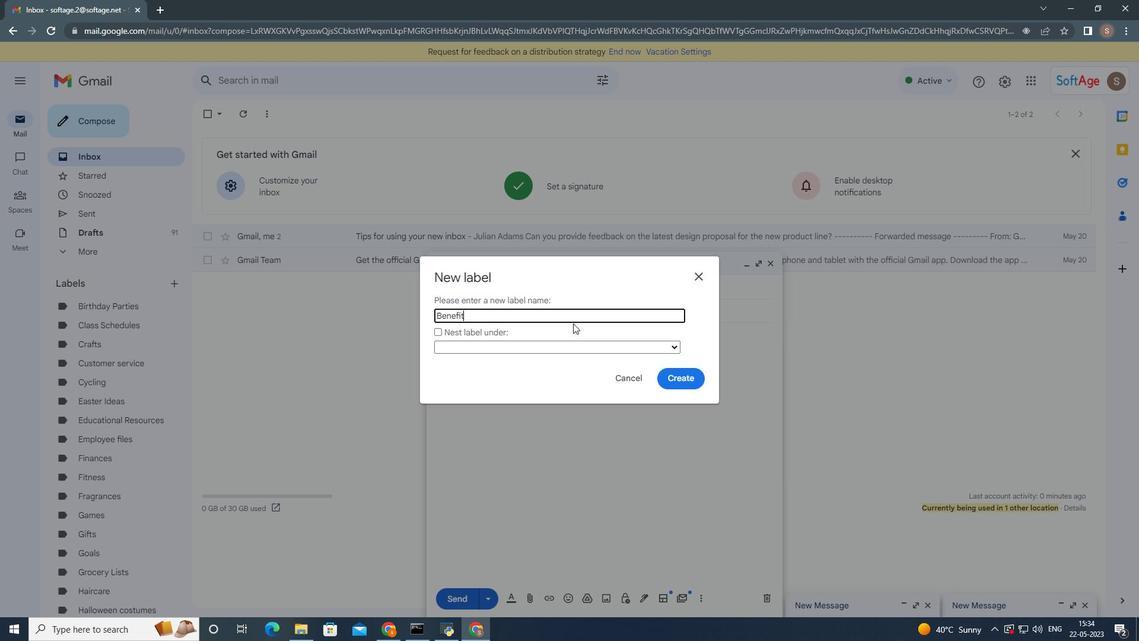 
Action: Mouse moved to (669, 376)
Screenshot: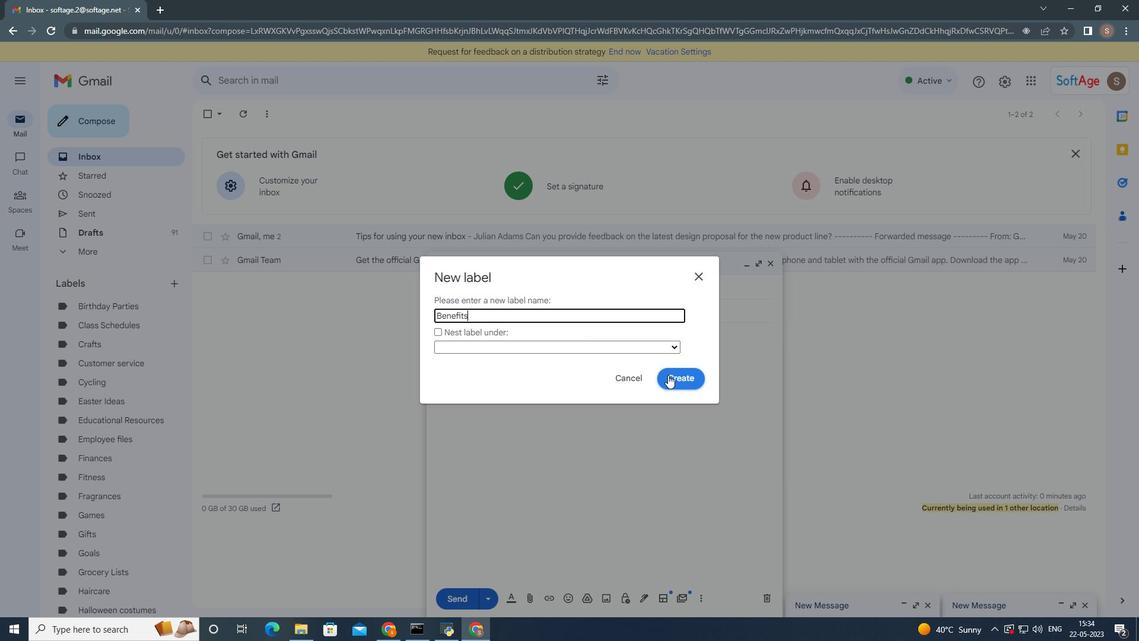 
Action: Mouse pressed left at (669, 376)
Screenshot: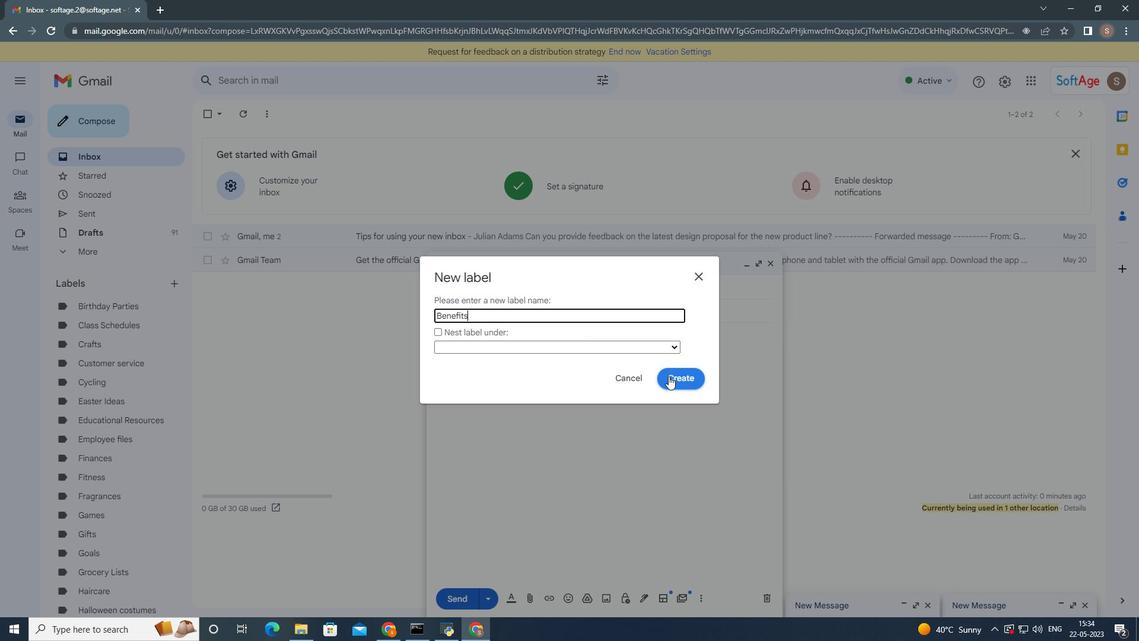 
Action: Mouse moved to (650, 492)
Screenshot: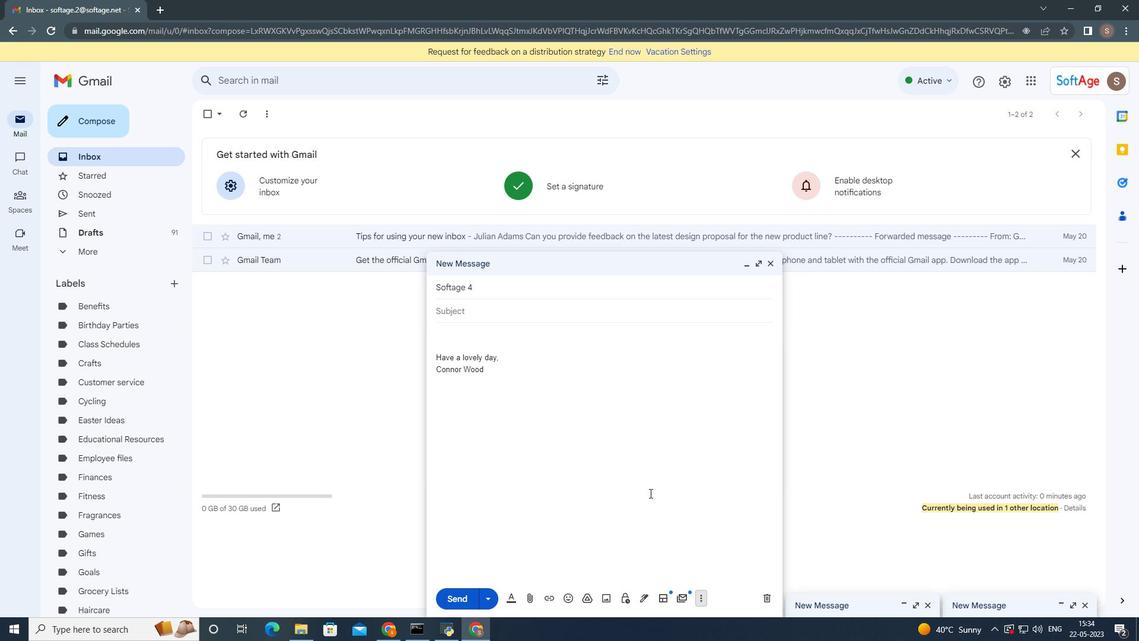 
